 Task: Open a blank google sheet and write heading  Expense ManagerAdd Datesin a column and its values below  '2023-05-01, 2023-05-03, 2023-05-05, 2023-05-10, 2023-05-15, 2023-05-20, 2023-05-25 & 2023-05-31'Add Categories in next column and its values below  Food, Transportation, Utilities, Food, Housing, Entertainment, Utilities & FoodAdd Descriptionsin next column and its values below  Grocery Store, Bus Fare, Internet Bill, Restaurant, Rent, Movie Tickets, Electricity Bill & Grocery StoreAdd Amountin next column and its values below  $50, $5, $60, $30, $800, $20, $70 & $40Save page Attendance Sheet for Weekly Assessment
Action: Mouse moved to (26, 73)
Screenshot: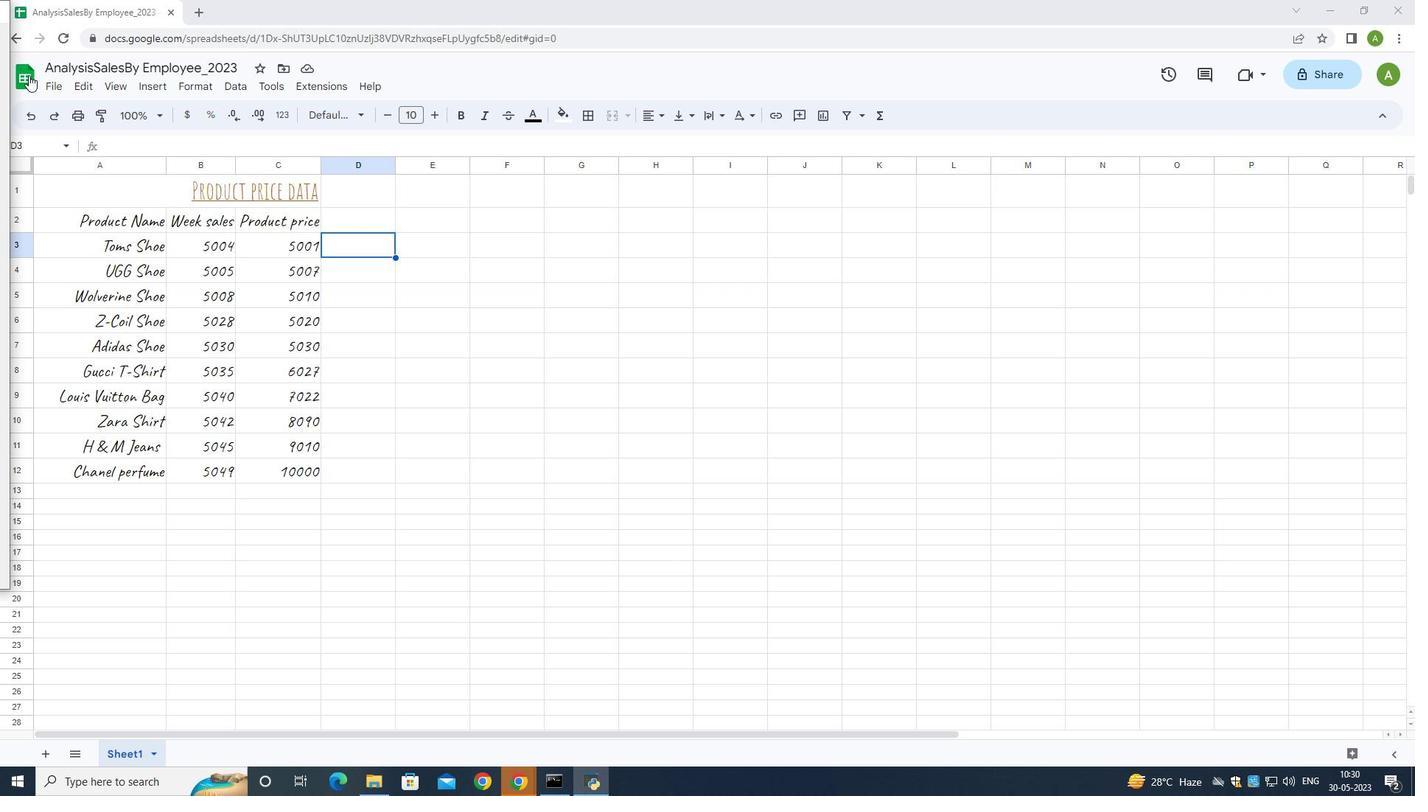
Action: Mouse pressed left at (26, 73)
Screenshot: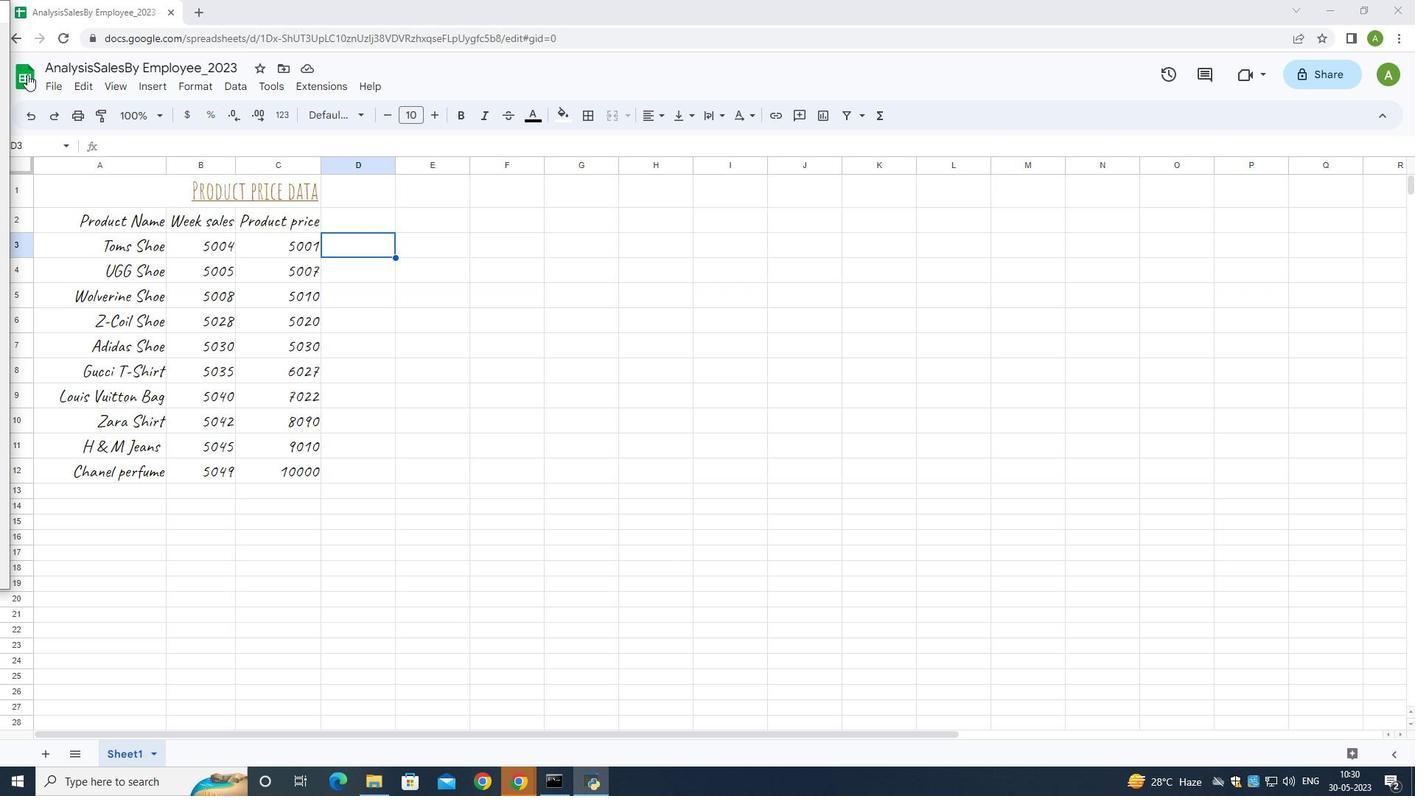 
Action: Mouse moved to (338, 198)
Screenshot: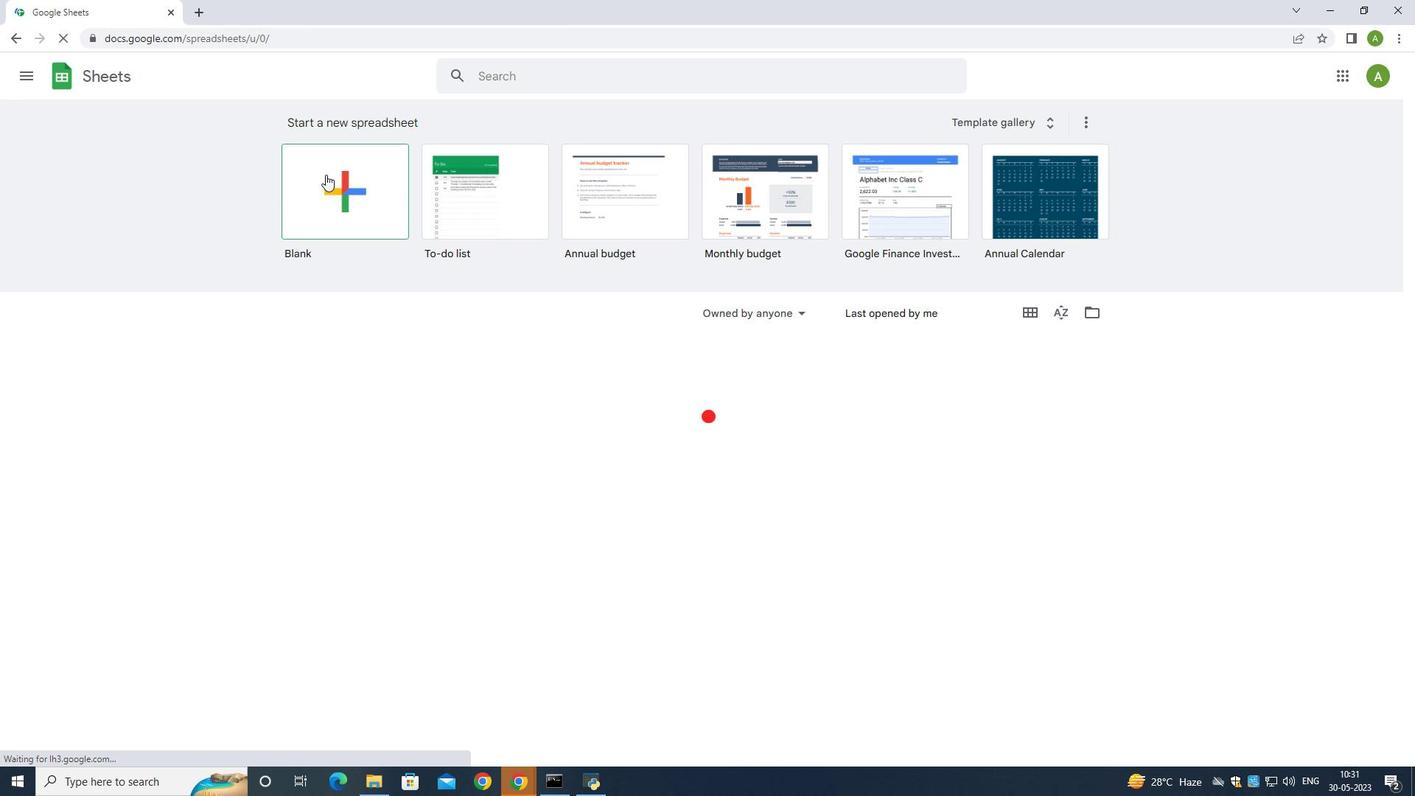 
Action: Mouse pressed left at (338, 198)
Screenshot: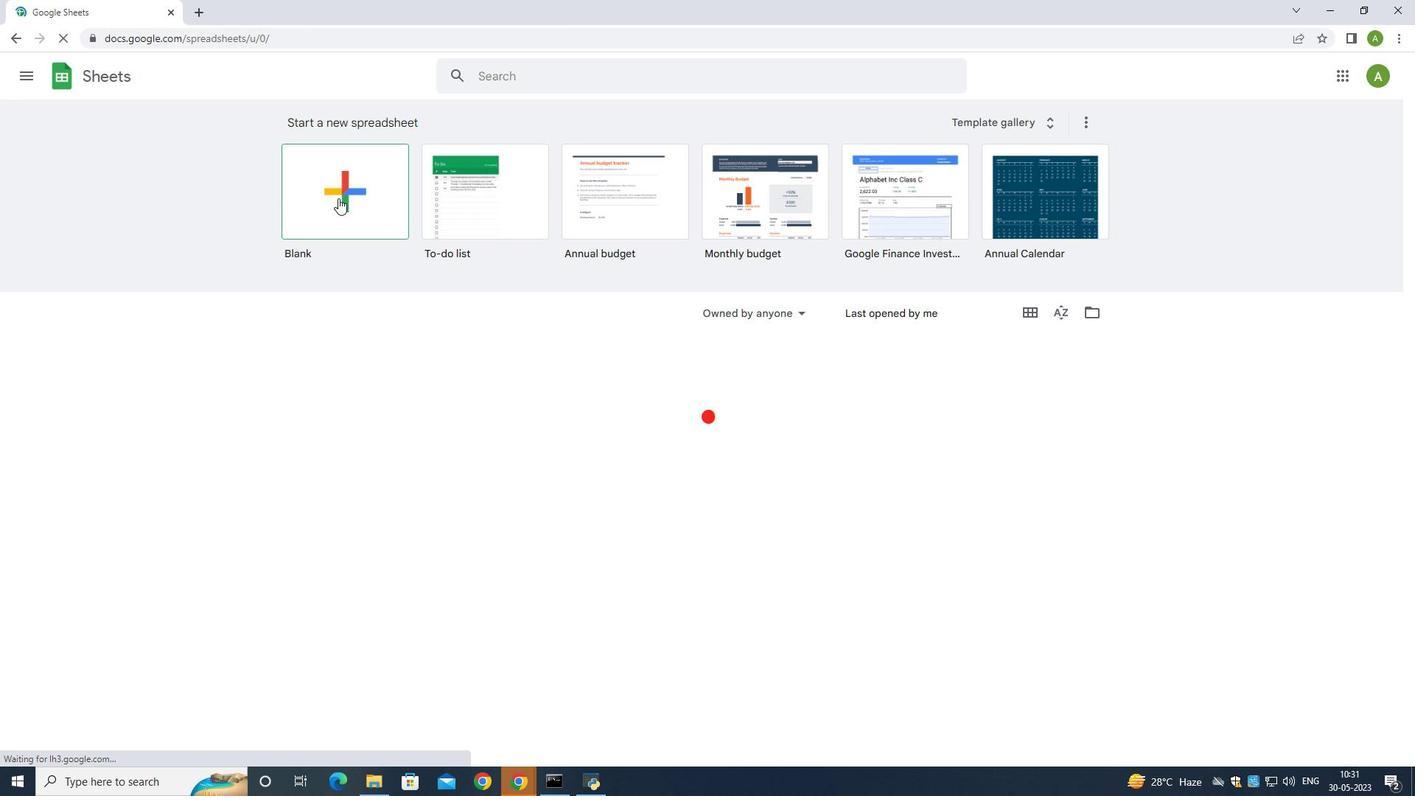 
Action: Mouse moved to (146, 181)
Screenshot: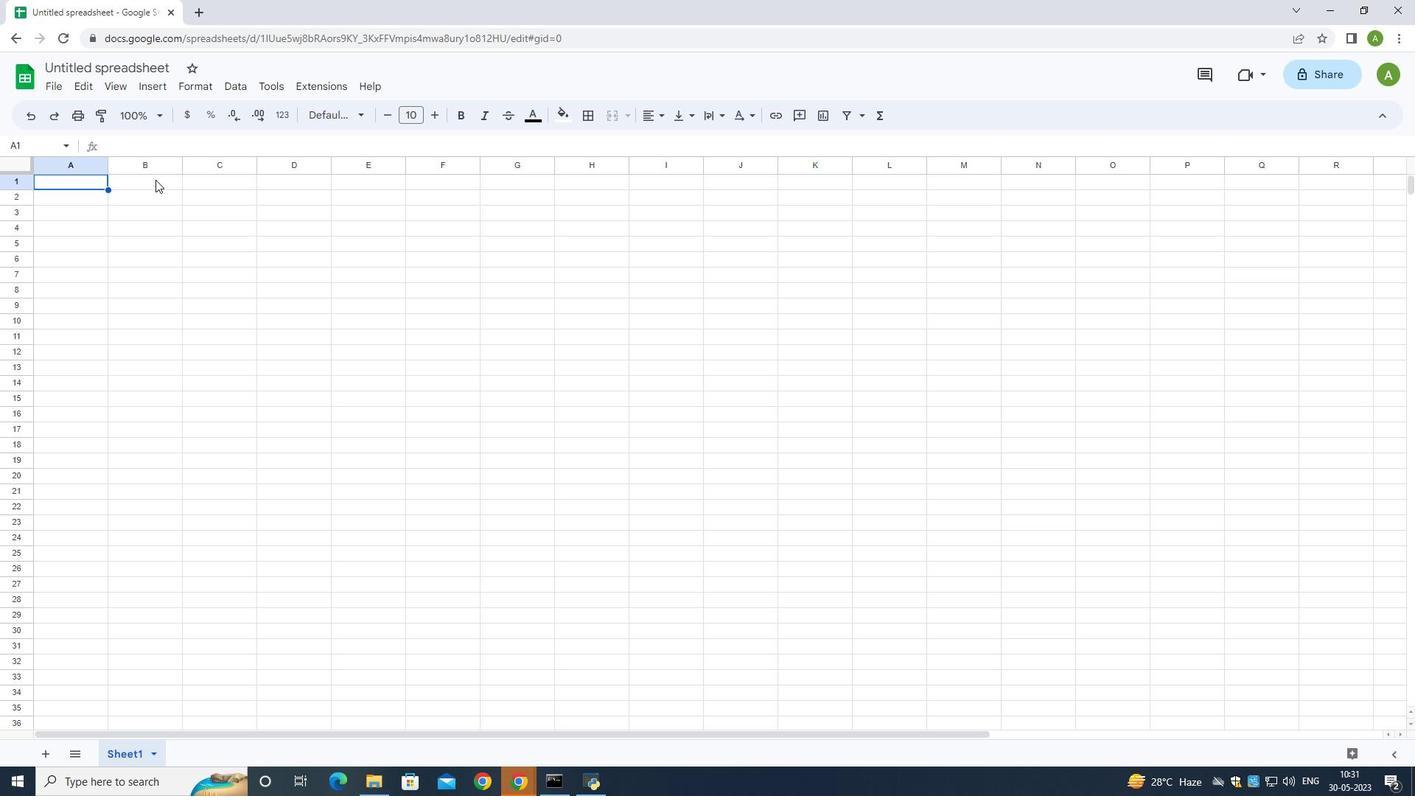 
Action: Mouse pressed left at (146, 181)
Screenshot: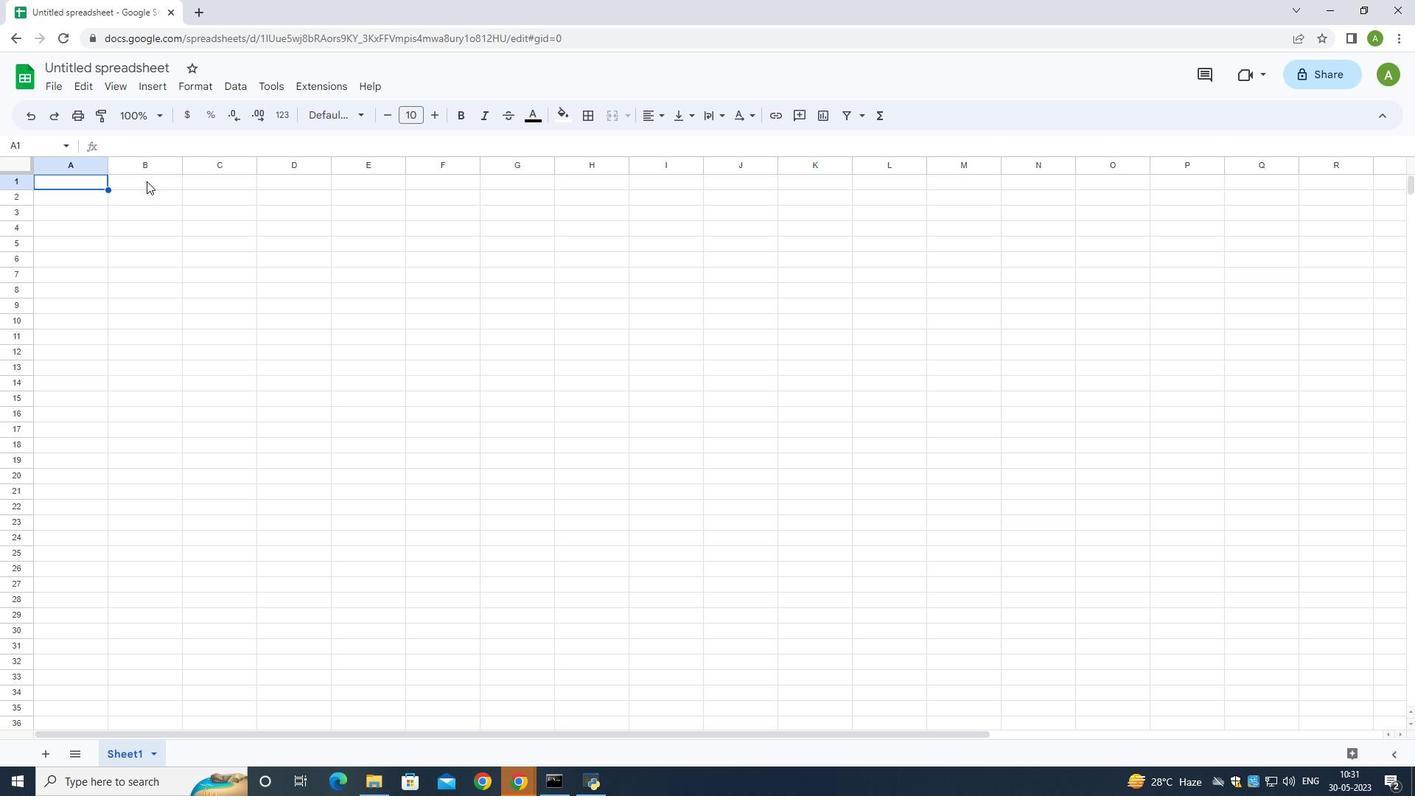 
Action: Key pressed <Key.shift>Expense<Key.space><Key.shift>Manager
Screenshot: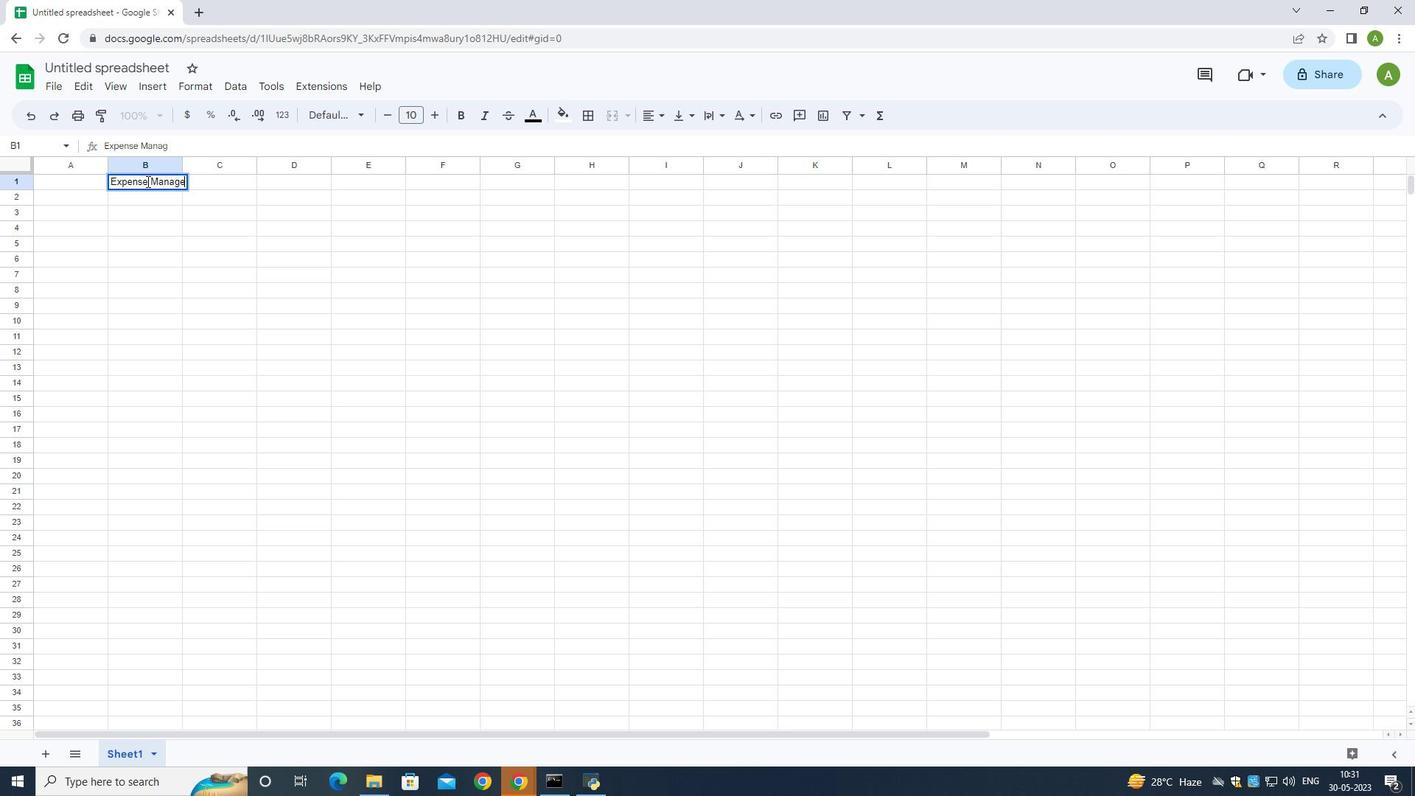 
Action: Mouse moved to (59, 192)
Screenshot: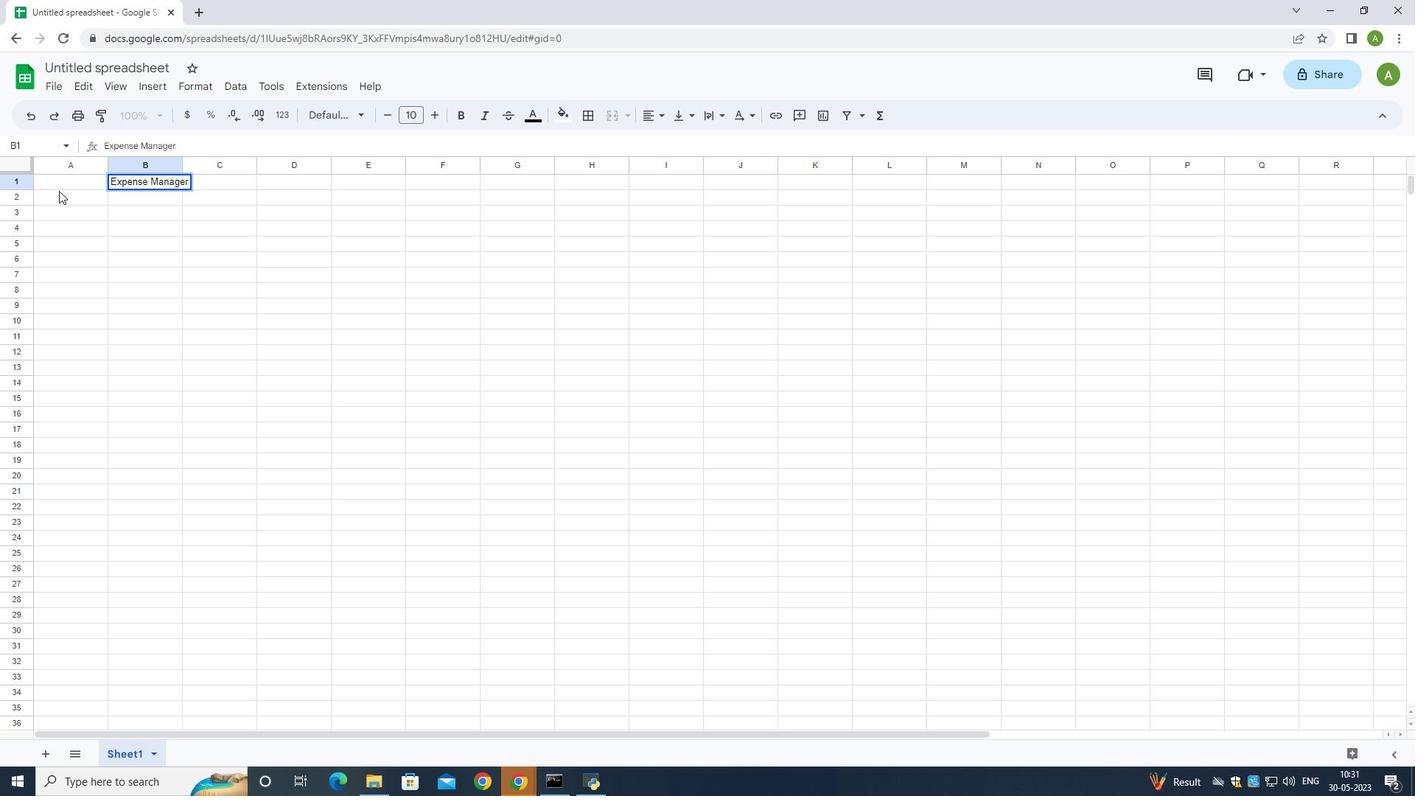 
Action: Mouse pressed left at (59, 192)
Screenshot: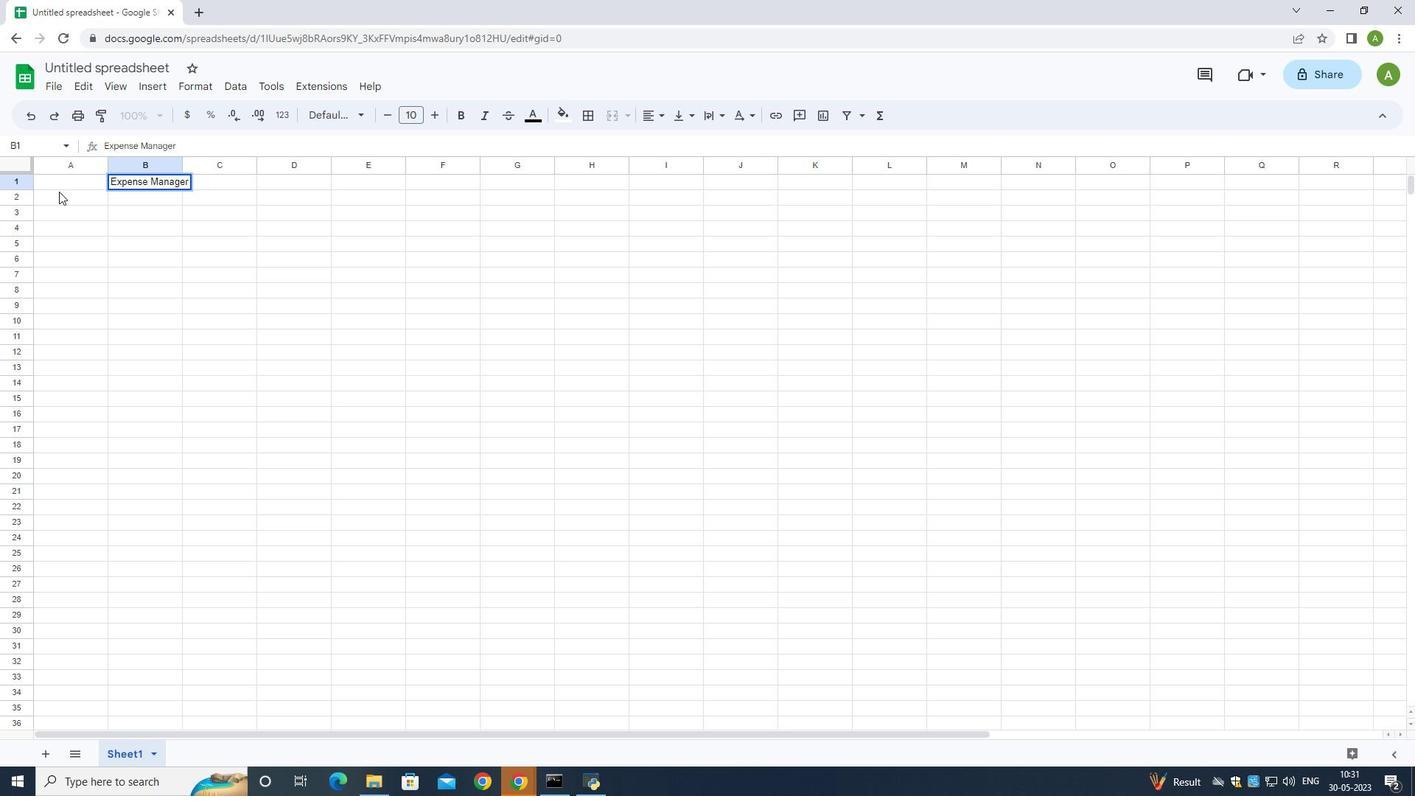 
Action: Mouse moved to (60, 193)
Screenshot: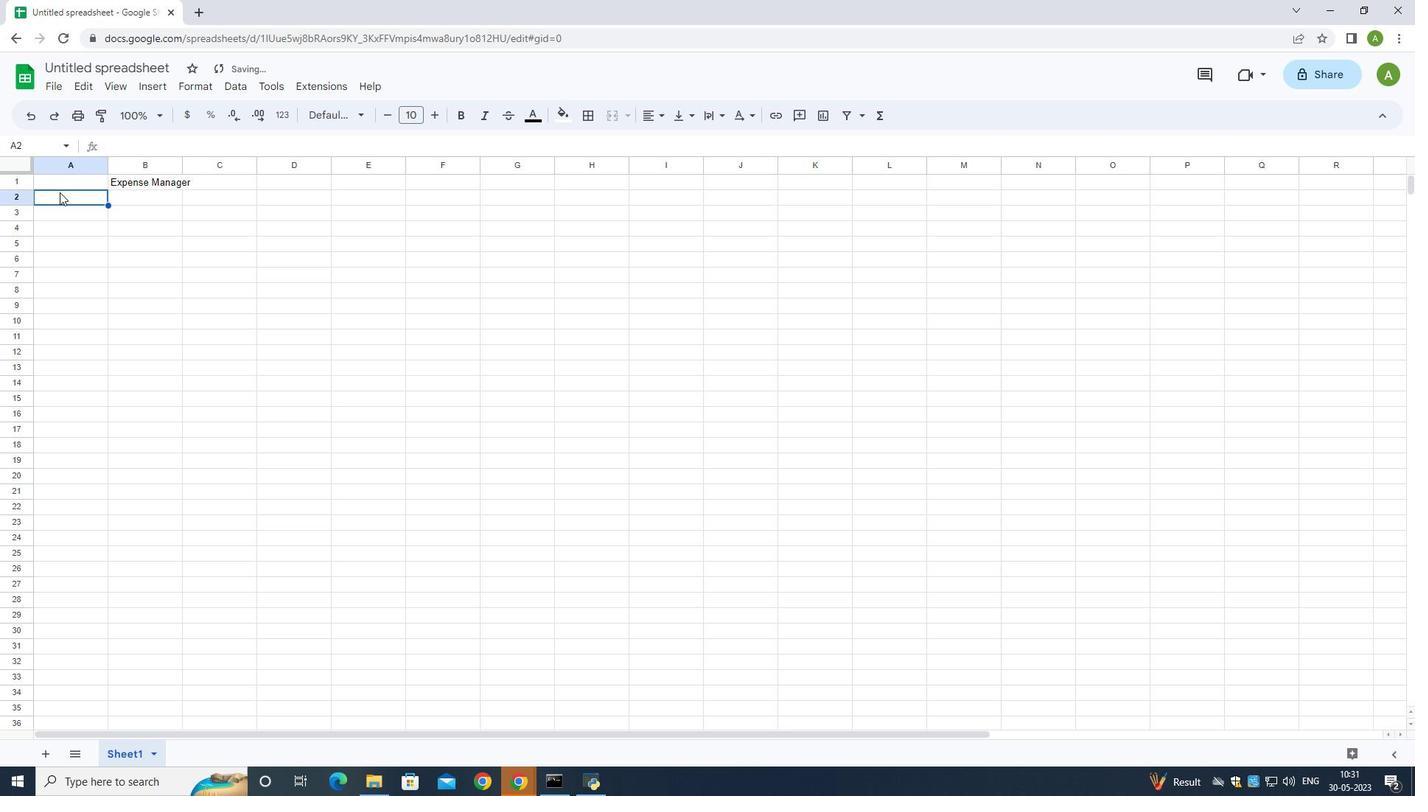 
Action: Key pressed <Key.shift>Datesin
Screenshot: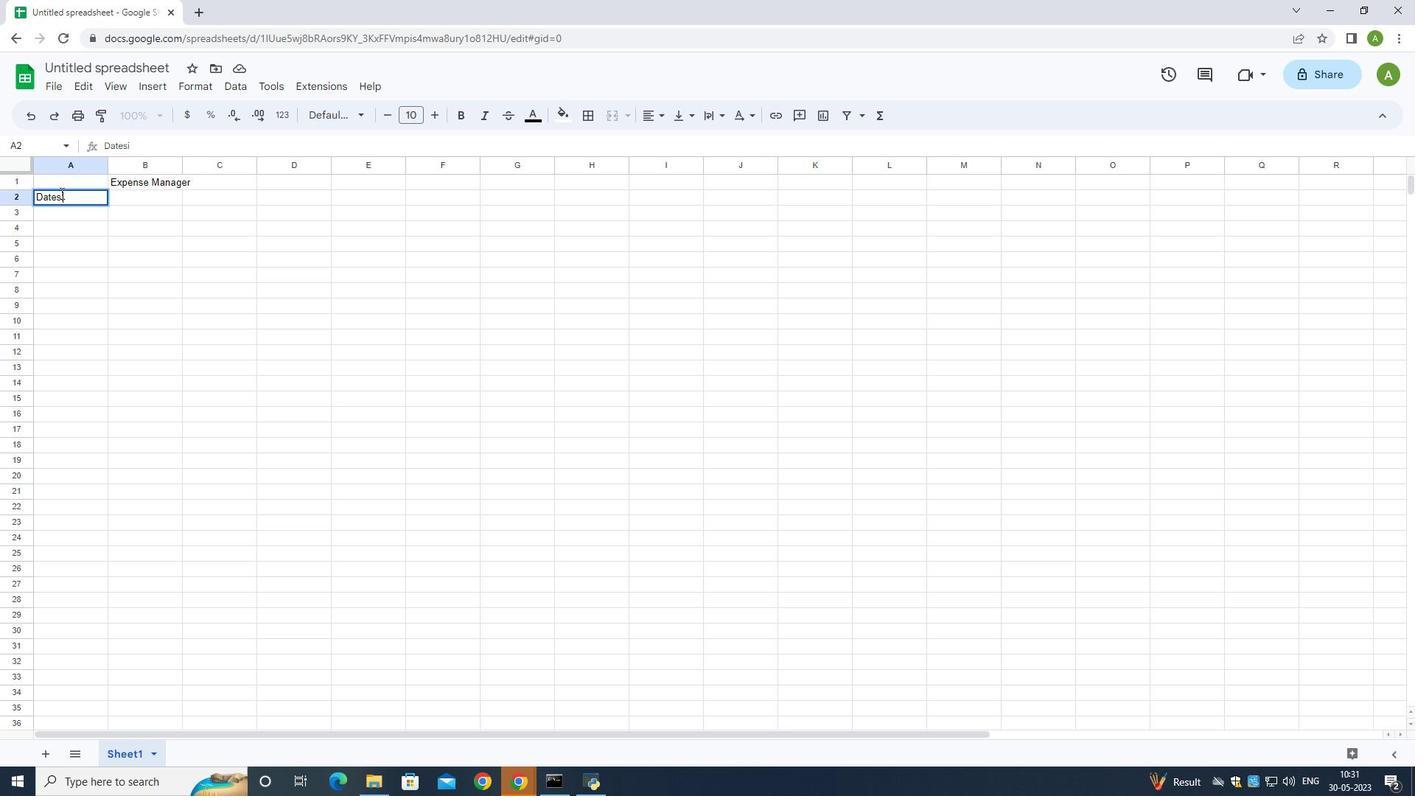 
Action: Mouse moved to (81, 212)
Screenshot: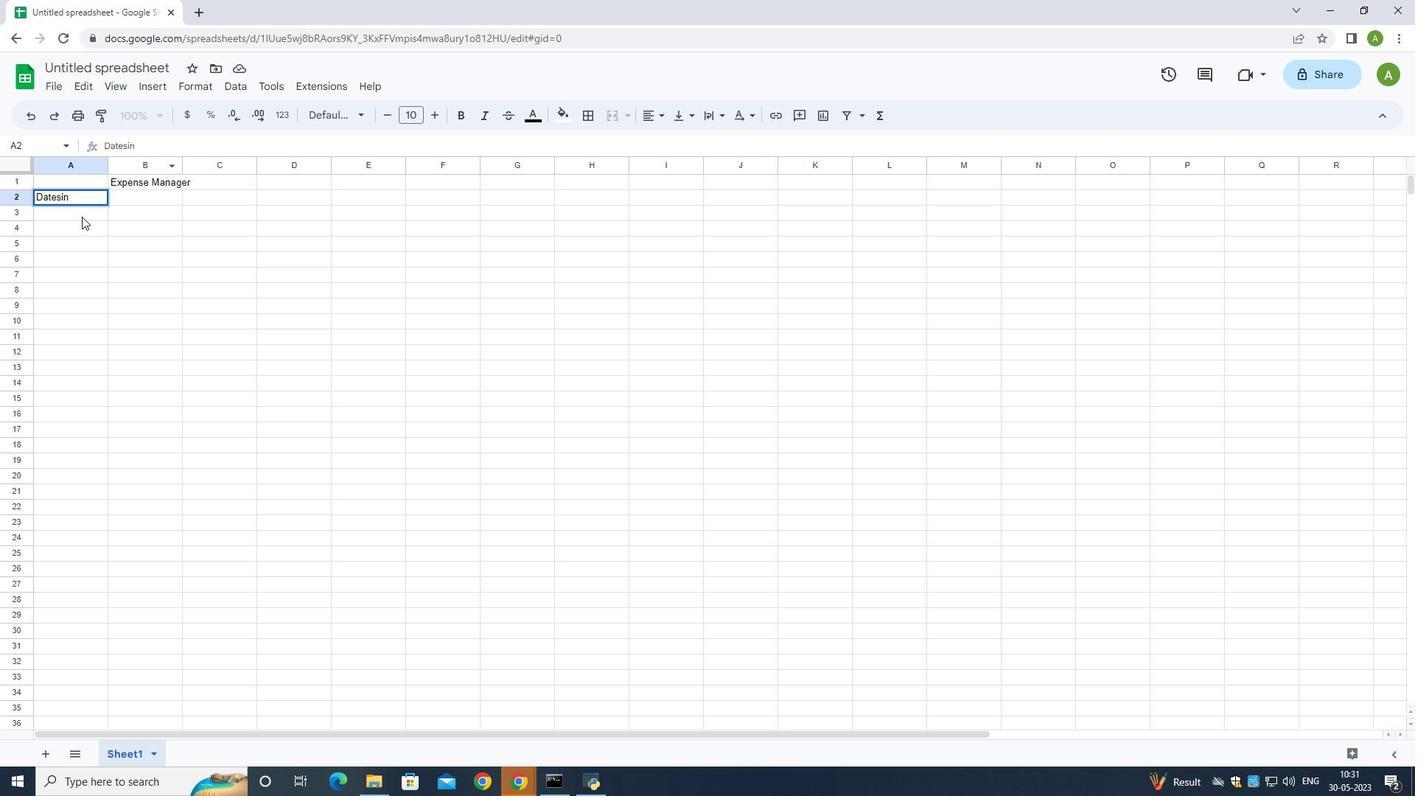 
Action: Mouse pressed left at (81, 212)
Screenshot: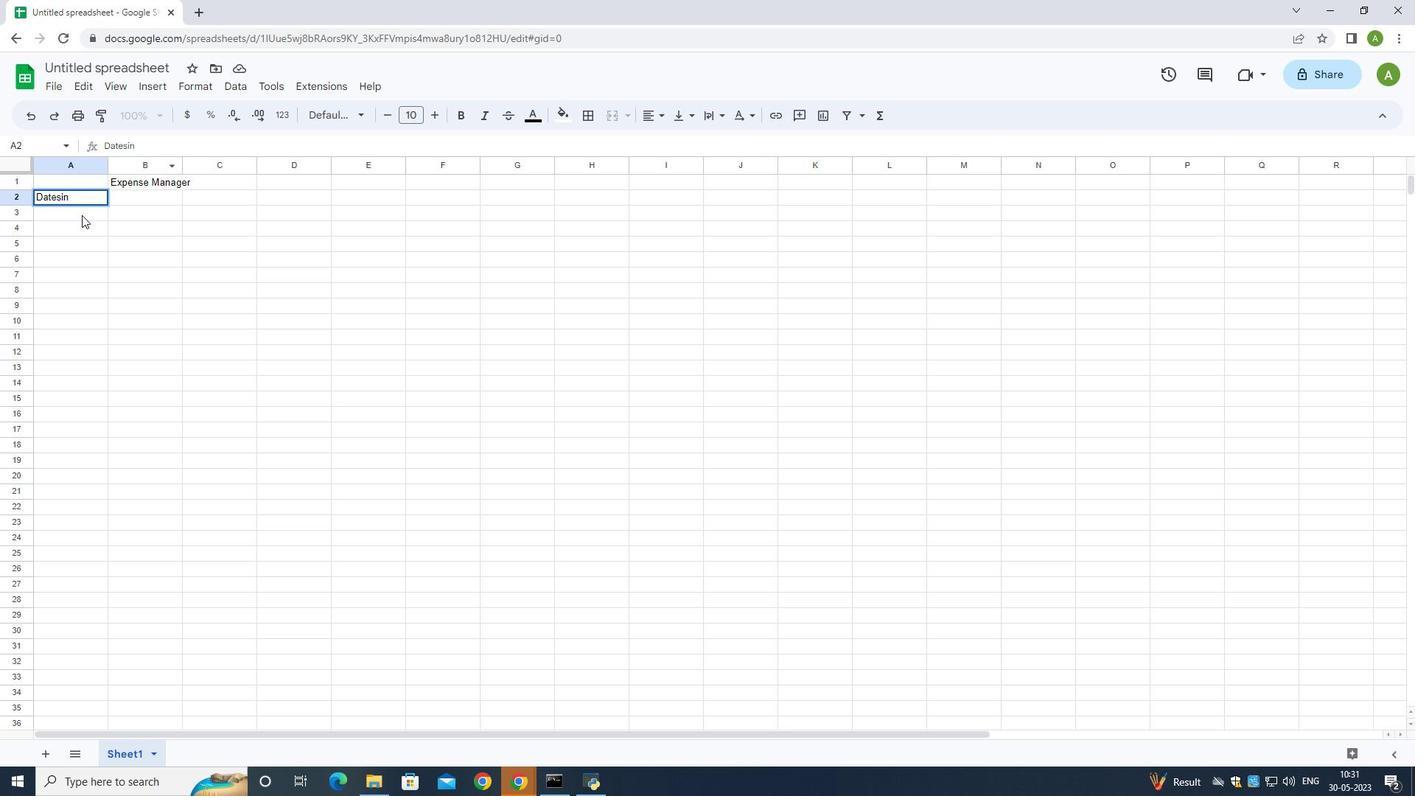 
Action: Key pressed 2023-<Key.backspace><Key.space>-<Key.space>05<Key.space>-<Key.space>01
Screenshot: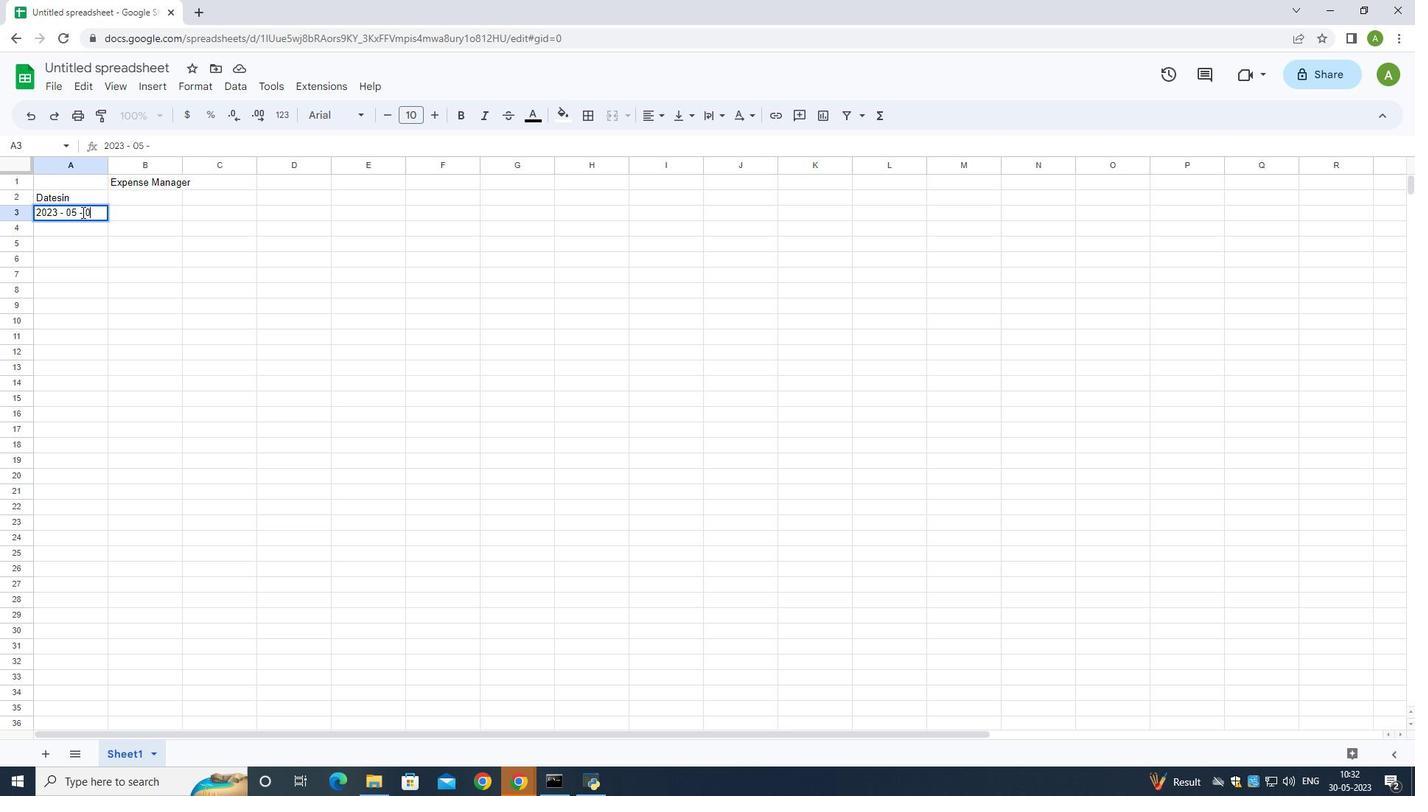 
Action: Mouse moved to (78, 228)
Screenshot: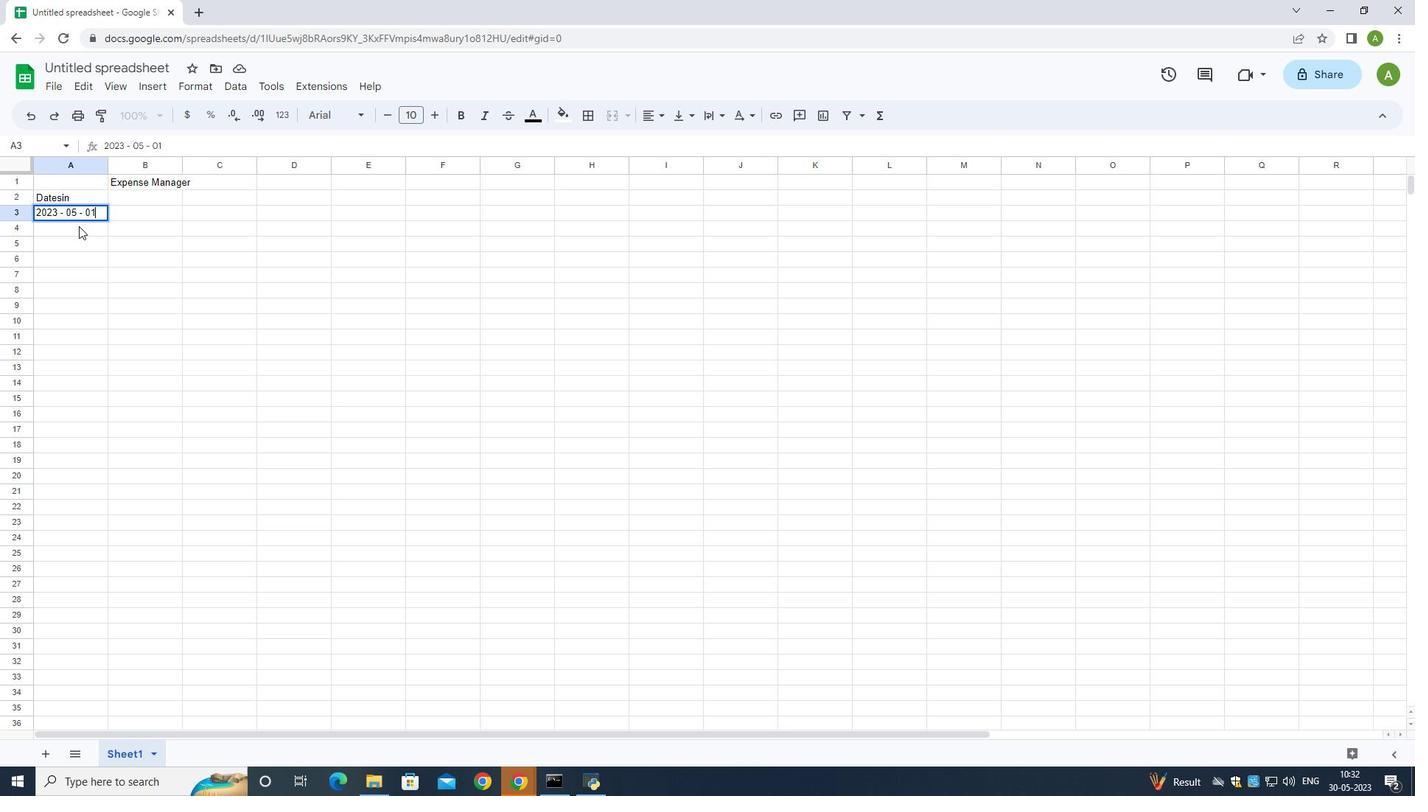 
Action: Mouse pressed left at (78, 228)
Screenshot: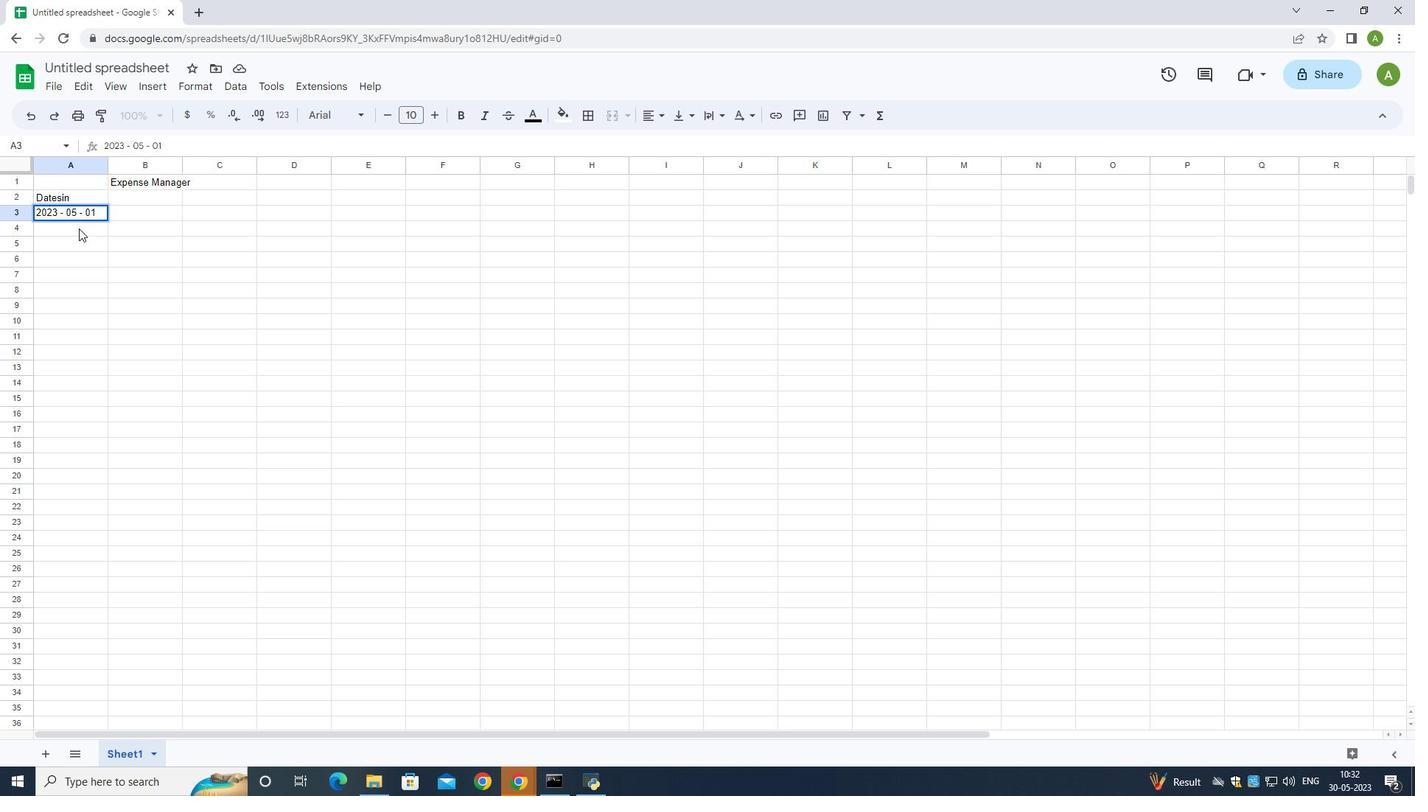 
Action: Key pressed 2023<Key.space><Key.backspace><Key.space>05-<Key.space>03<Key.down>2023<Key.space>-<Key.space>05-<Key.space>05<Key.down>2023<Key.space>-<Key.space>05-<Key.space>10<Key.down>2023-<Key.backspace><Key.space>-<Key.space>05-<Key.space>15<Key.down>2023<Key.space>-<Key.space>05-<Key.space>20<Key.down>2023-<Key.backspace><Key.space>-<Key.space>05-<Key.space>25<Key.down>2023<Key.space>-<Key.space>05<Key.space>-<Key.space>31<Key.down>
Screenshot: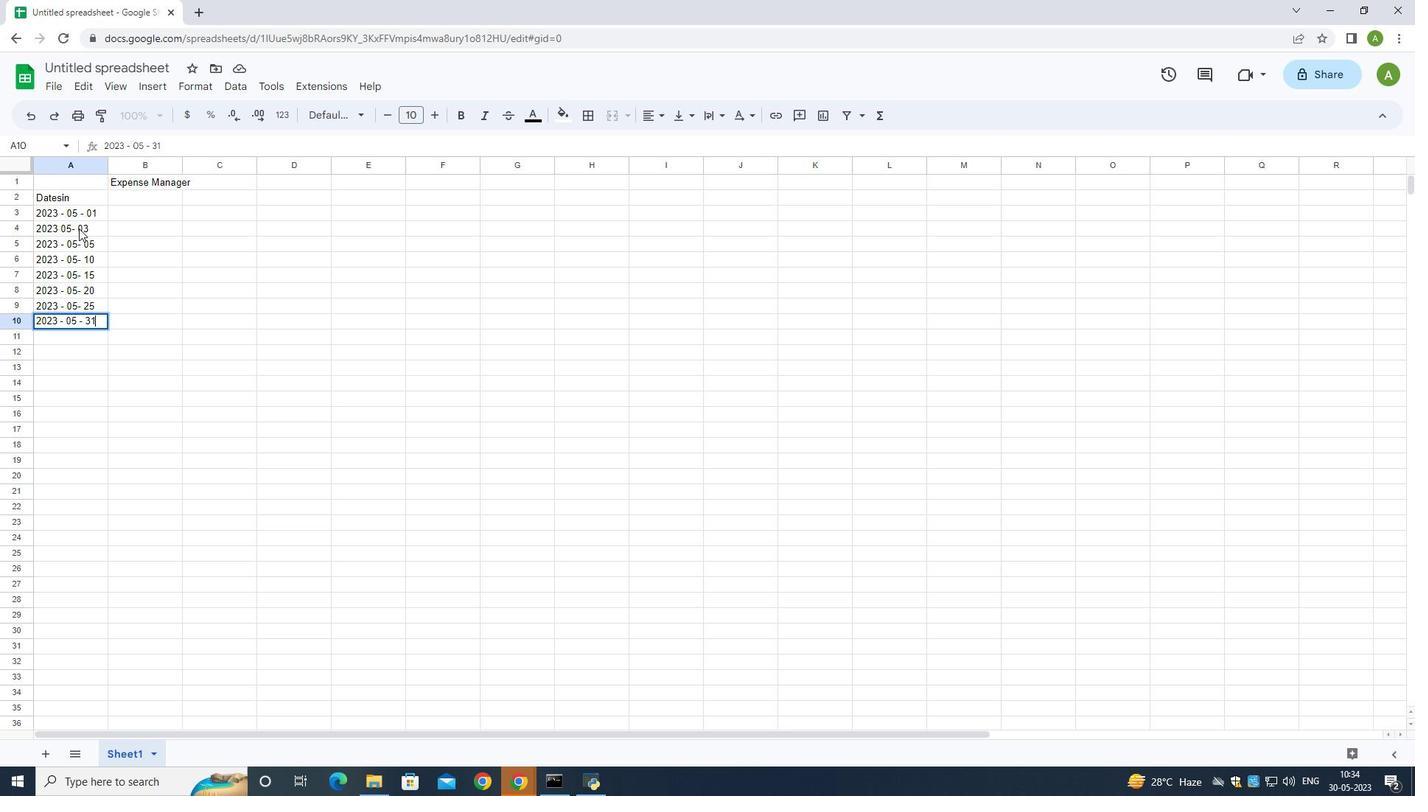 
Action: Mouse moved to (142, 195)
Screenshot: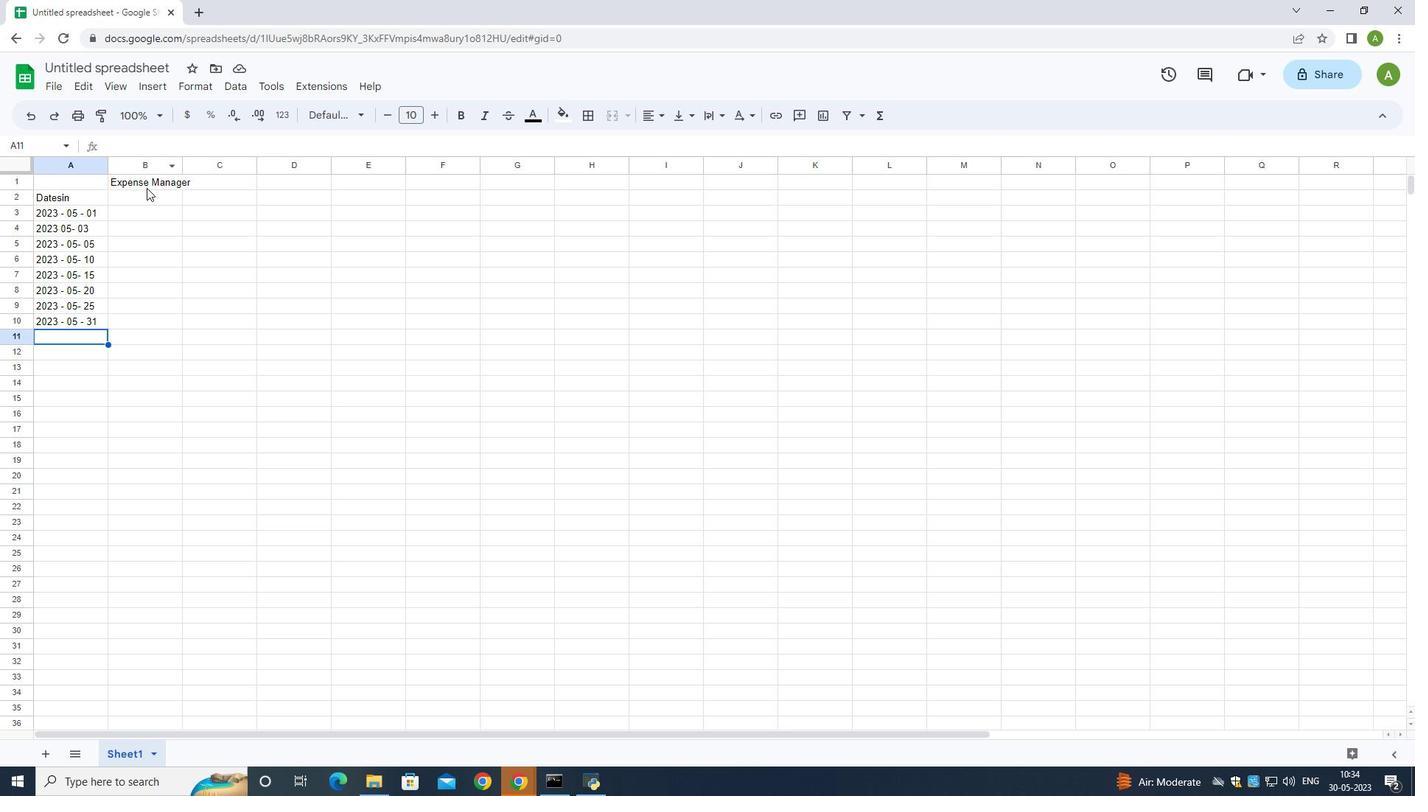 
Action: Mouse pressed left at (142, 195)
Screenshot: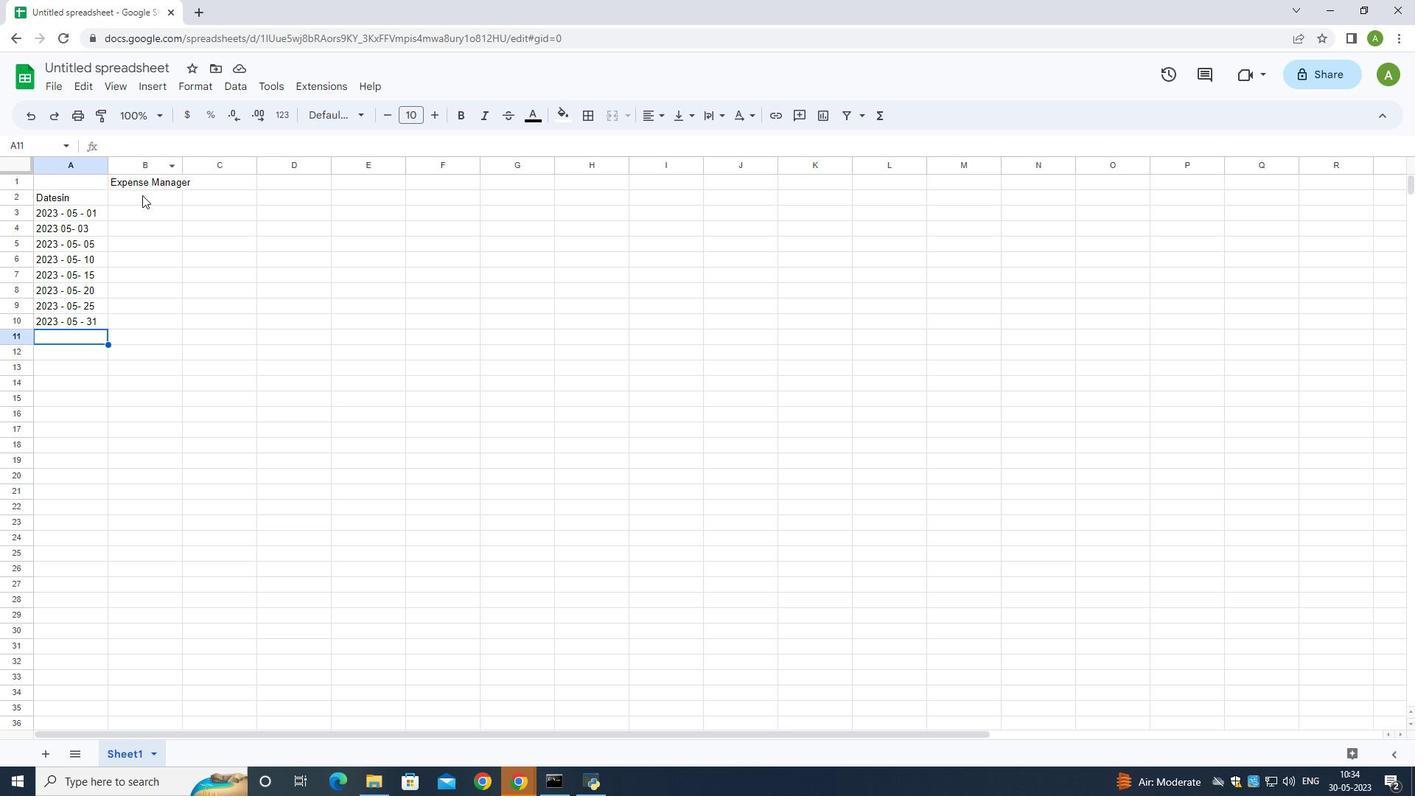 
Action: Key pressed <Key.shift>Categories<Key.down>
Screenshot: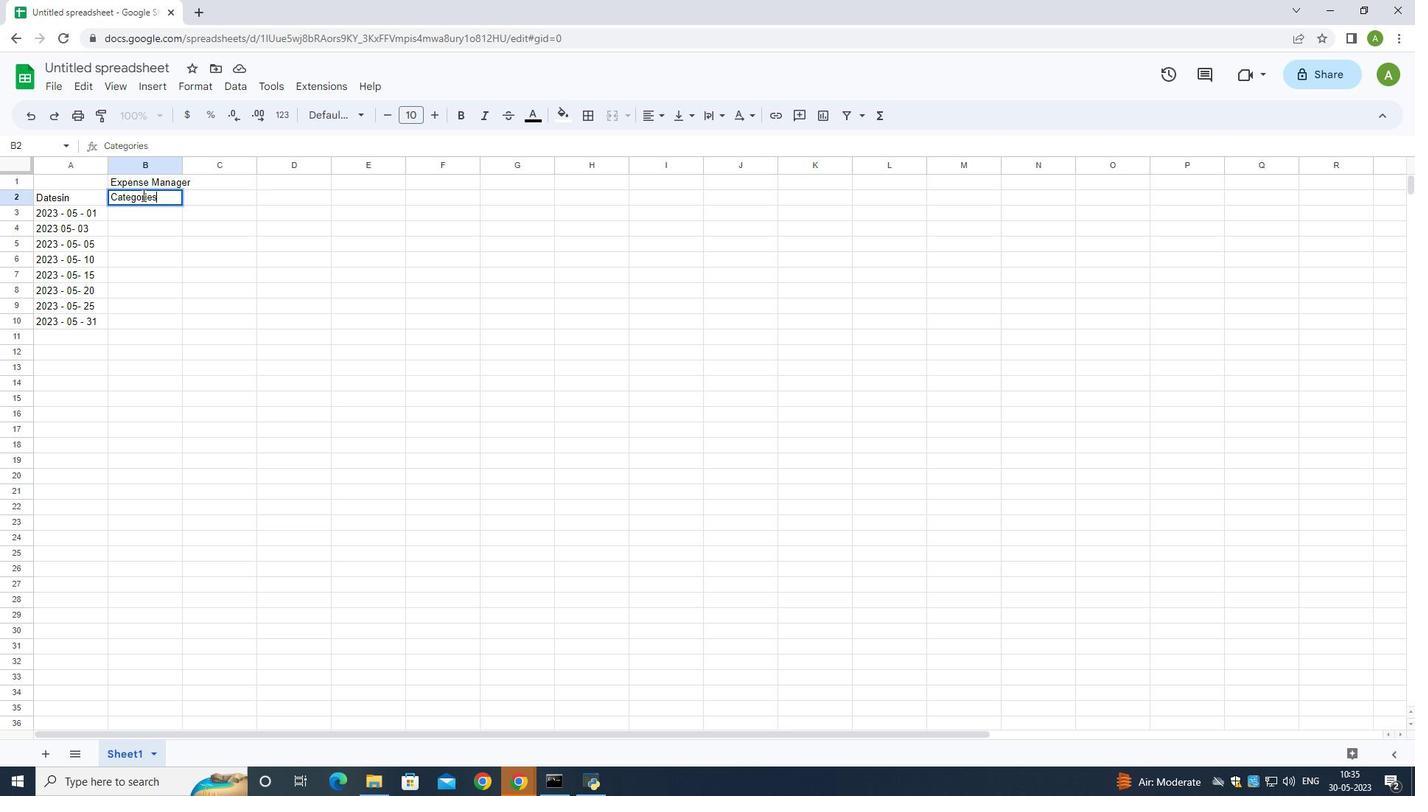 
Action: Mouse moved to (153, 208)
Screenshot: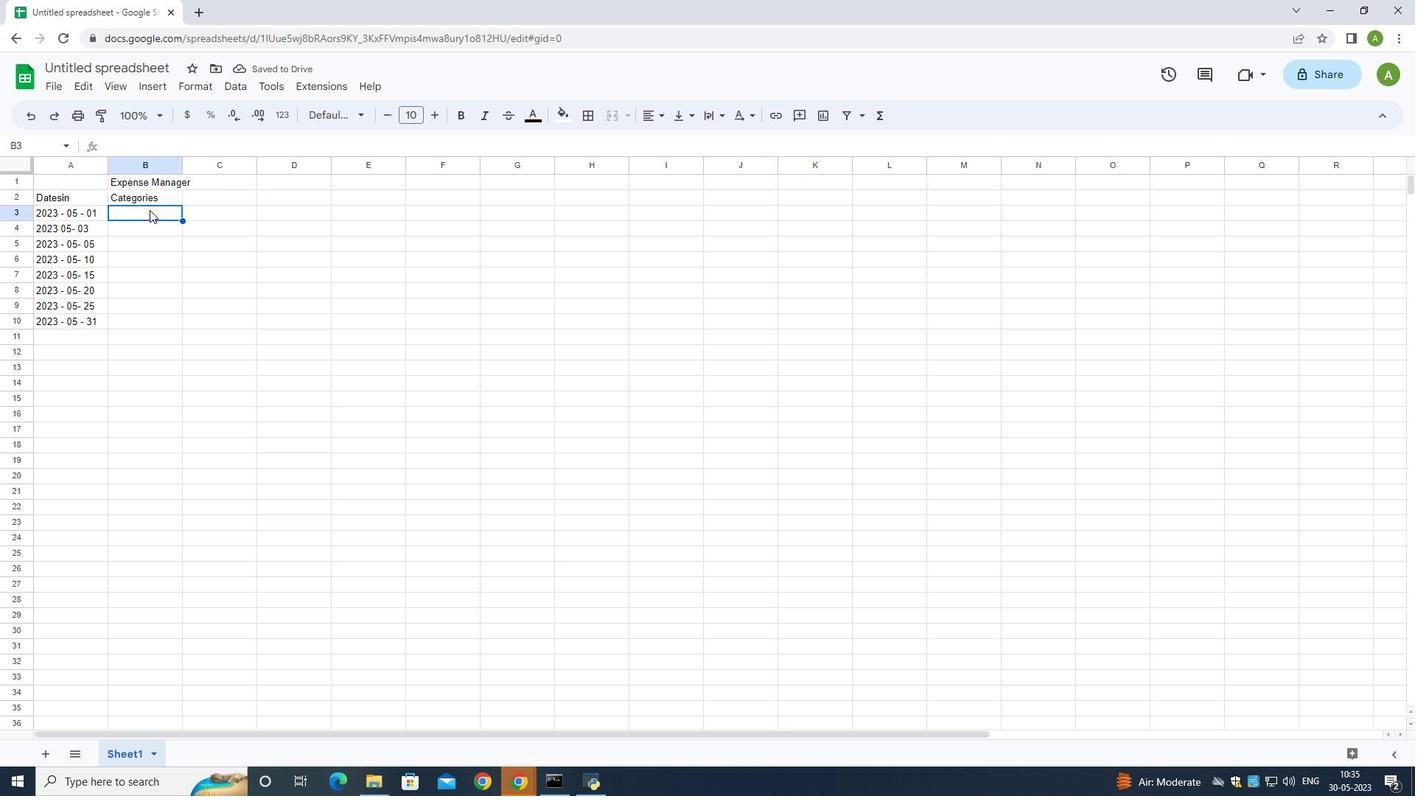 
Action: Mouse pressed left at (153, 208)
Screenshot: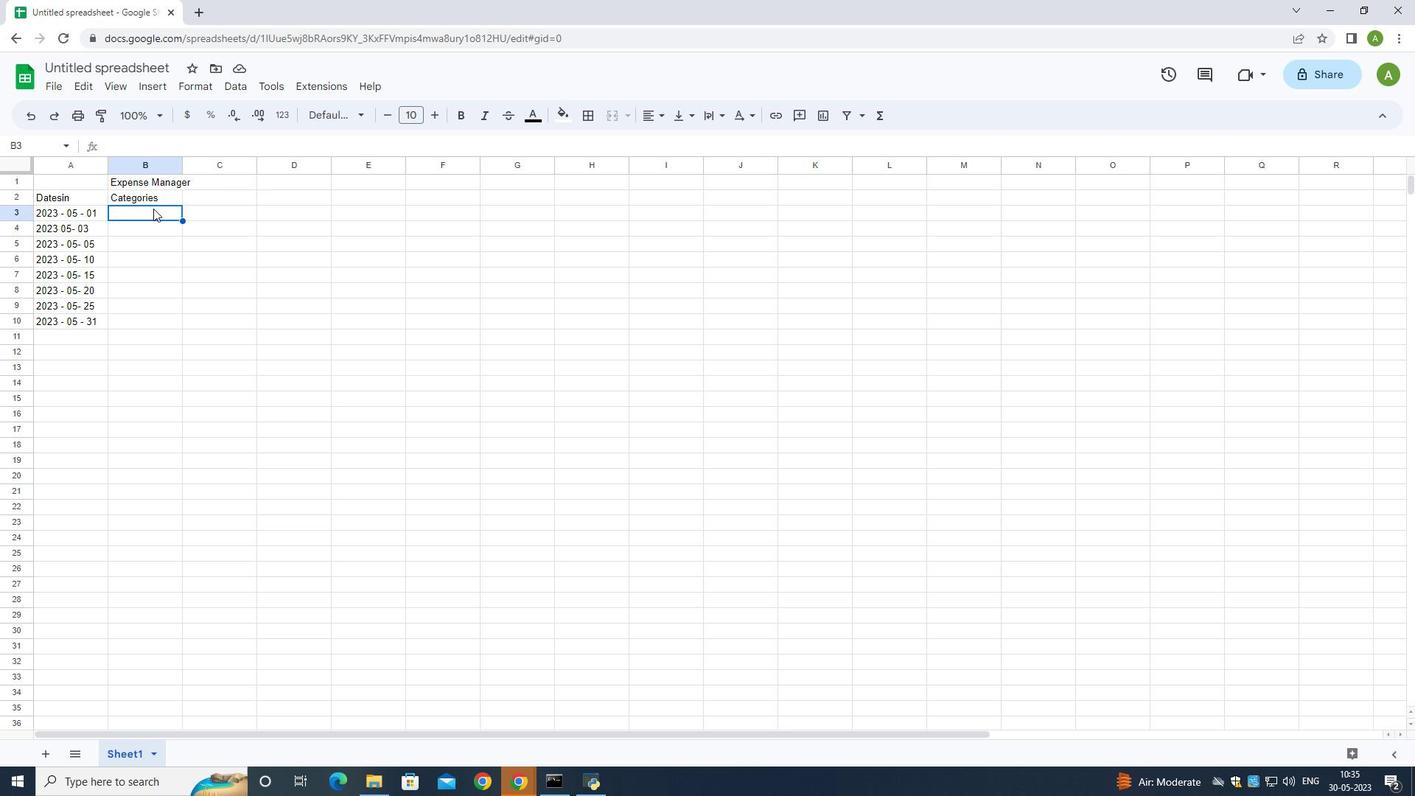 
Action: Key pressed <Key.shift><Key.shift><Key.shift>Food<Key.down><Key.shift>Transportation<Key.down><Key.shift>Utilities<Key.down><Key.shift>Food<Key.down><Key.shift><Key.shift><Key.shift><Key.shift><Key.shift><Key.shift><Key.shift><Key.shift><Key.shift><Key.shift><Key.shift><Key.shift><Key.shift><Key.shift><Key.shift><Key.shift><Key.shift><Key.shift><Key.shift><Key.shift>Housing<Key.down><Key.shift>Entertainment<Key.down><Key.shift_r>Utilities<Key.space><Key.shift>&<Key.space><Key.shift>Food
Screenshot: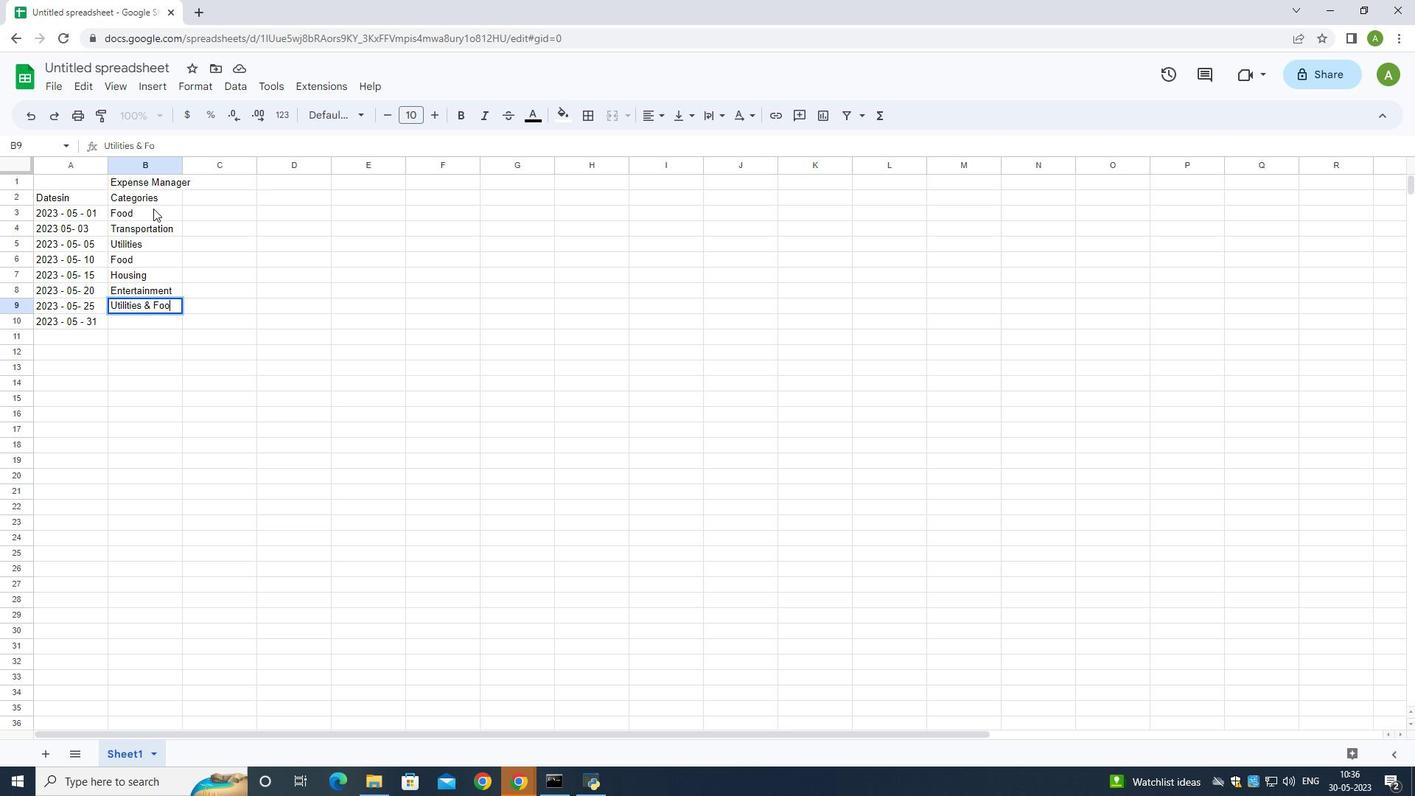 
Action: Mouse moved to (218, 191)
Screenshot: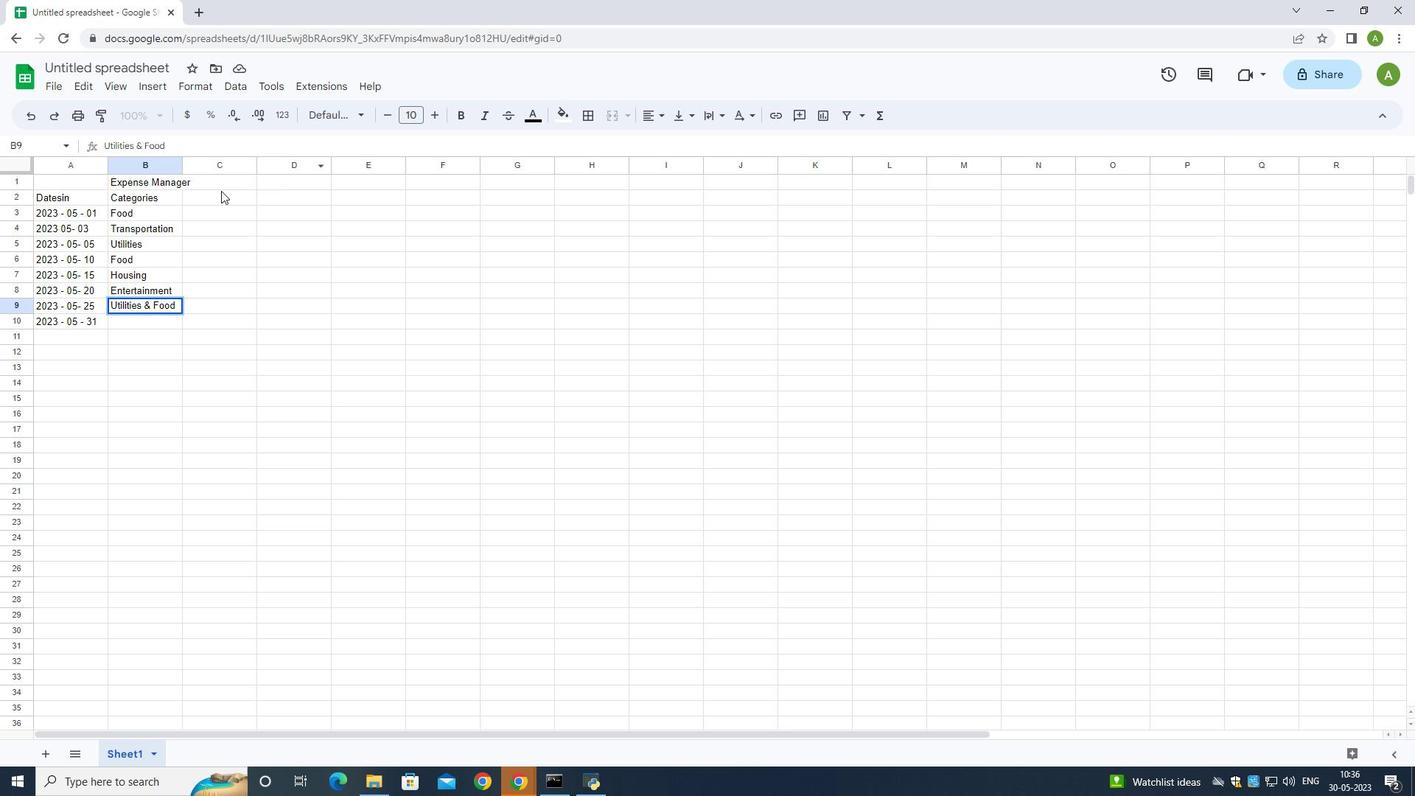 
Action: Mouse pressed left at (218, 191)
Screenshot: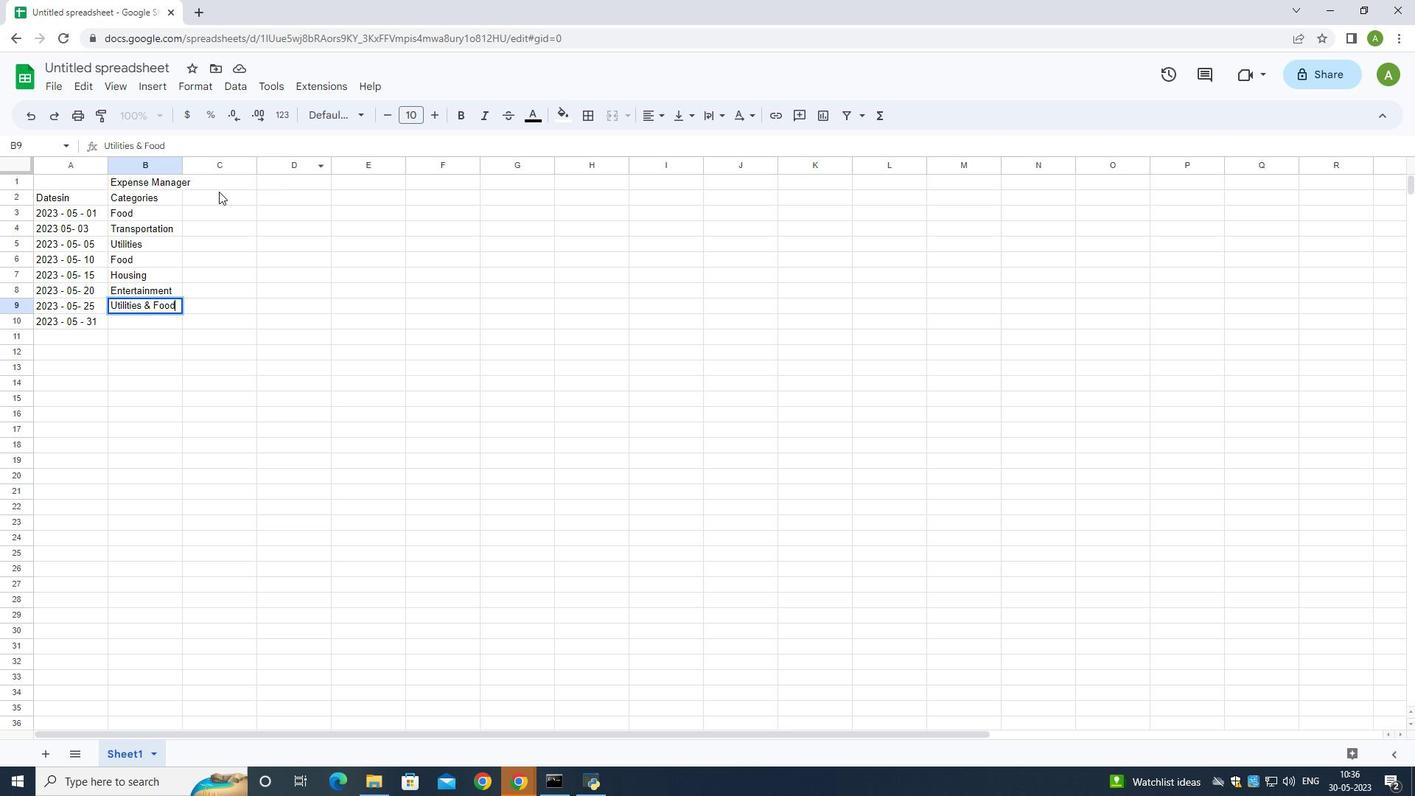 
Action: Mouse moved to (215, 193)
Screenshot: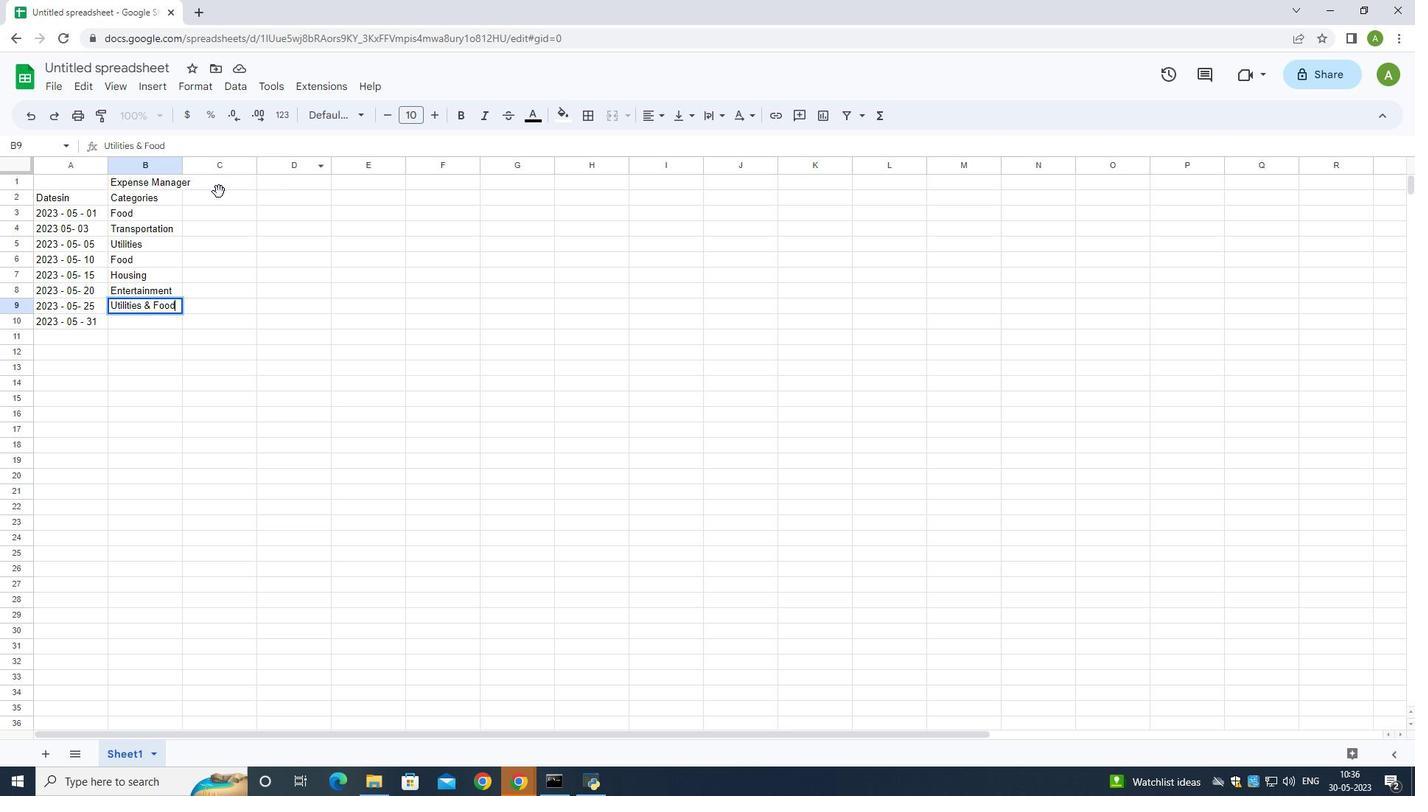 
Action: Key pressed <Key.shift>Descriptionsin<Key.down><Key.shift><Key.shift><Key.shift><Key.shift><Key.shift>Grocery<Key.space><Key.shift><Key.shift>Store<Key.down><Key.shift><Key.shift><Key.shift><Key.shift><Key.shift><Key.shift>Bus<Key.space><Key.shift>Fare<Key.down><Key.shift_r>Internet<Key.space><Key.shift_r><Key.shift_r><Key.shift_r><Key.shift_r><Key.shift_r><Key.shift_r><Key.shift_r><Key.shift_r>Bill<Key.down><Key.shift><Key.shift><Key.shift><Key.shift><Key.shift><Key.shift>Restaurant<Key.down><Key.shift>Rent<Key.down><Key.shift_r><Key.shift_r><Key.shift_r><Key.shift_r><Key.shift_r><Key.shift_r><Key.shift_r>Movie<Key.space><Key.shift><Key.shift><Key.shift>Tickets<Key.down><Key.shift>Electricity<Key.space><Key.shift><Key.shift><Key.shift>Bill<Key.space><Key.shift><Key.shift><Key.shift><Key.shift><Key.shift><Key.shift><Key.shift><Key.shift><Key.shift><Key.shift><Key.shift><Key.shift><Key.shift><Key.shift><Key.shift><Key.shift><Key.shift><Key.shift><Key.shift><Key.shift><Key.shift><Key.shift><Key.shift><Key.shift><Key.shift><Key.shift><Key.shift><Key.shift><Key.shift><Key.shift><Key.shift><Key.shift><Key.shift><Key.shift><Key.shift><Key.shift><Key.shift><Key.shift><Key.shift><Key.shift><Key.shift><Key.shift><Key.shift><Key.shift><Key.shift><Key.shift><Key.shift><Key.shift><Key.shift><Key.shift><Key.shift><Key.shift><Key.shift><Key.shift><Key.shift><Key.shift><Key.shift><Key.shift><Key.shift><Key.shift><Key.shift><Key.shift><Key.shift><Key.shift><Key.shift>&<Key.space><Key.shift><Key.shift><Key.shift><Key.shift><Key.shift><Key.shift><Key.shift>Grocery<Key.space><Key.shift>Store<Key.down>
Screenshot: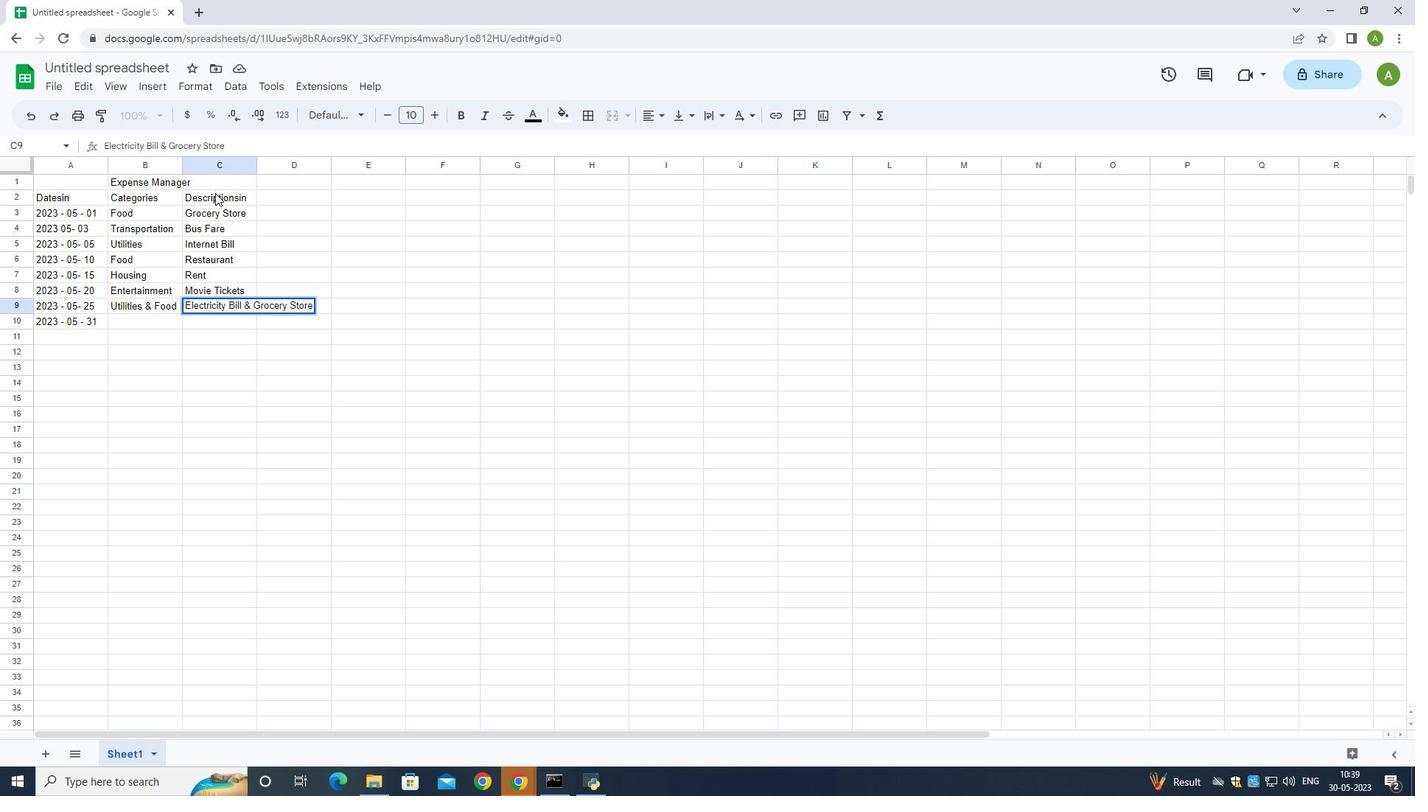 
Action: Mouse moved to (168, 309)
Screenshot: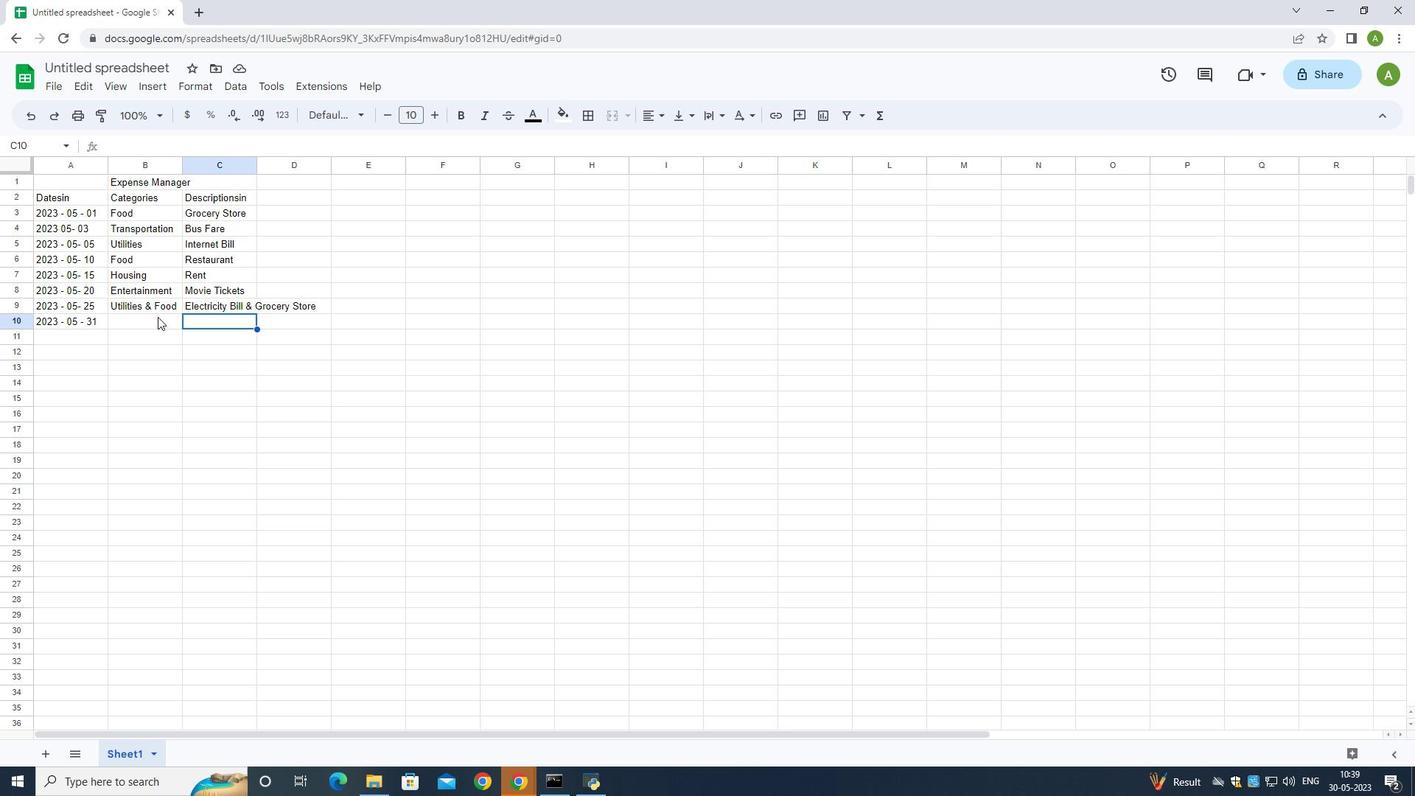 
Action: Mouse pressed left at (168, 309)
Screenshot: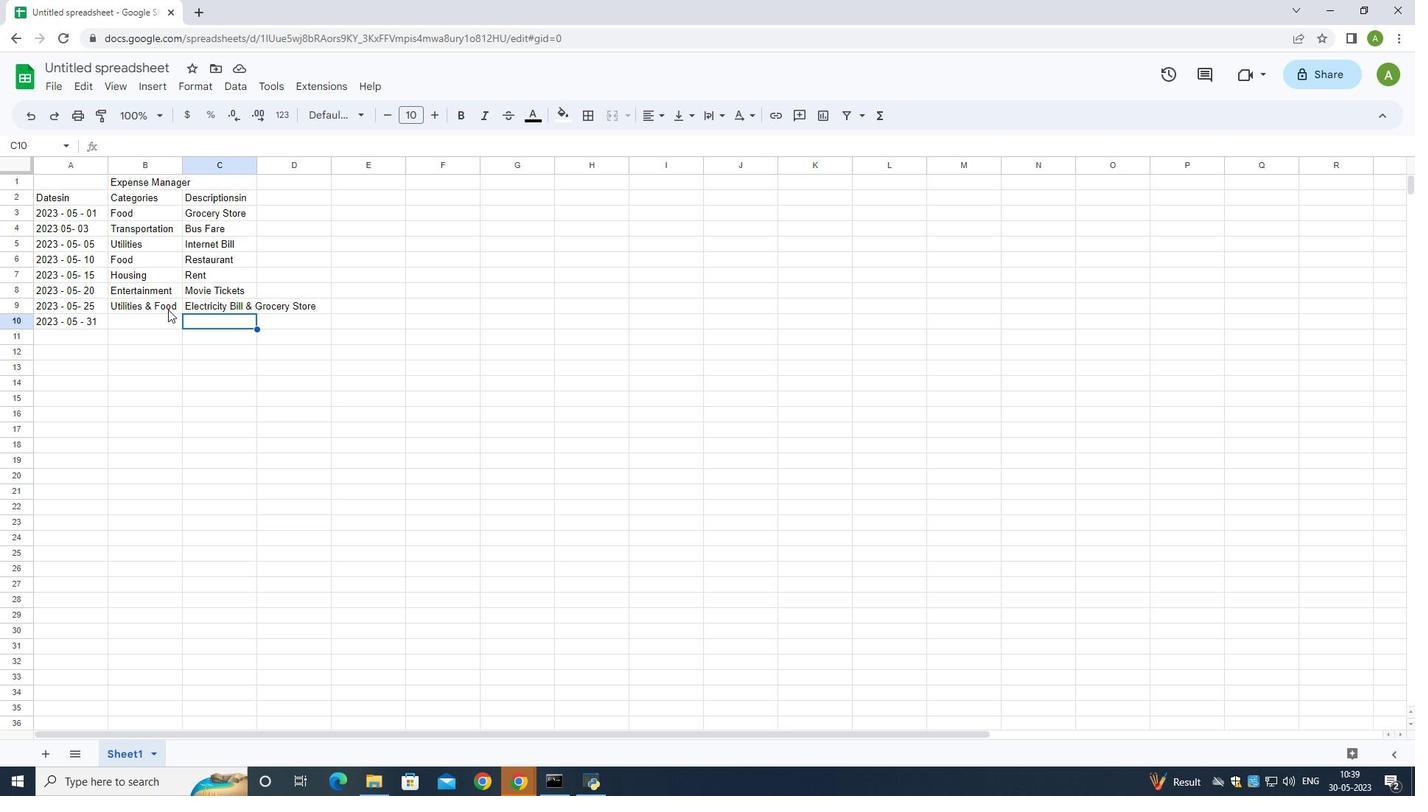 
Action: Mouse moved to (150, 322)
Screenshot: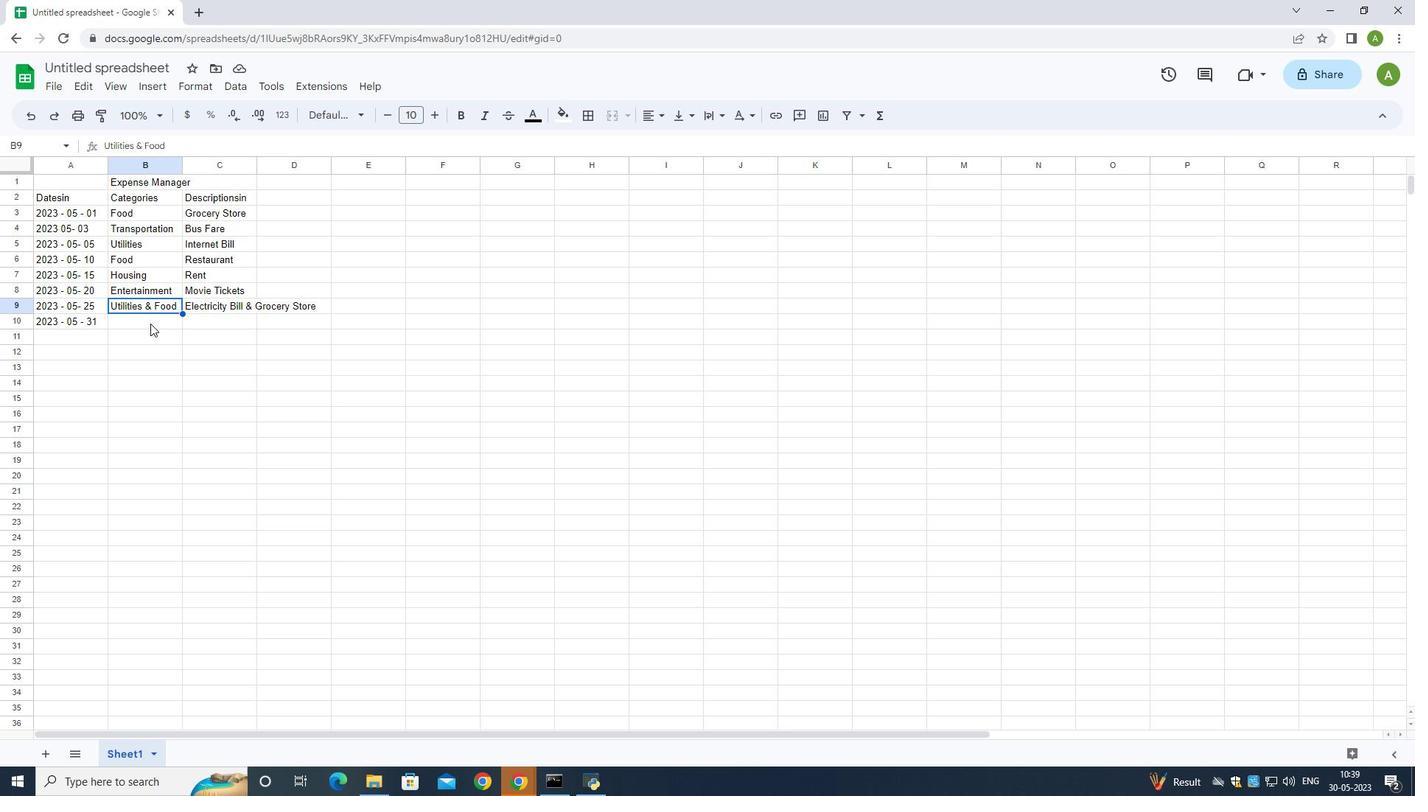 
Action: Mouse pressed left at (150, 322)
Screenshot: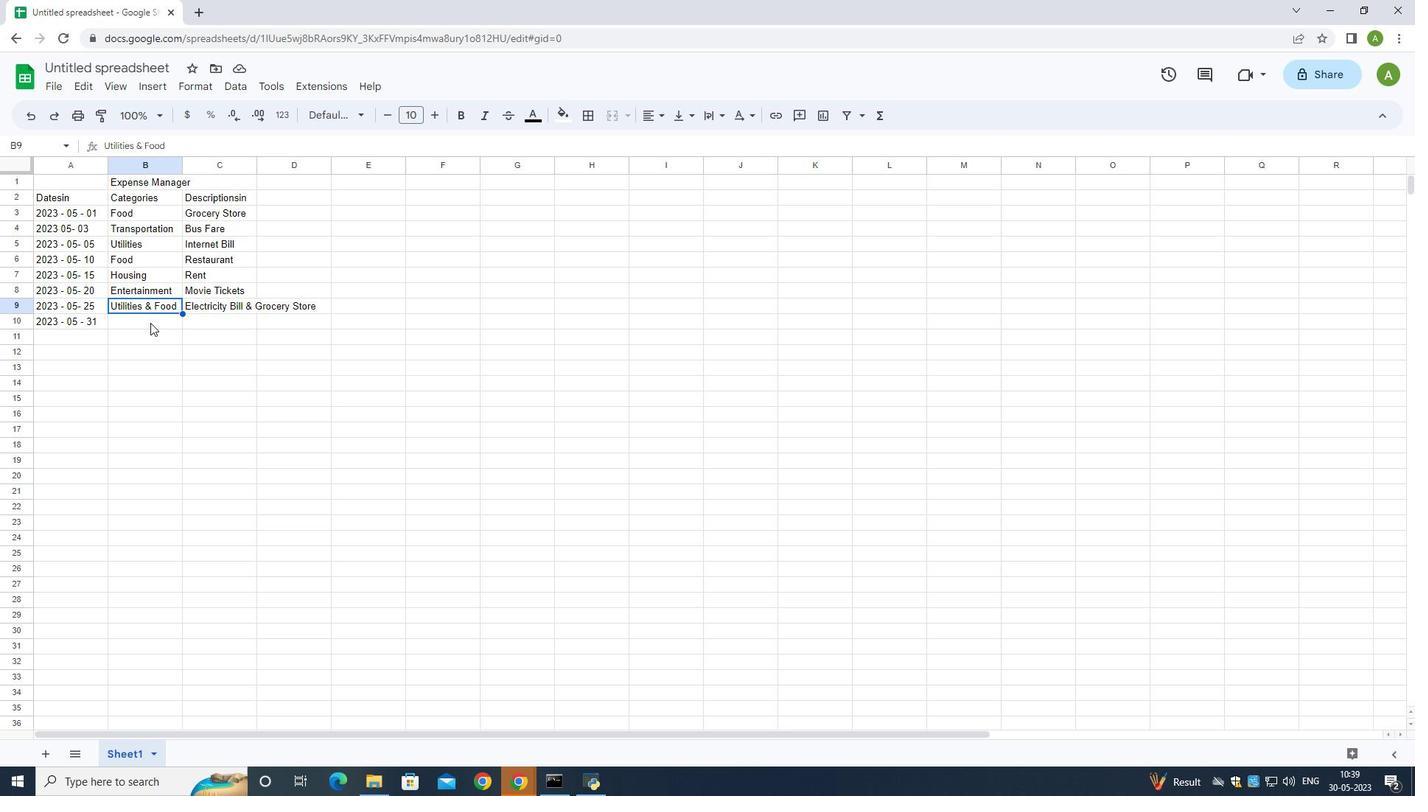 
Action: Mouse moved to (147, 322)
Screenshot: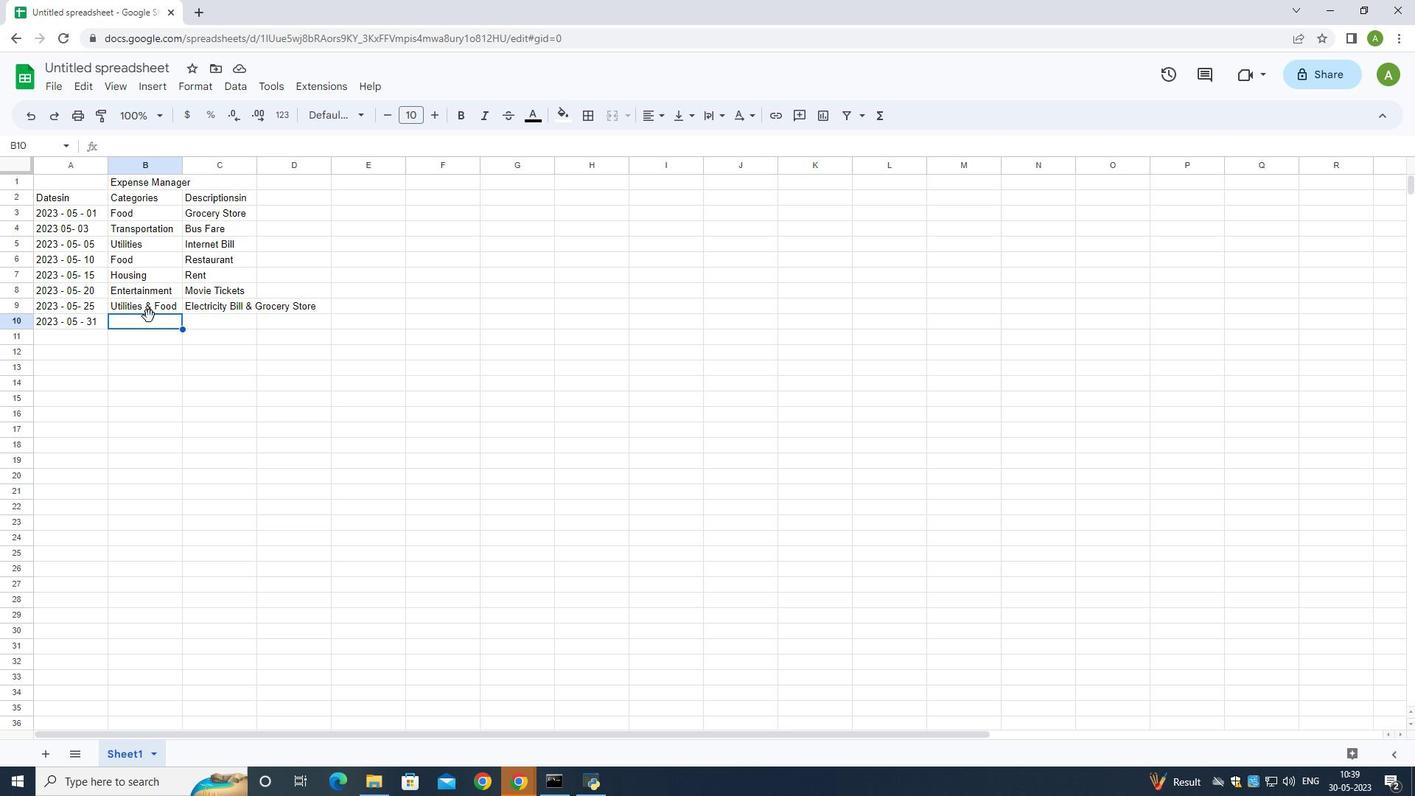 
Action: Mouse pressed left at (147, 322)
Screenshot: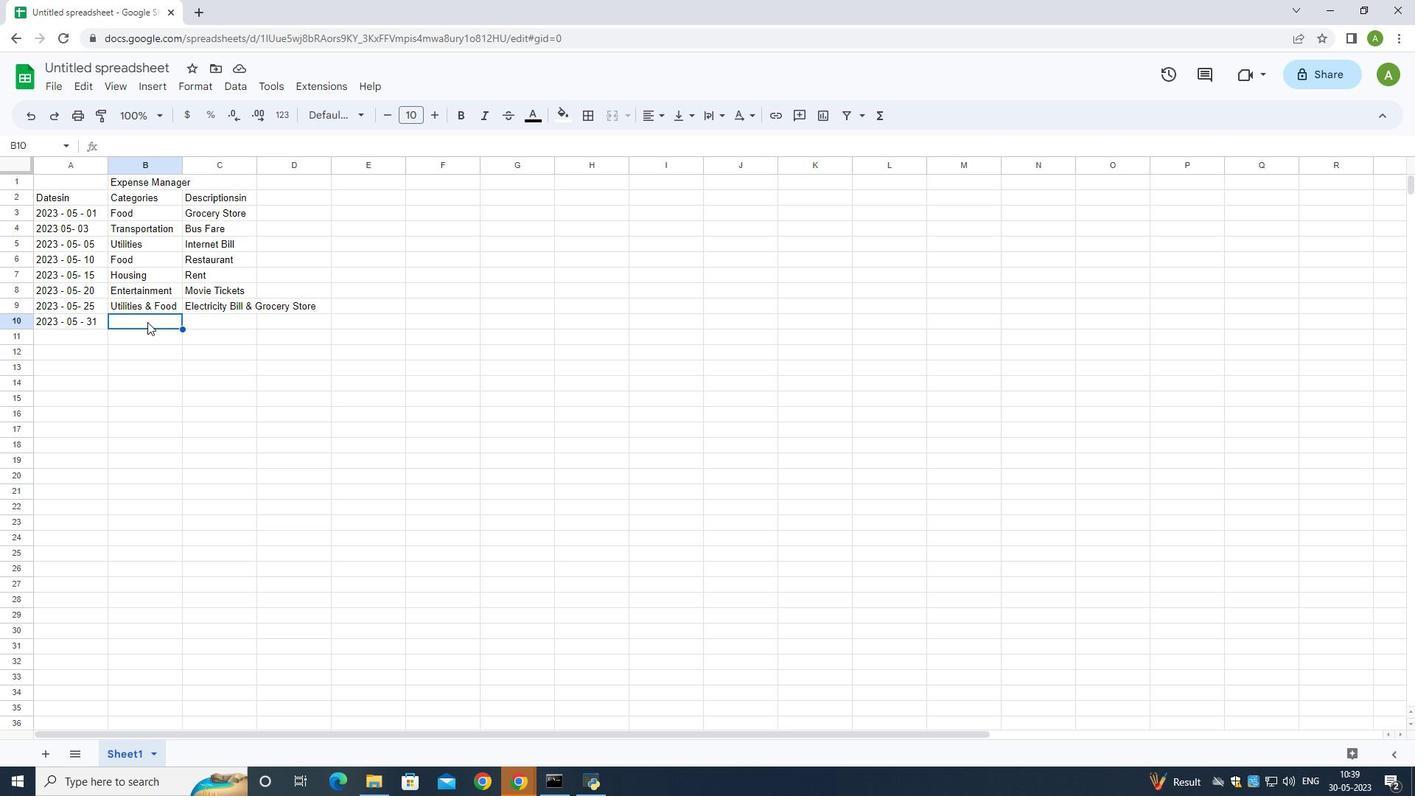 
Action: Key pressed <Key.shift><Key.shift><Key.shift><Key.shift><Key.shift>F
Screenshot: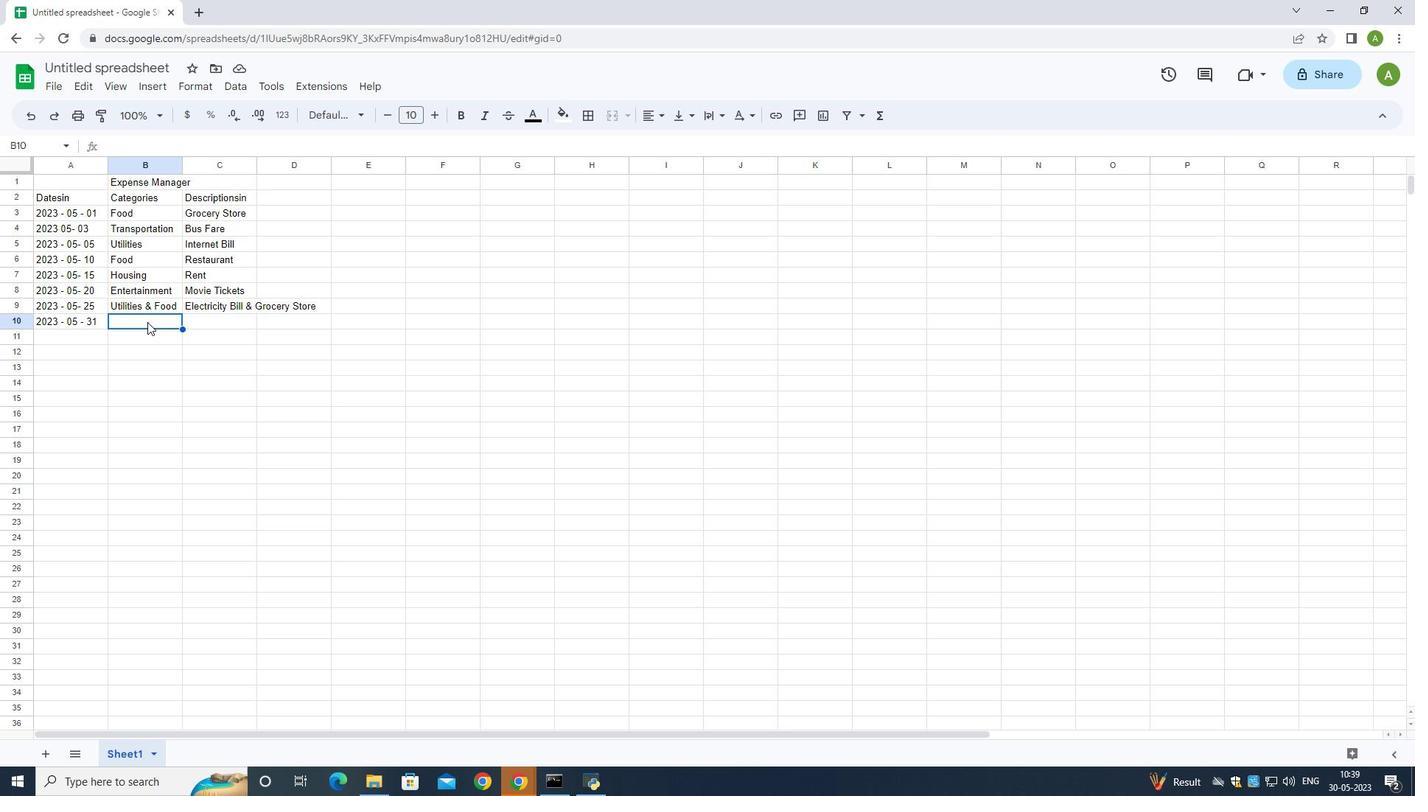 
Action: Mouse moved to (145, 307)
Screenshot: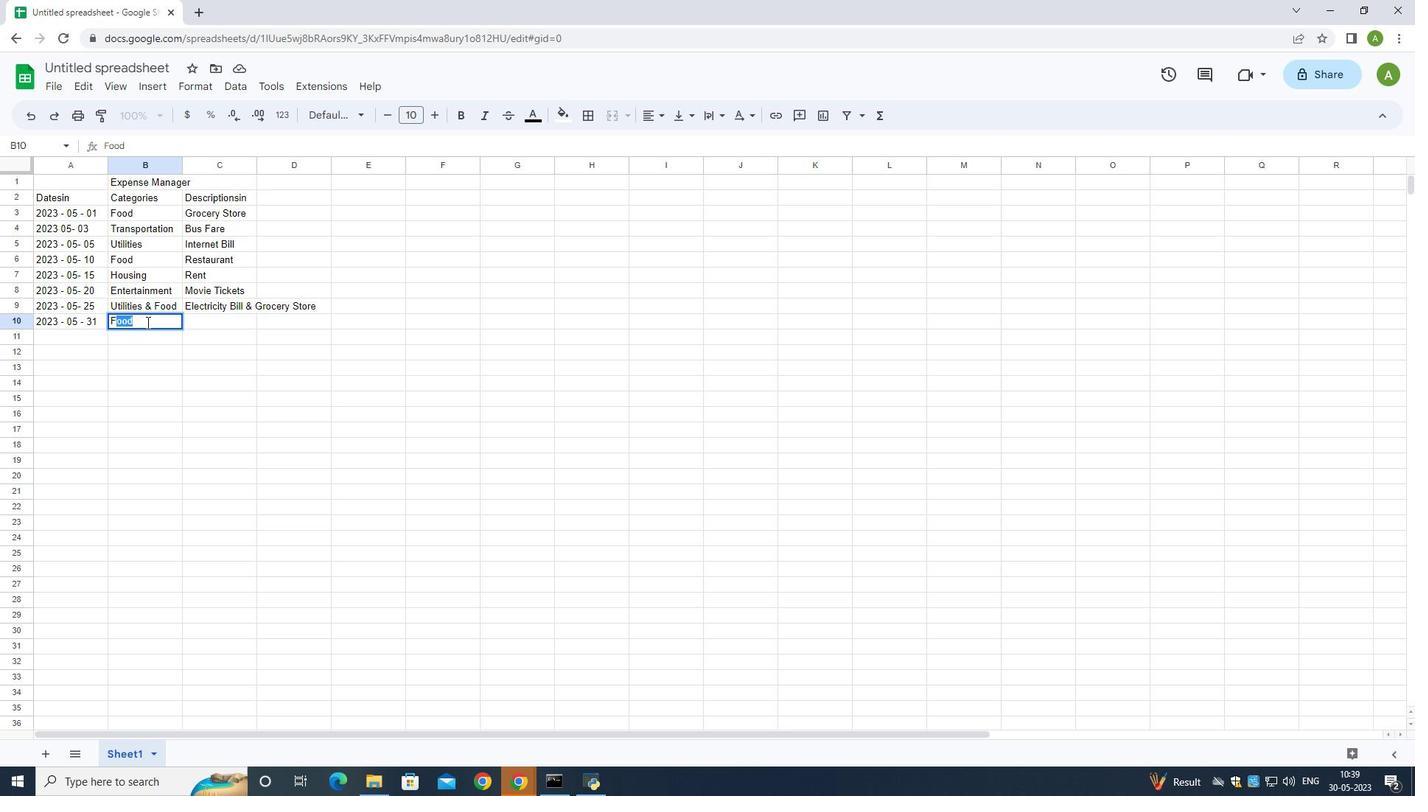 
Action: Mouse pressed left at (145, 307)
Screenshot: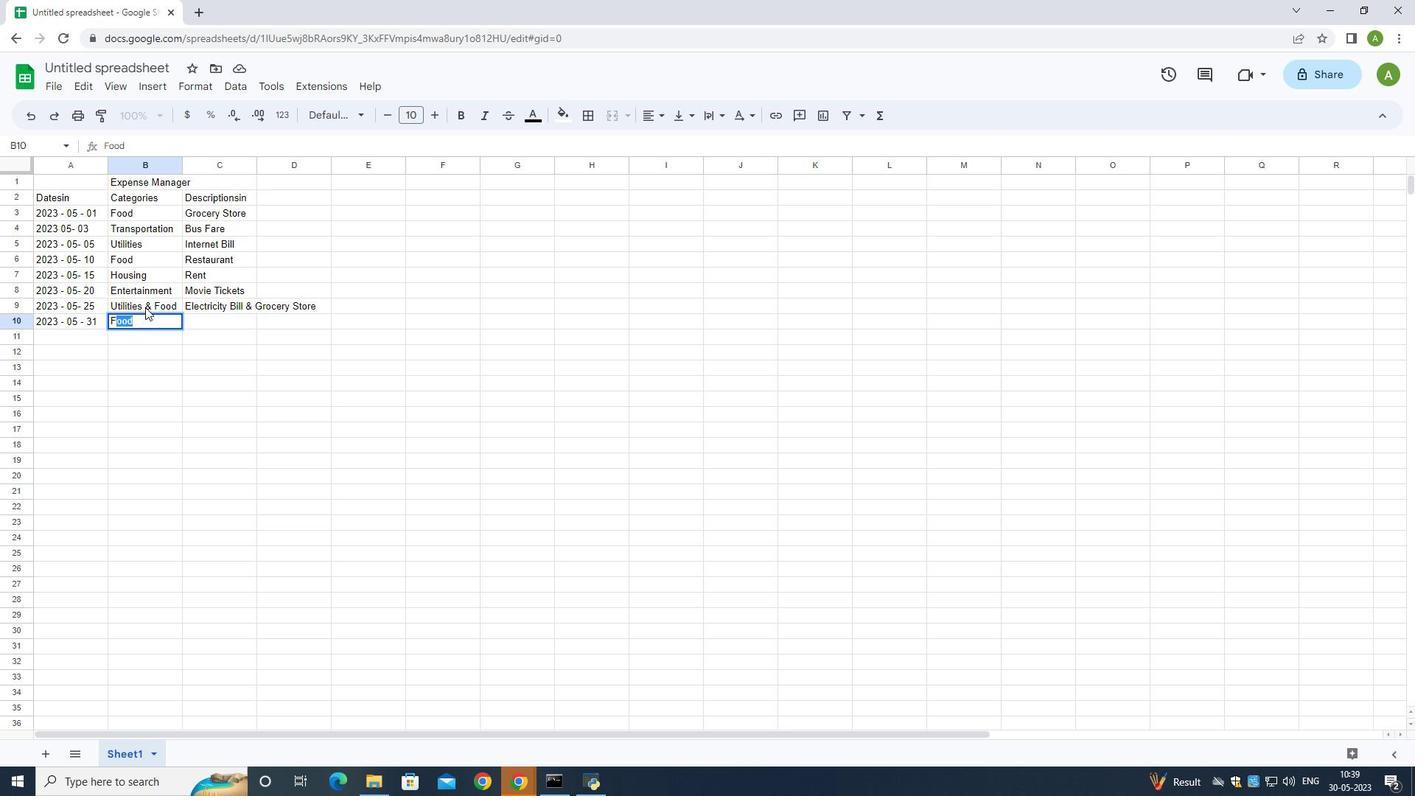 
Action: Mouse moved to (160, 302)
Screenshot: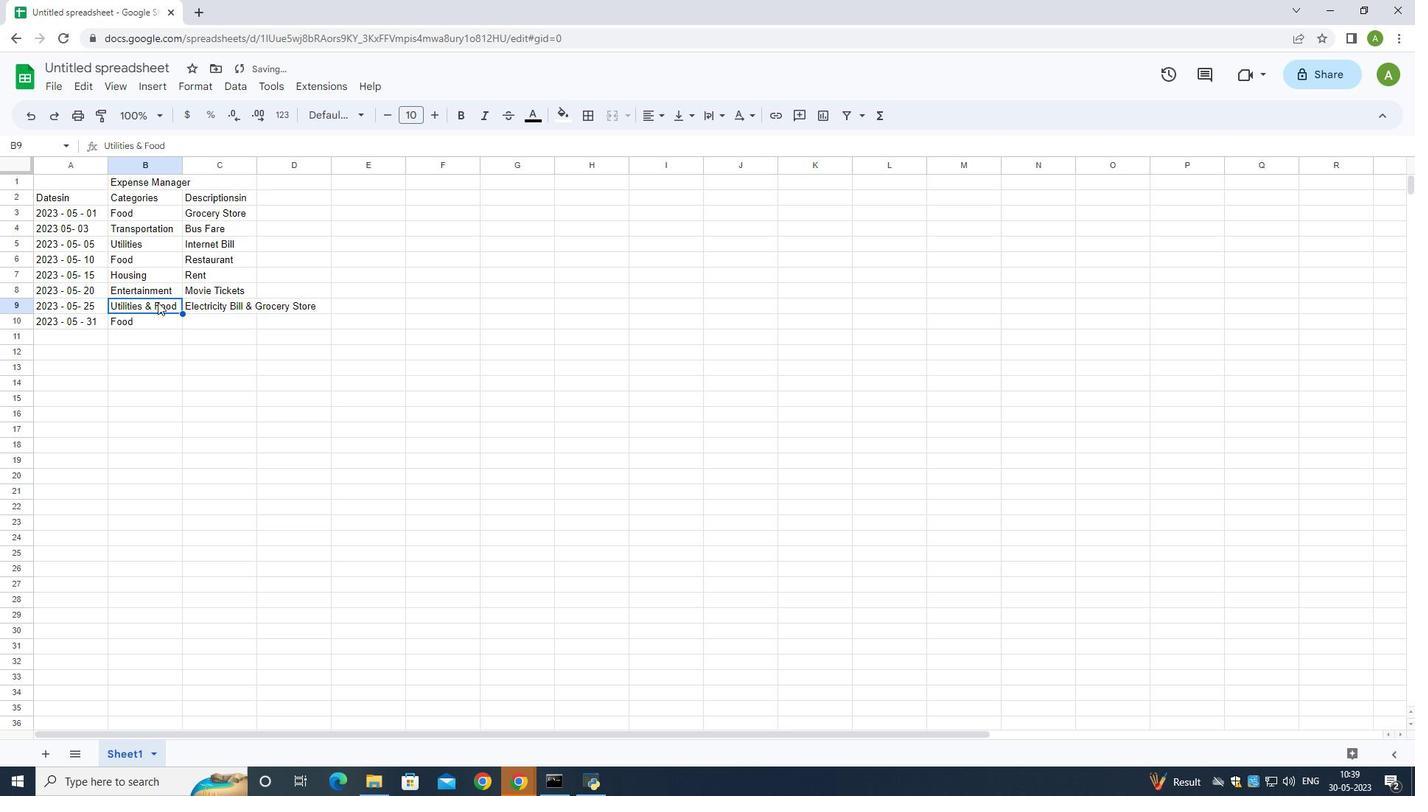 
Action: Mouse pressed left at (160, 302)
Screenshot: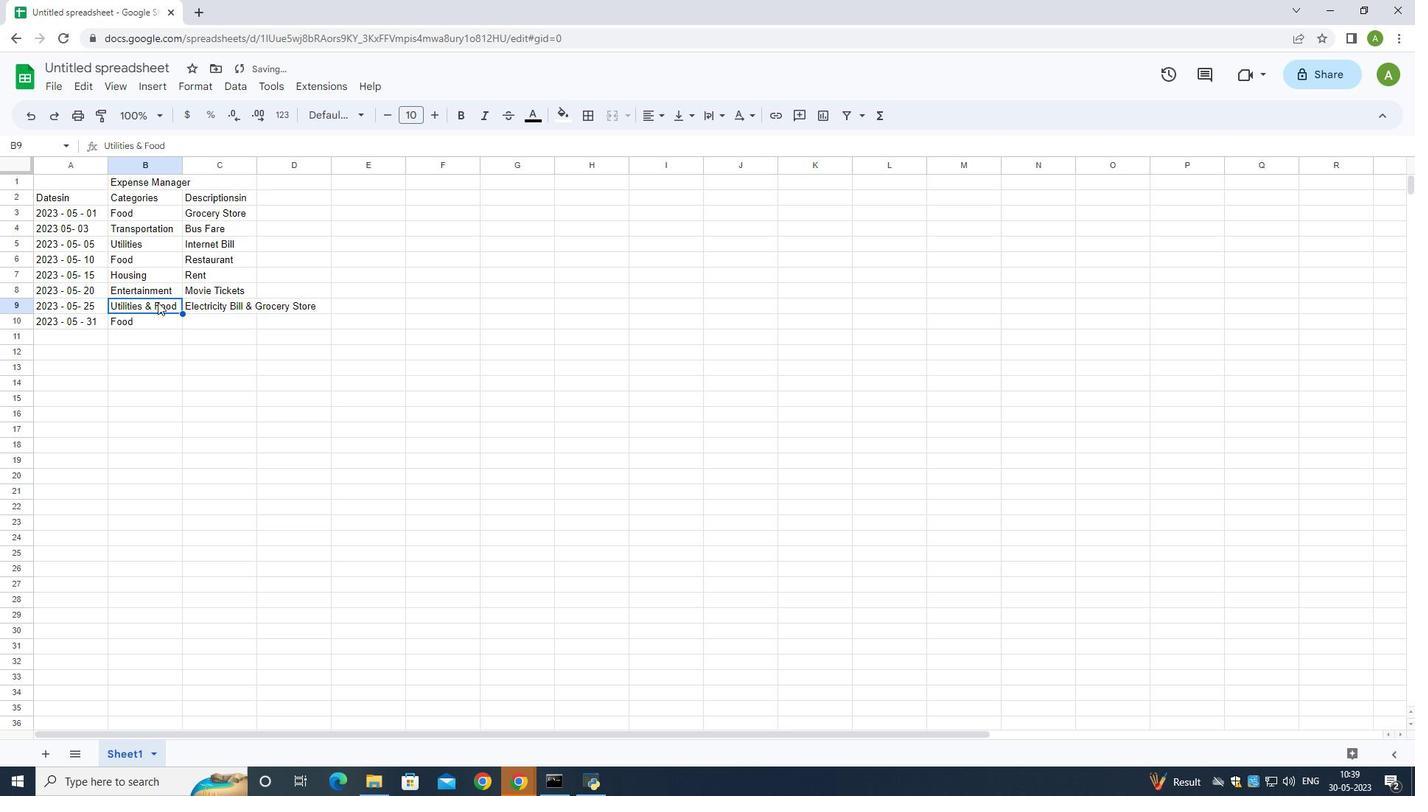 
Action: Mouse pressed left at (160, 302)
Screenshot: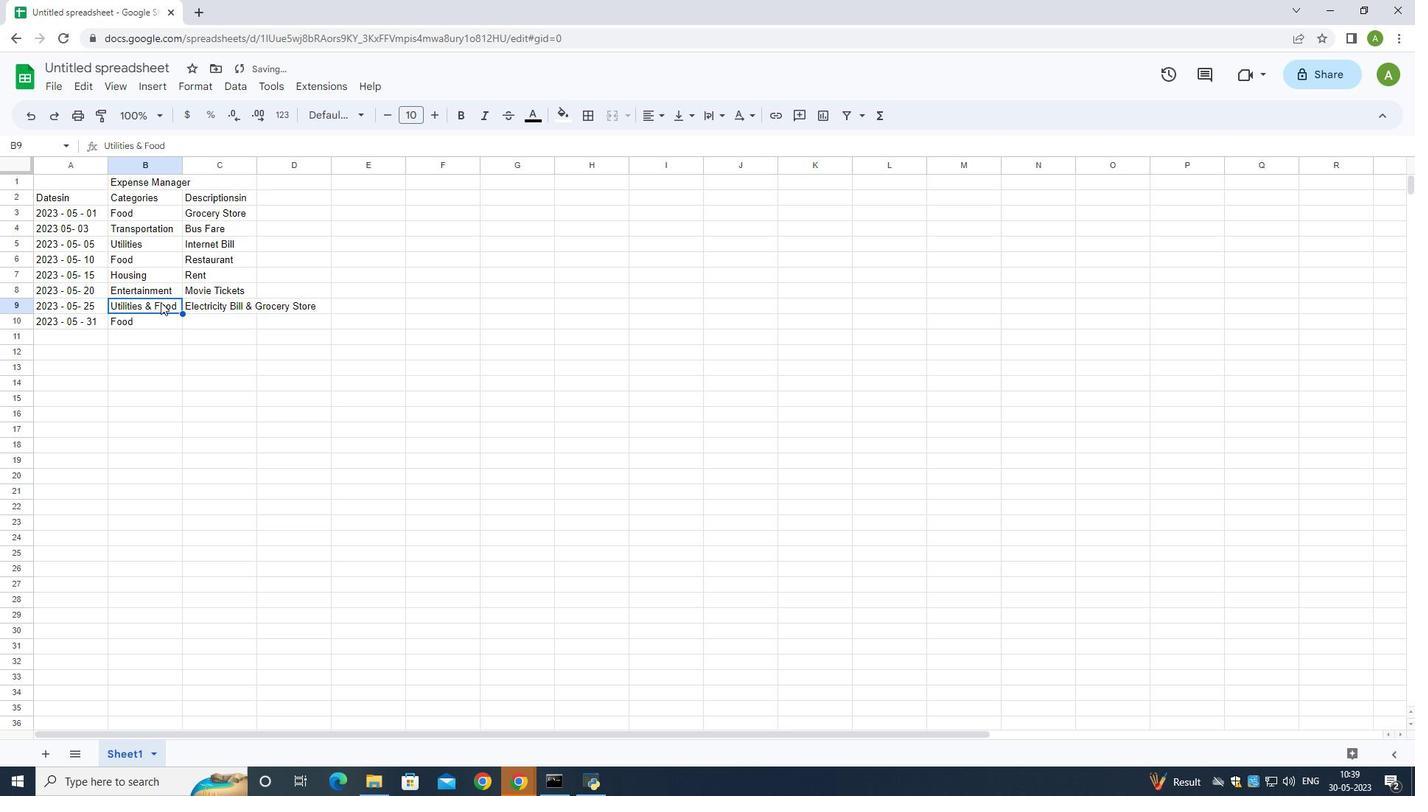 
Action: Mouse moved to (145, 307)
Screenshot: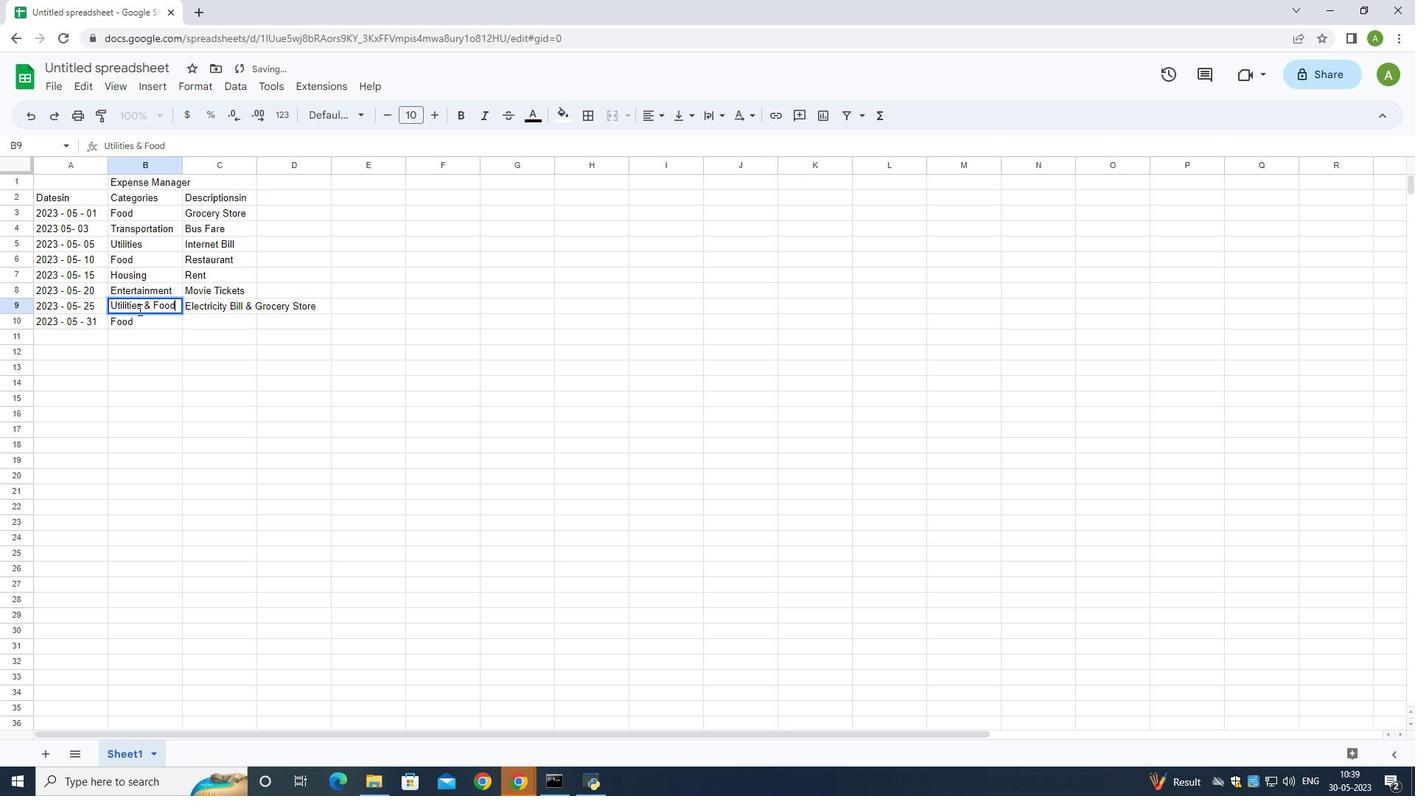 
Action: Mouse pressed left at (145, 307)
Screenshot: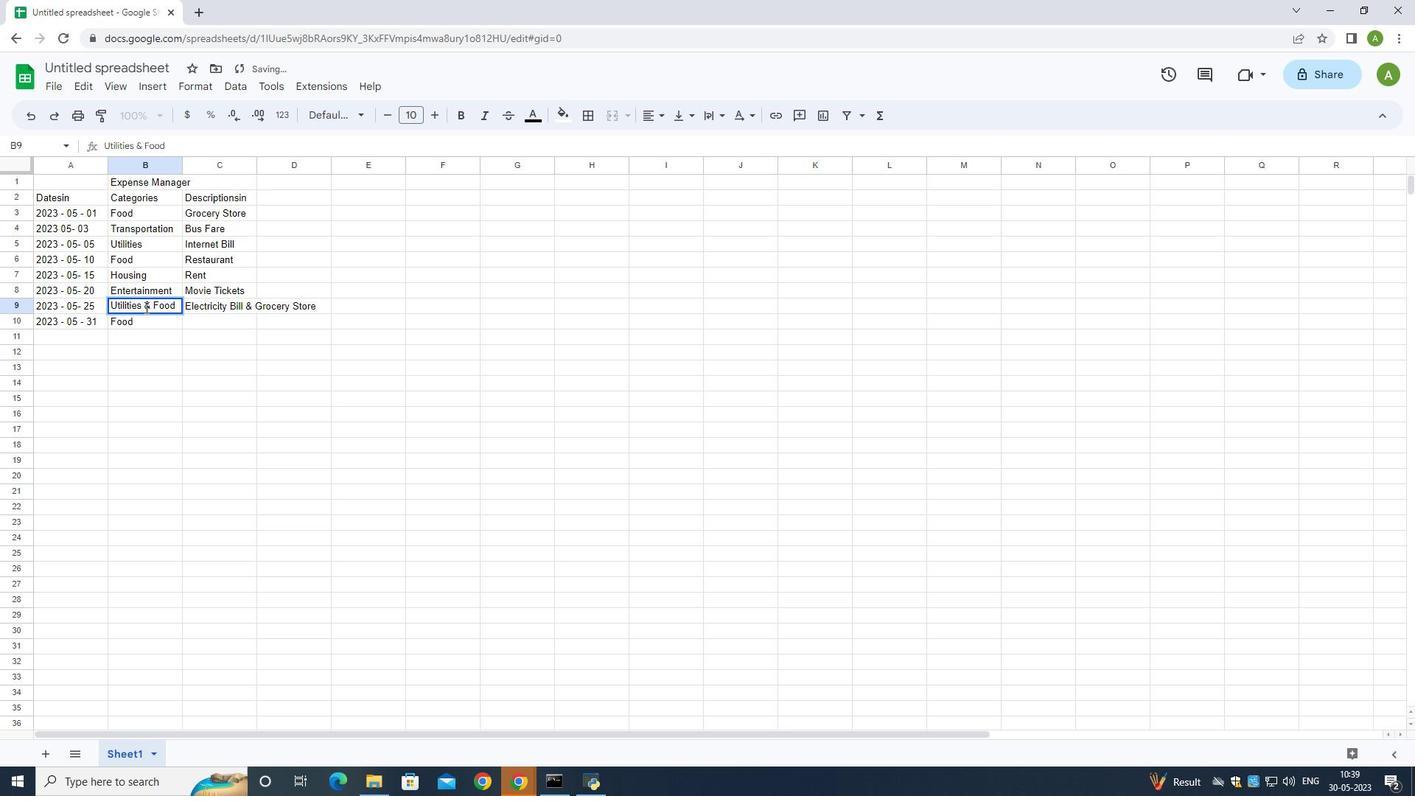 
Action: Mouse moved to (168, 305)
Screenshot: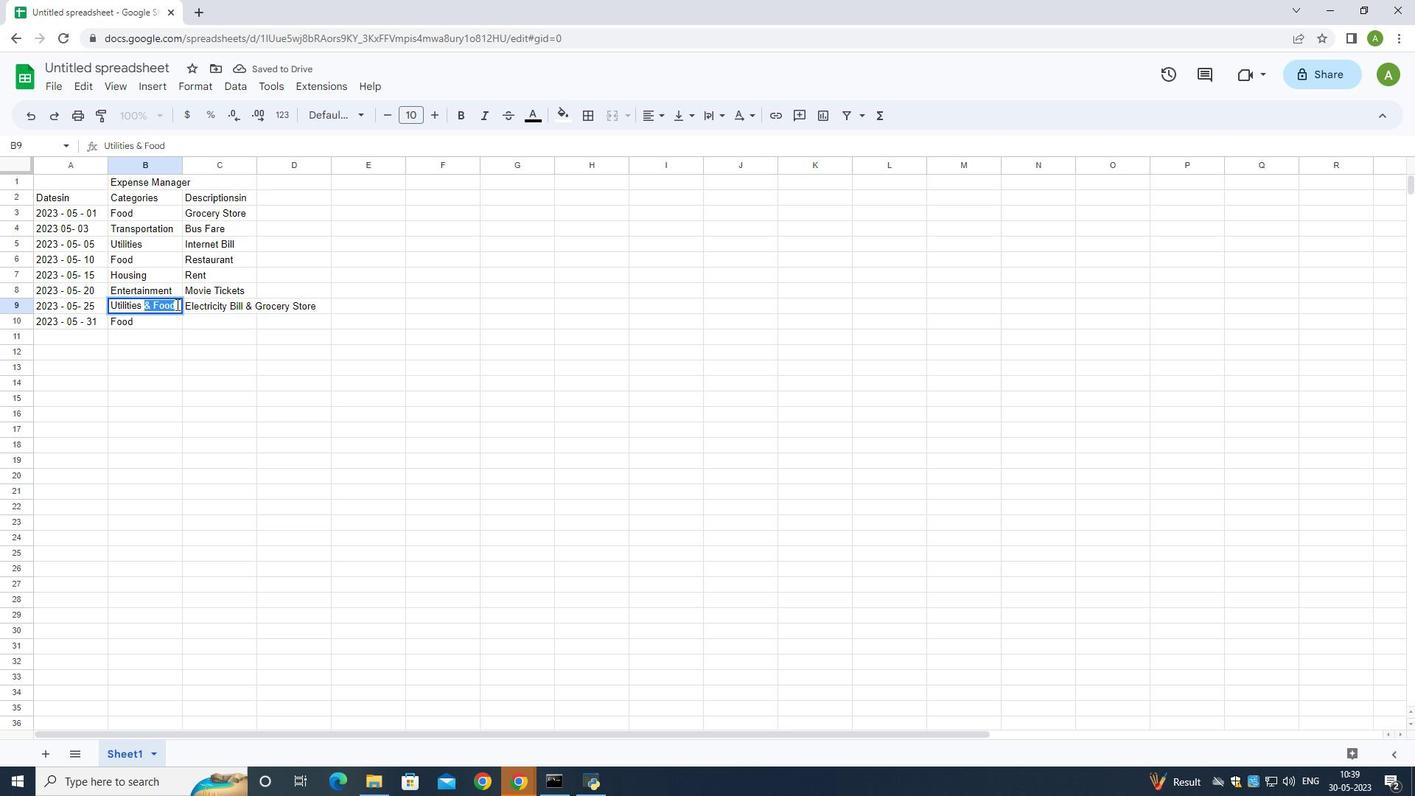 
Action: Mouse pressed left at (168, 305)
Screenshot: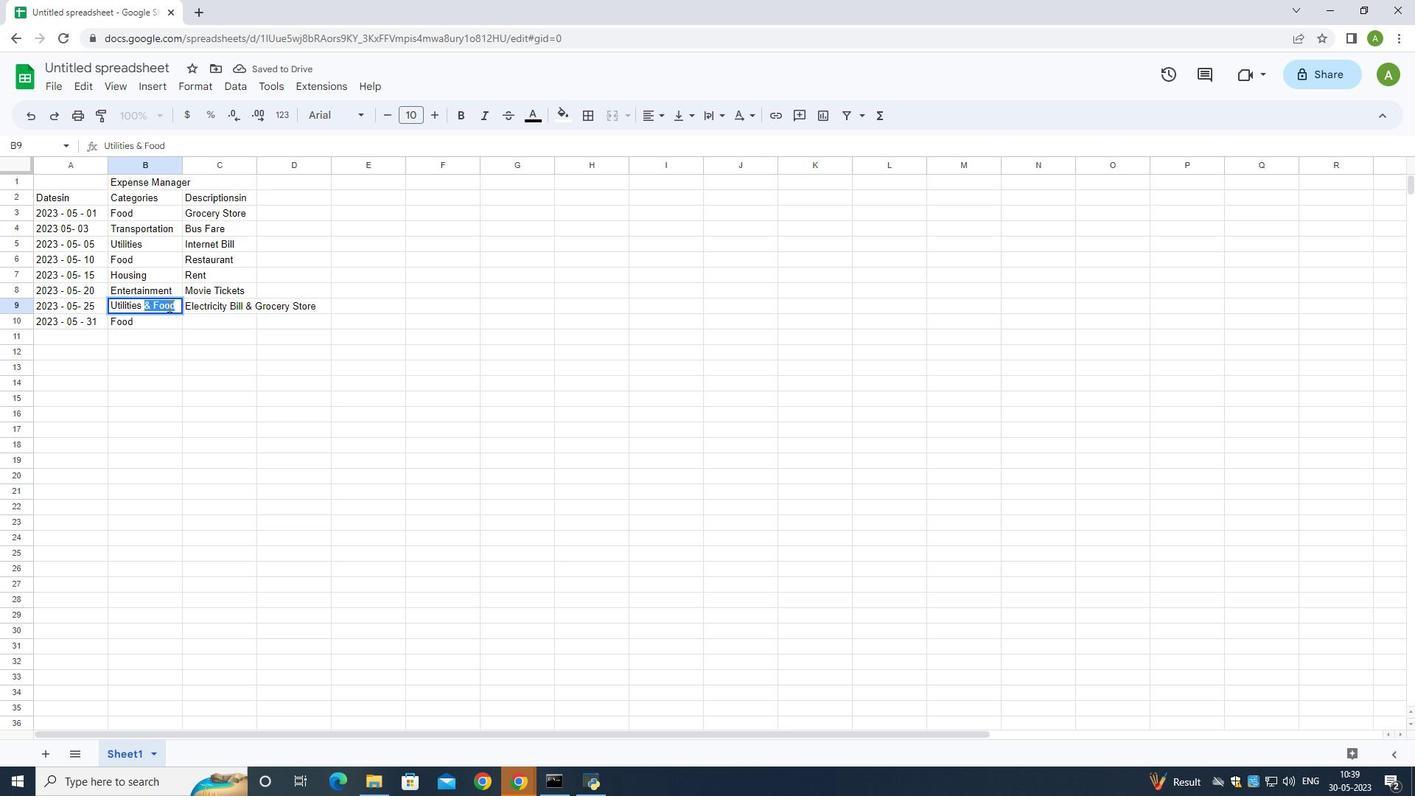 
Action: Mouse moved to (152, 308)
Screenshot: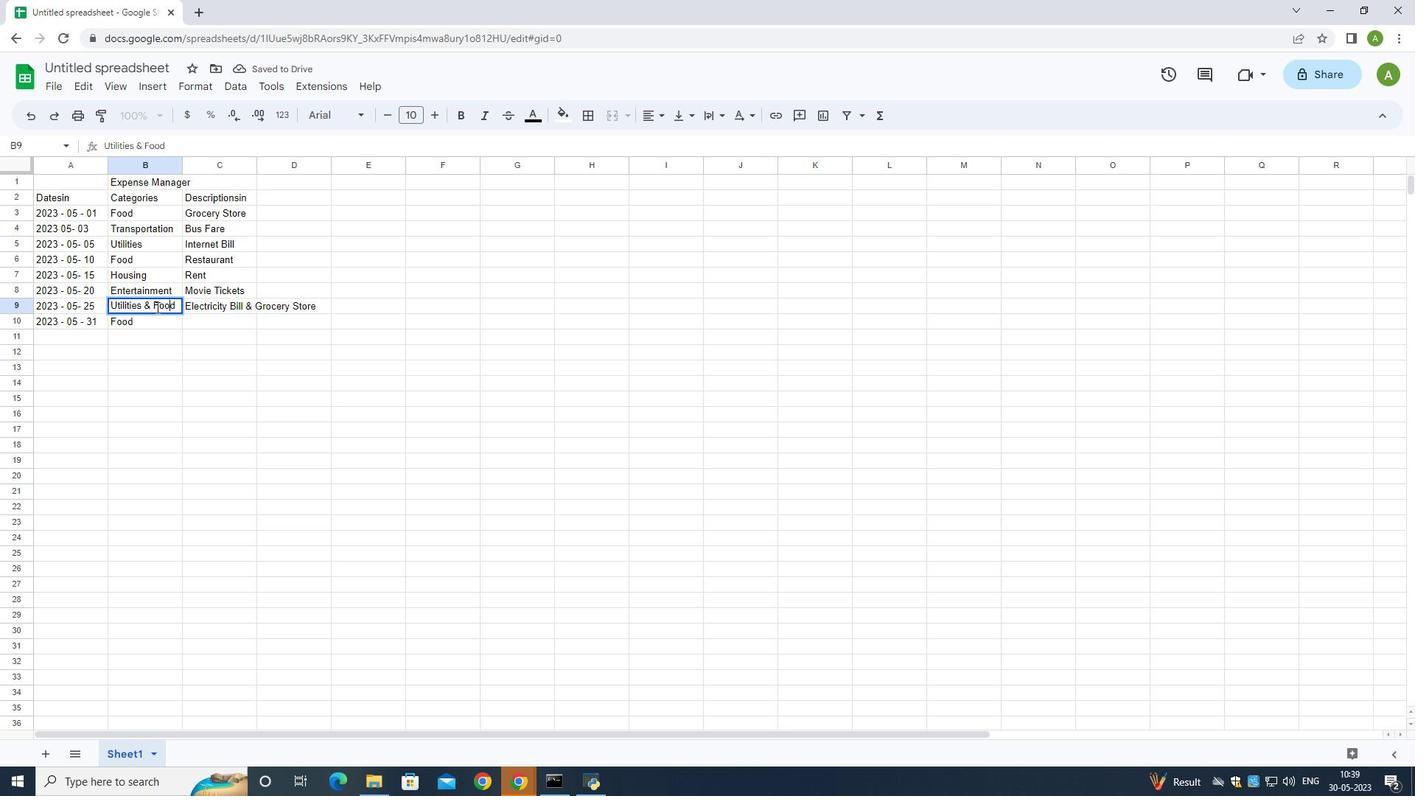 
Action: Mouse pressed left at (152, 308)
Screenshot: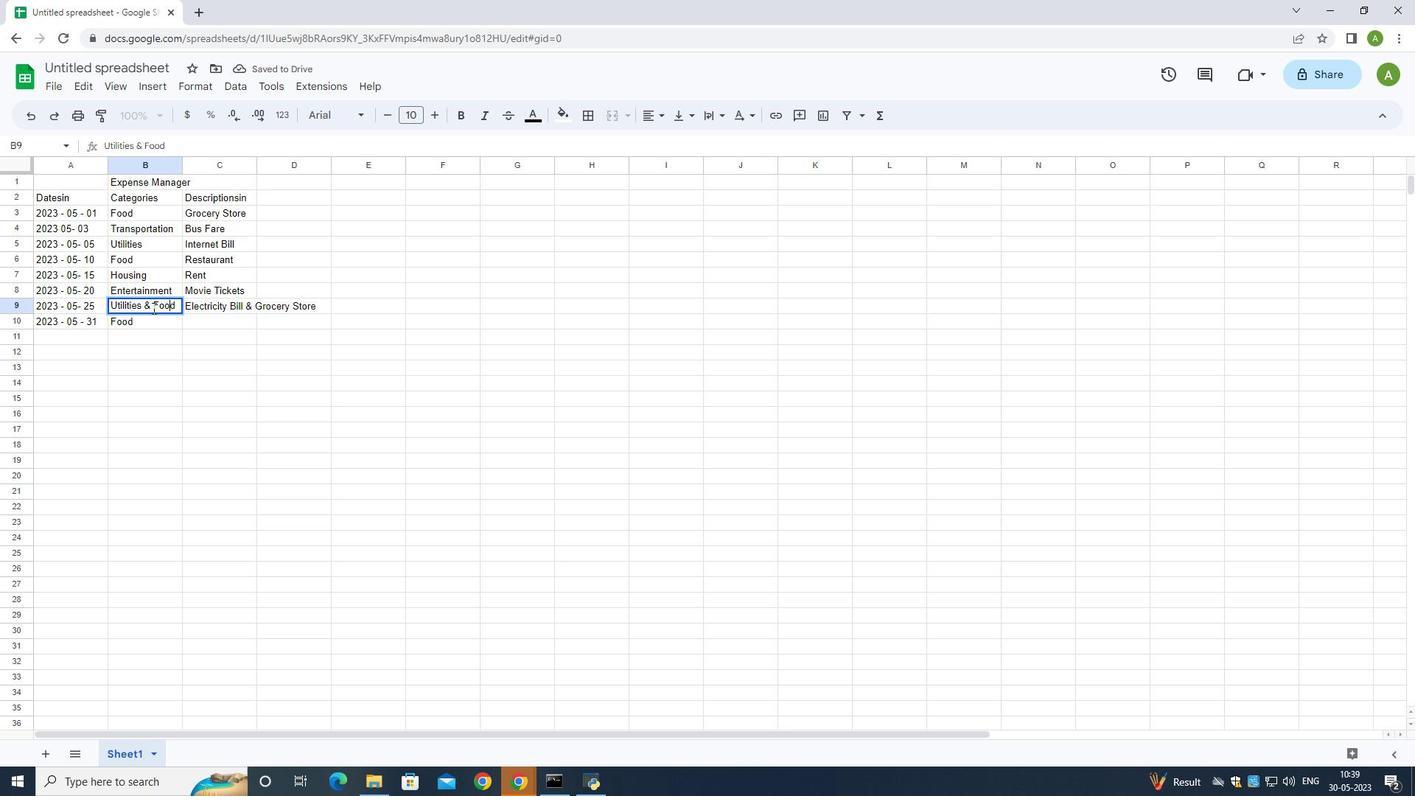 
Action: Mouse moved to (161, 304)
Screenshot: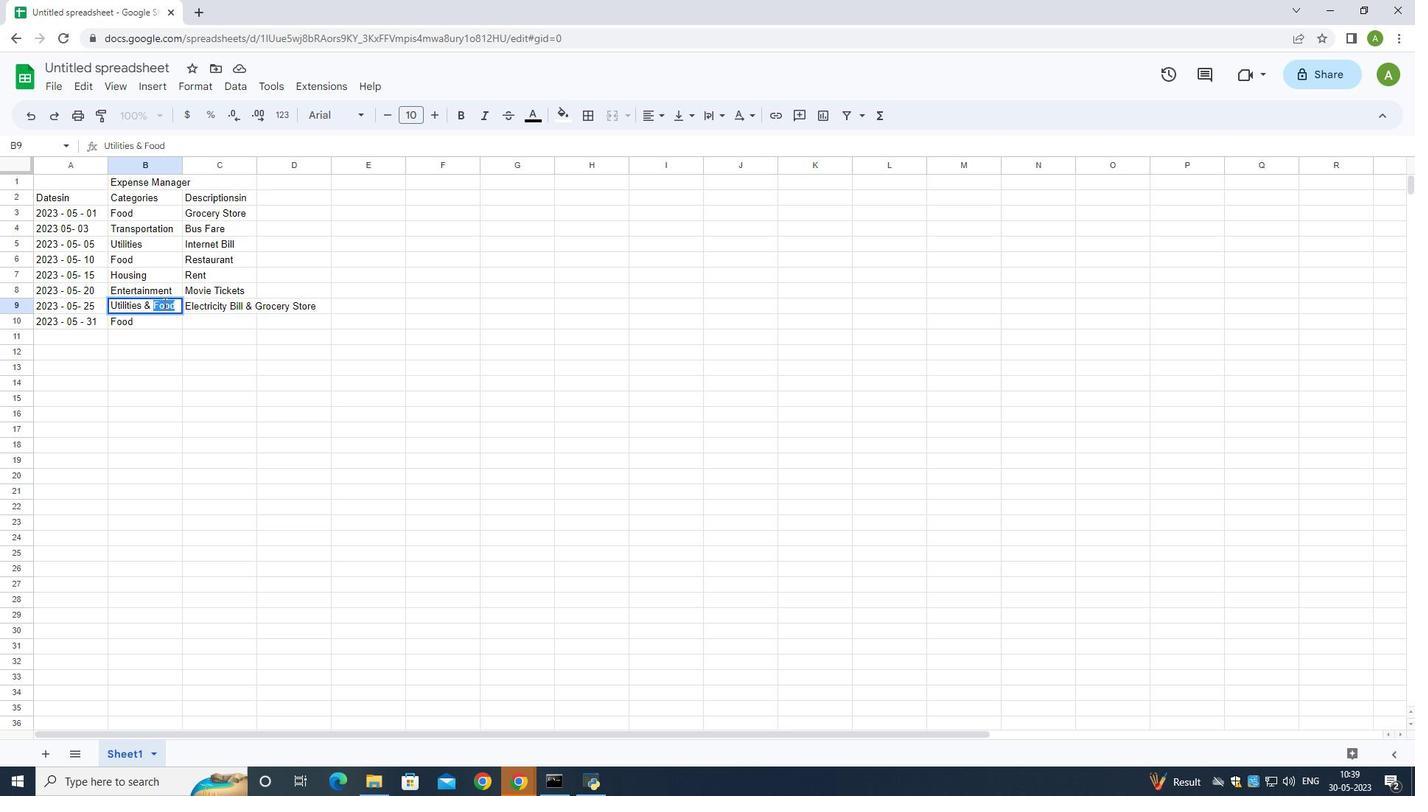 
Action: Key pressed <Key.backspace>
Screenshot: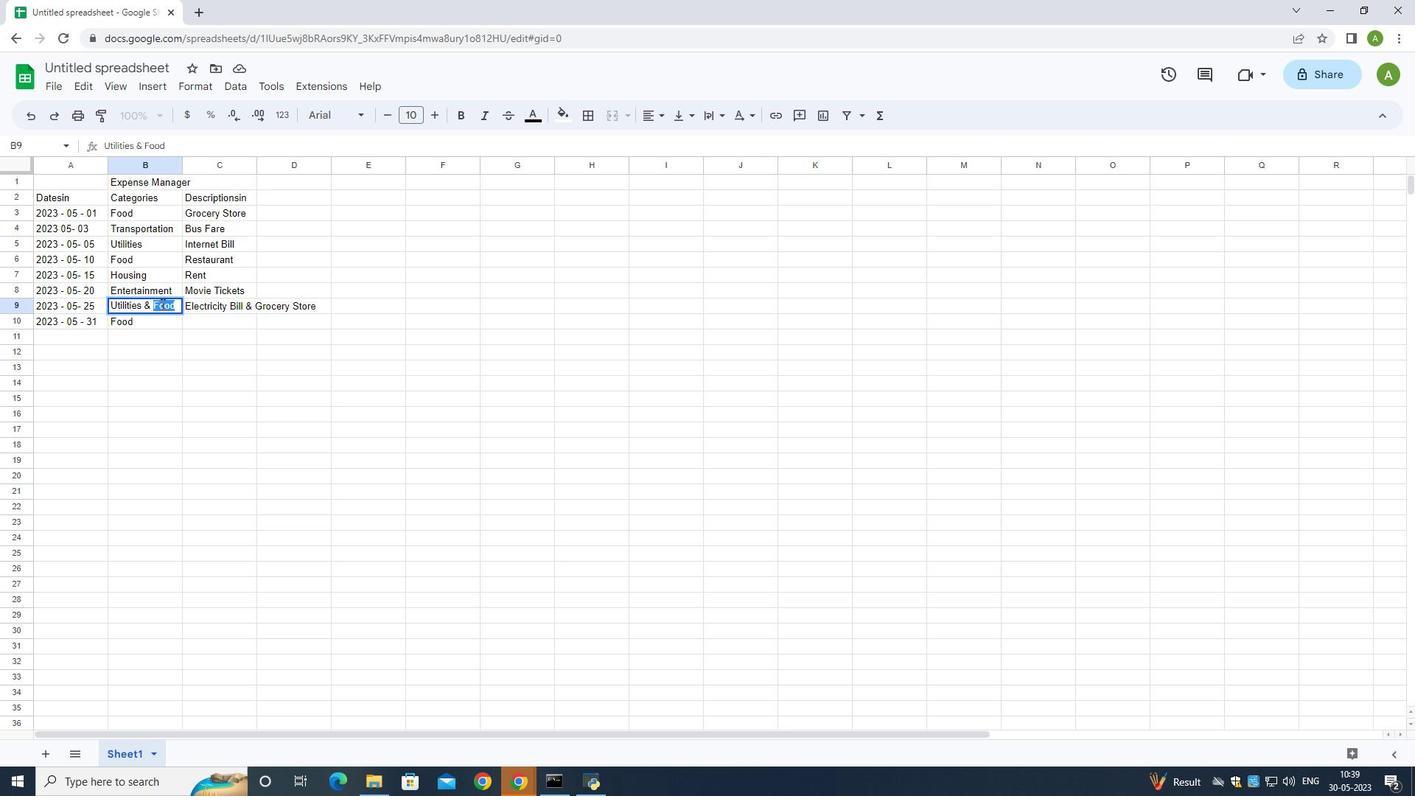 
Action: Mouse moved to (260, 302)
Screenshot: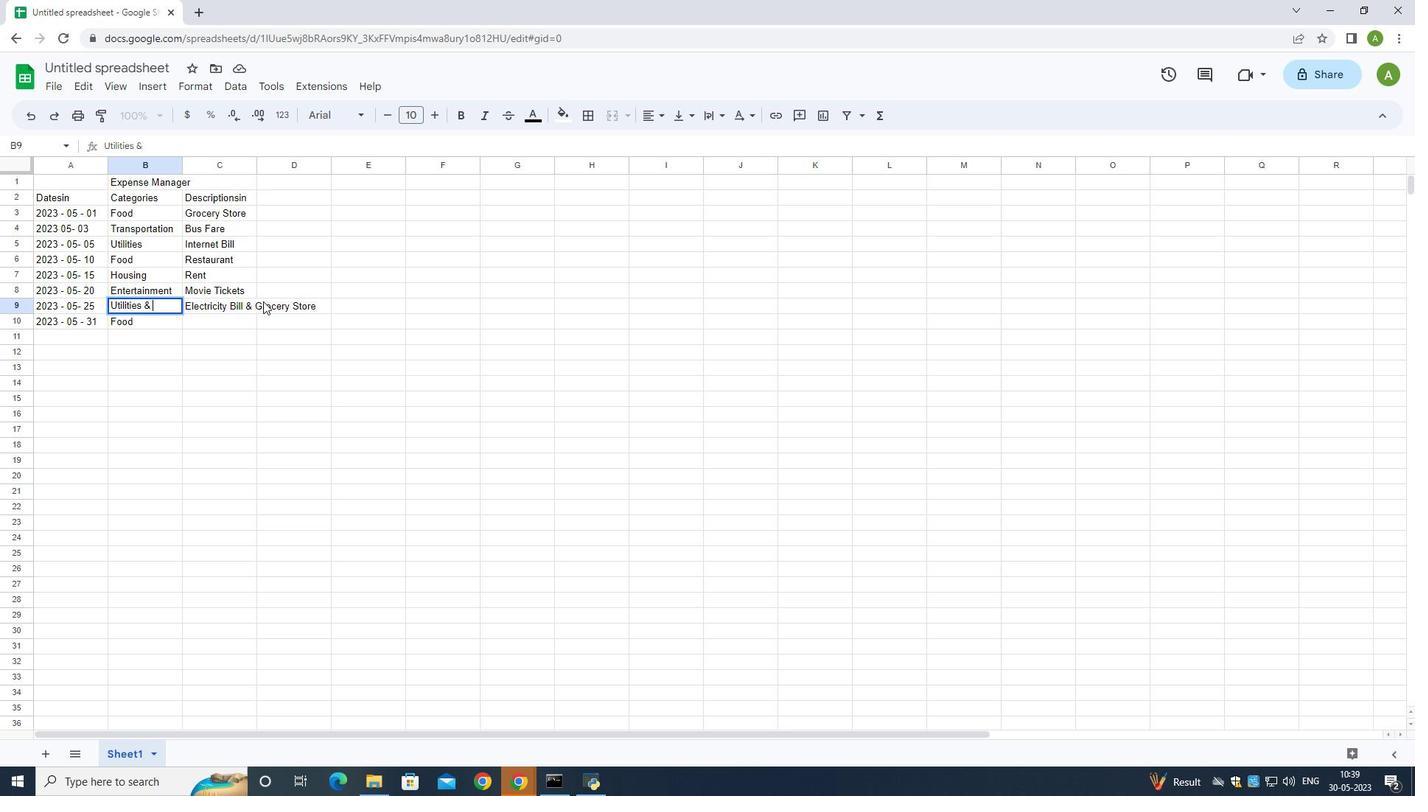 
Action: Mouse pressed left at (260, 302)
Screenshot: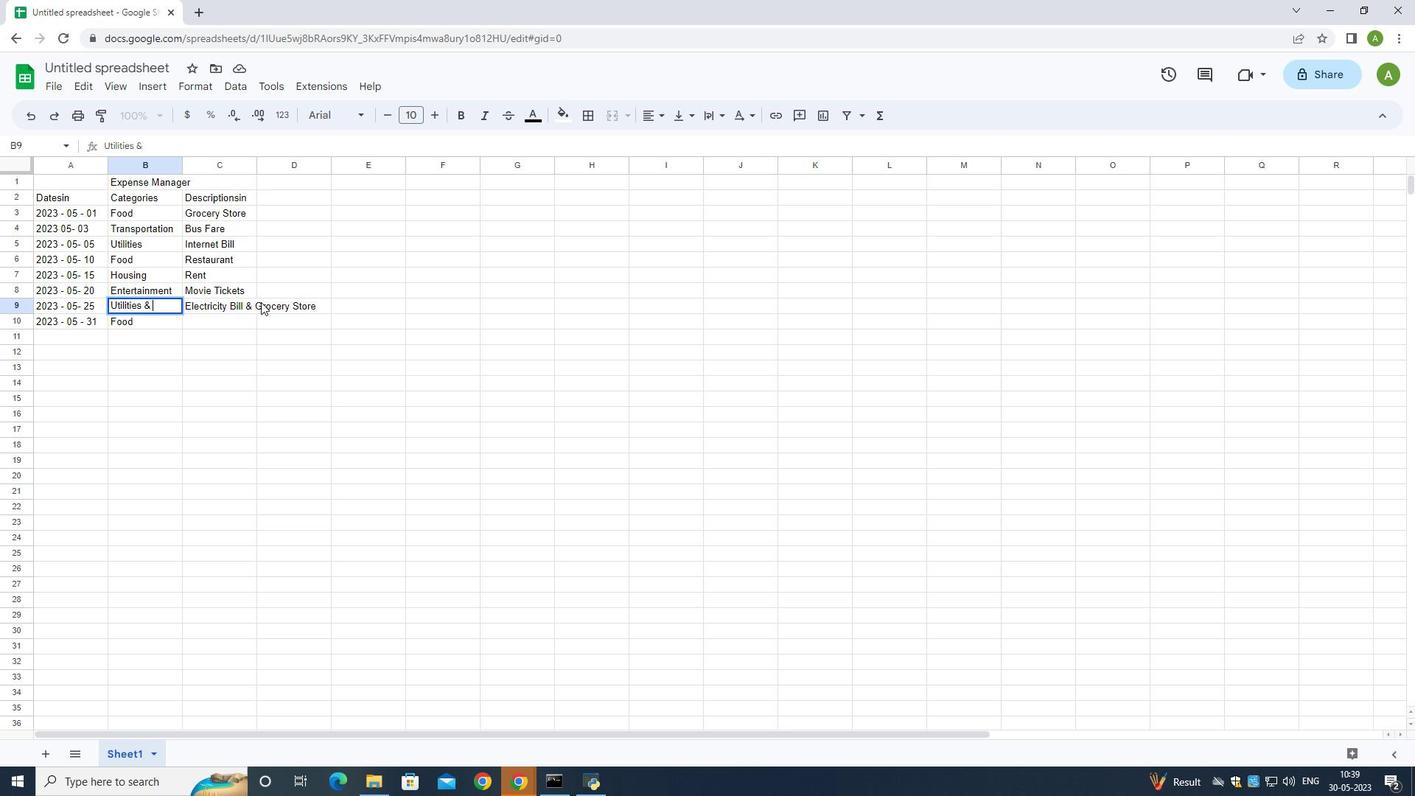 
Action: Mouse moved to (258, 303)
Screenshot: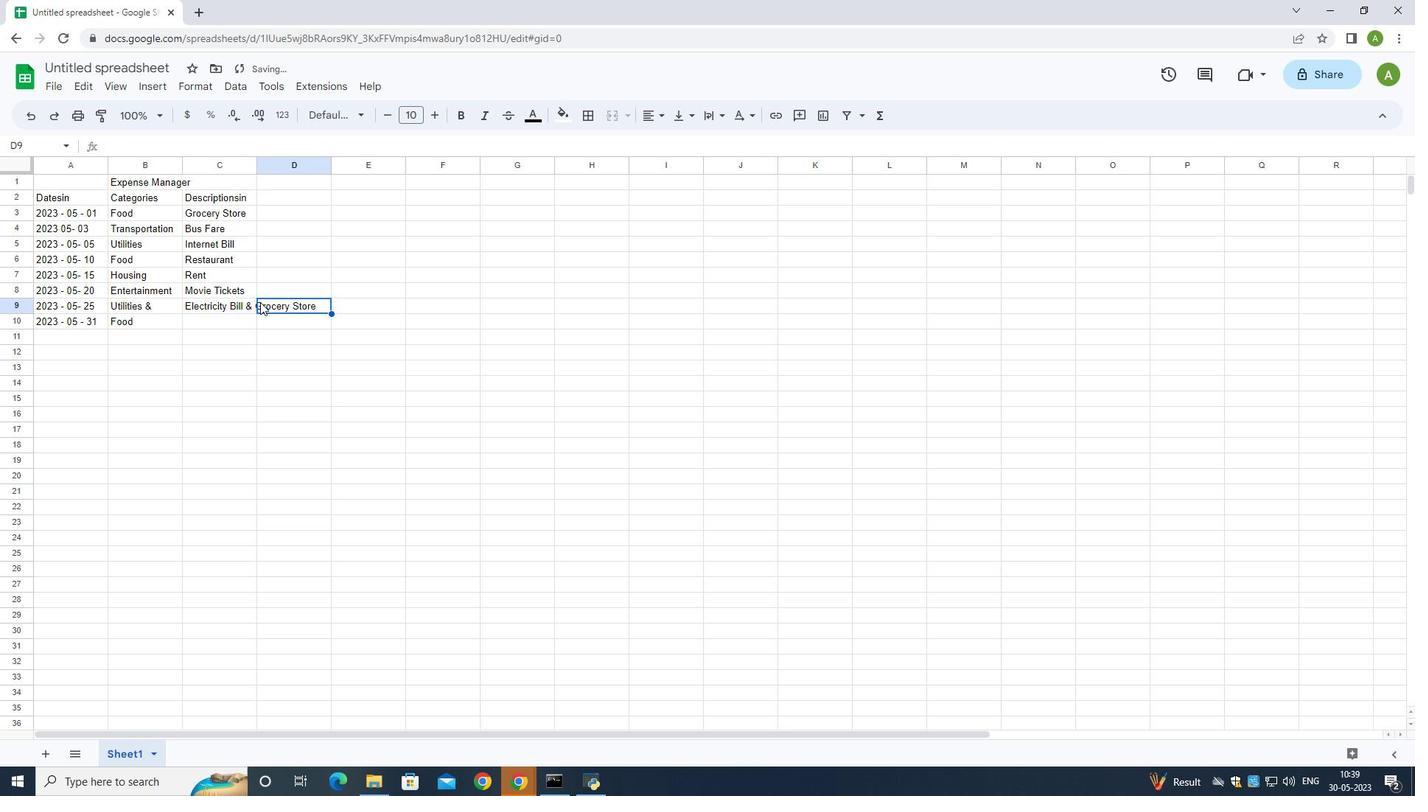 
Action: Mouse pressed left at (258, 303)
Screenshot: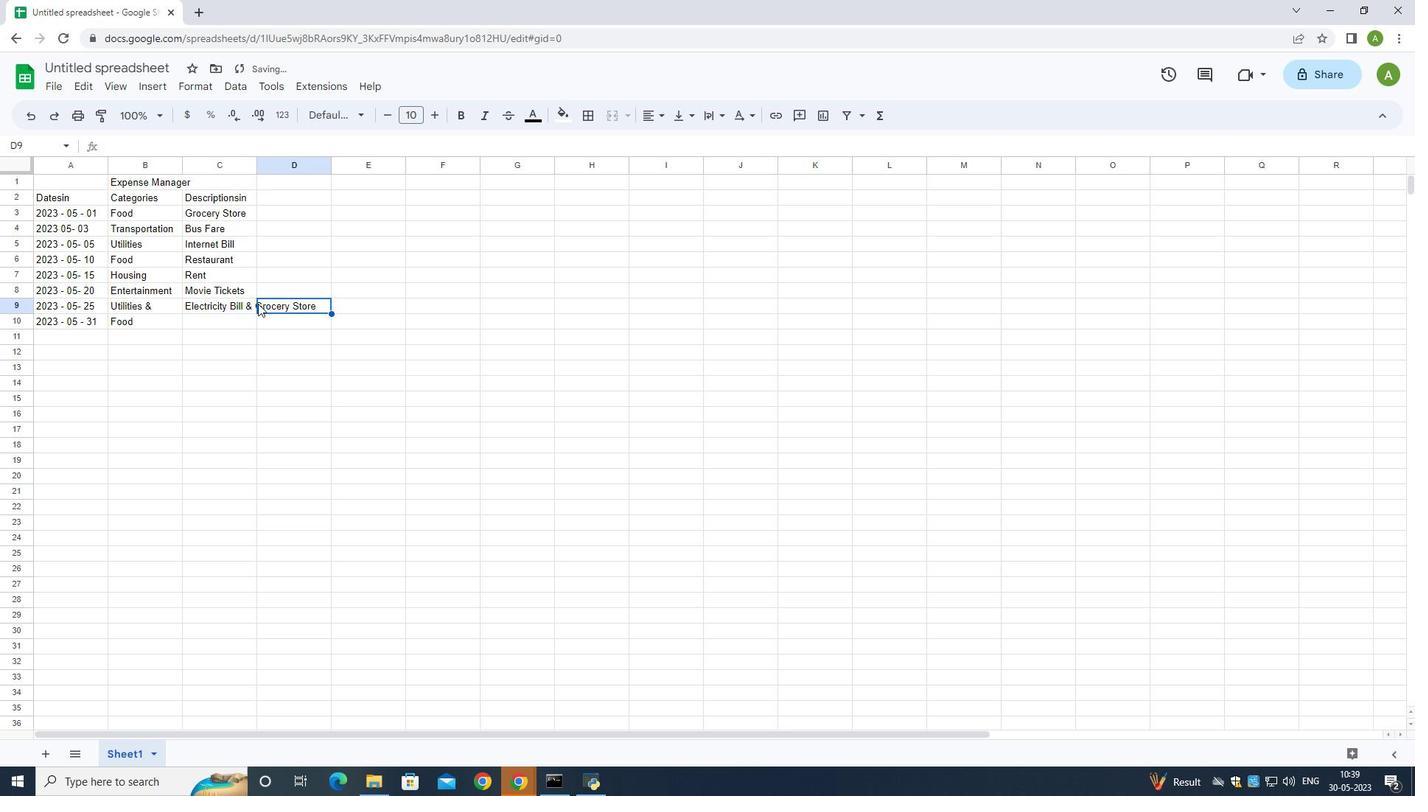 
Action: Mouse moved to (232, 304)
Screenshot: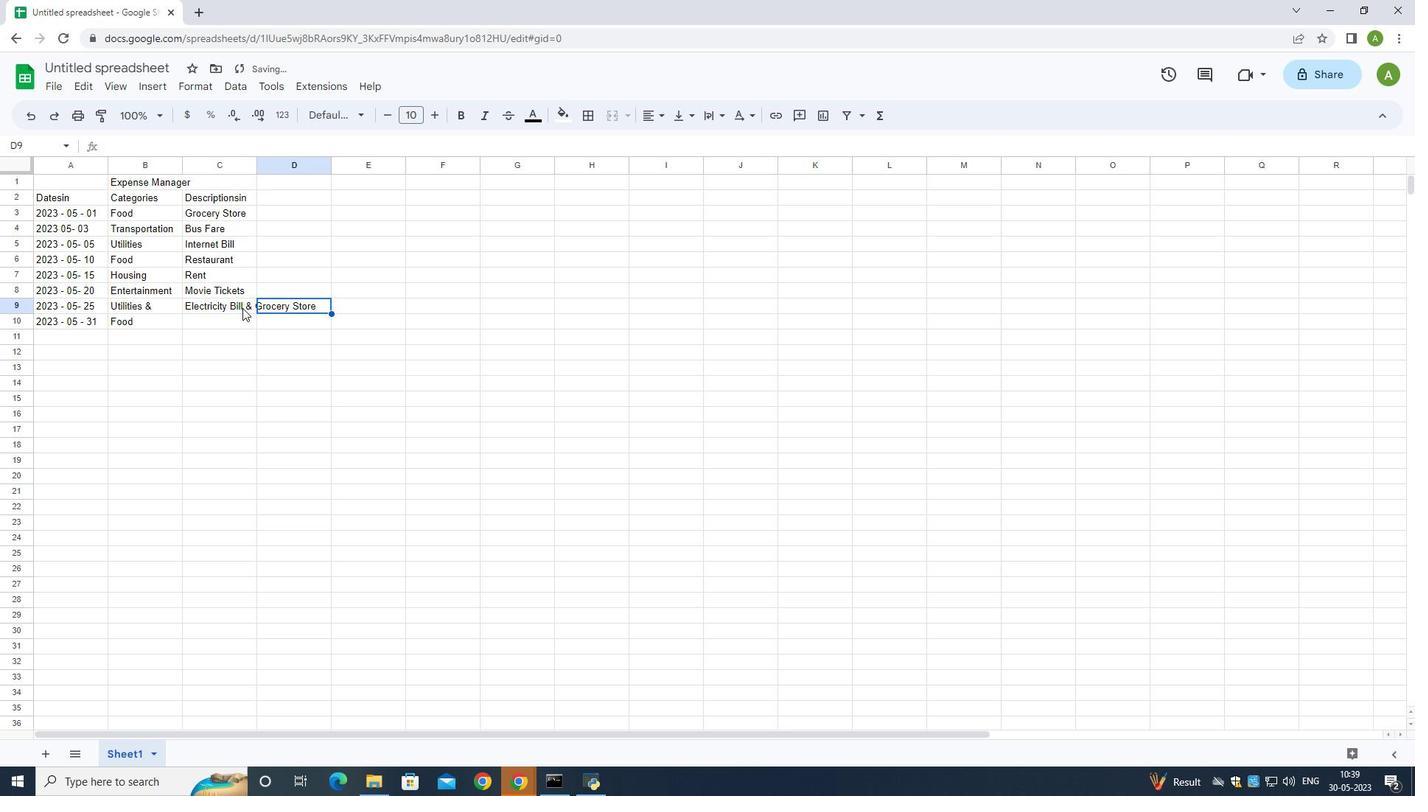 
Action: Mouse pressed left at (232, 304)
Screenshot: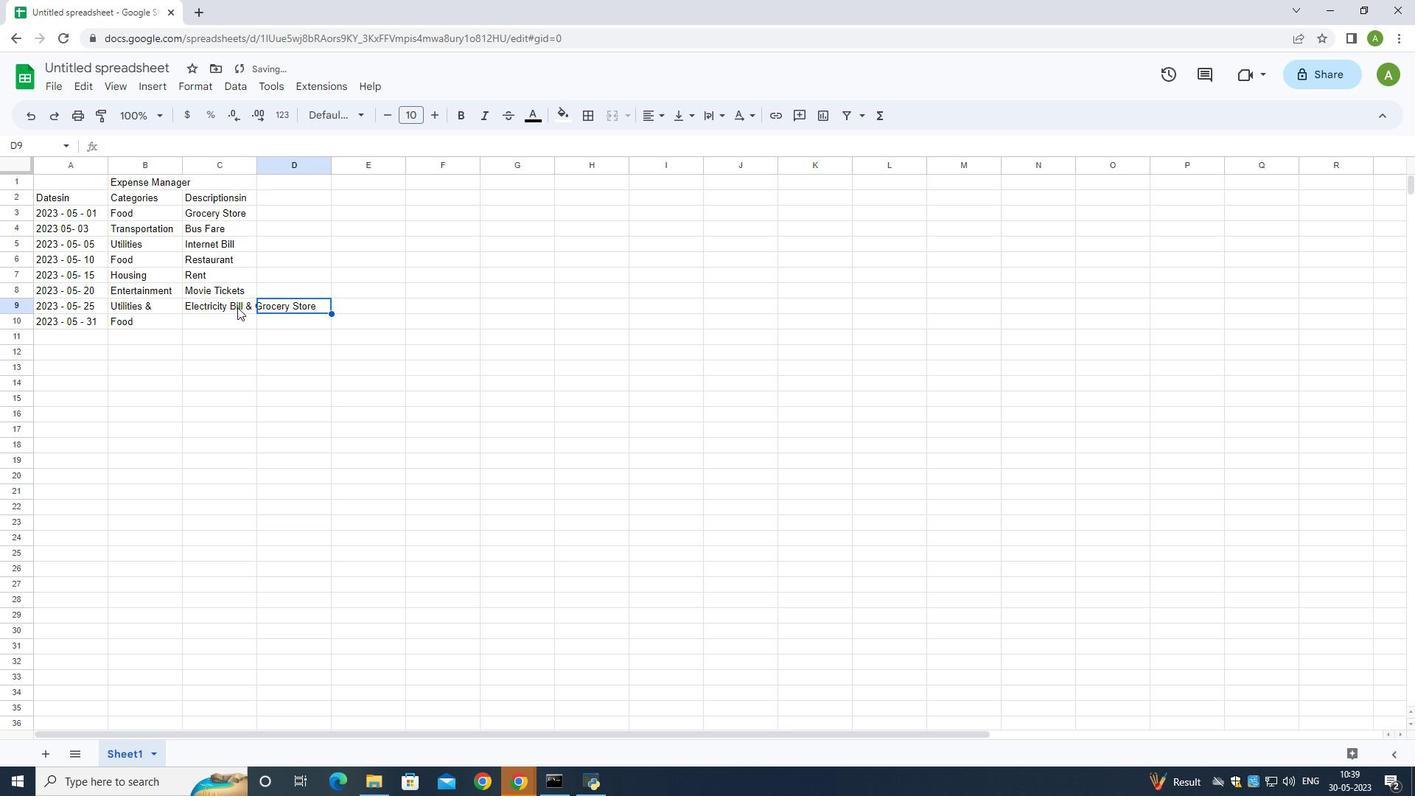 
Action: Mouse moved to (280, 301)
Screenshot: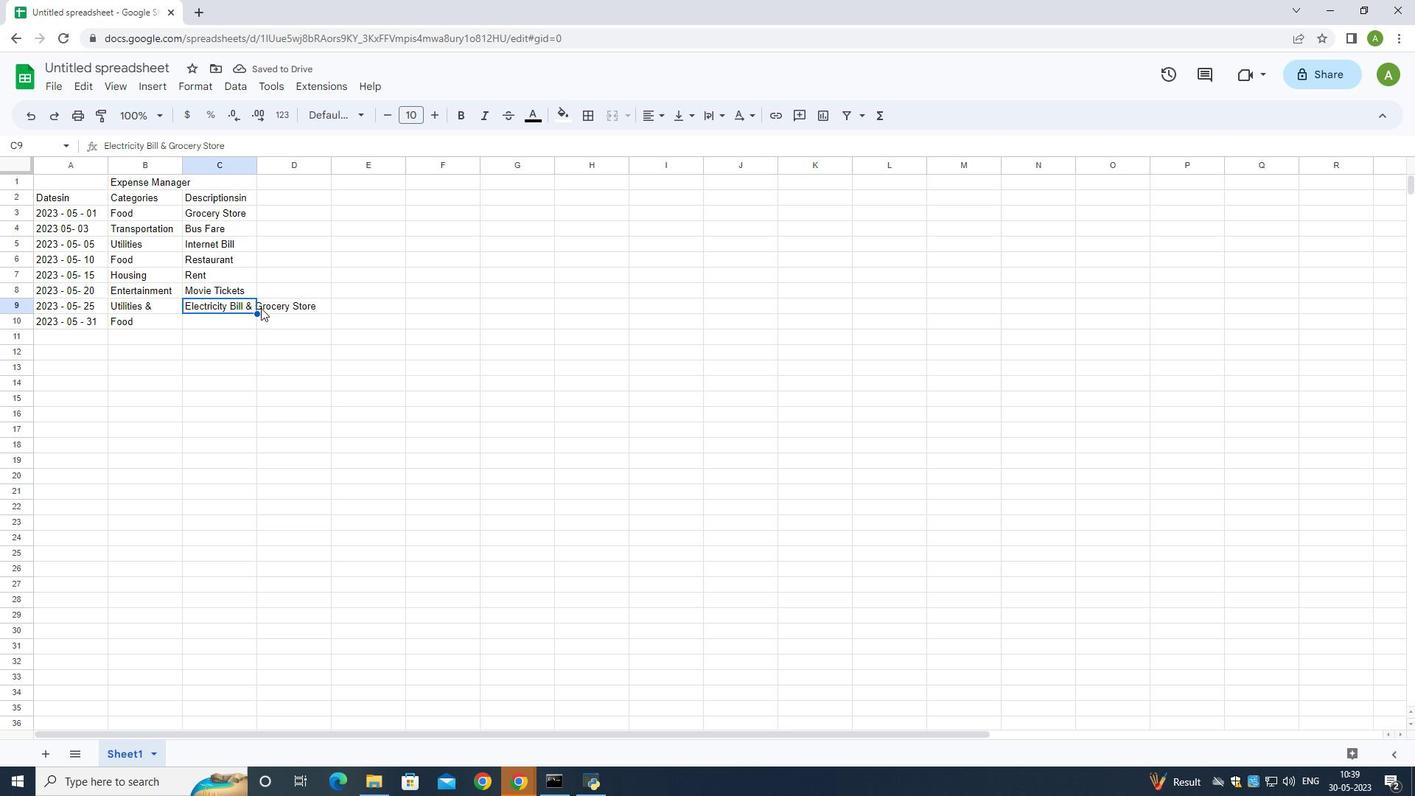 
Action: Mouse pressed left at (280, 301)
Screenshot: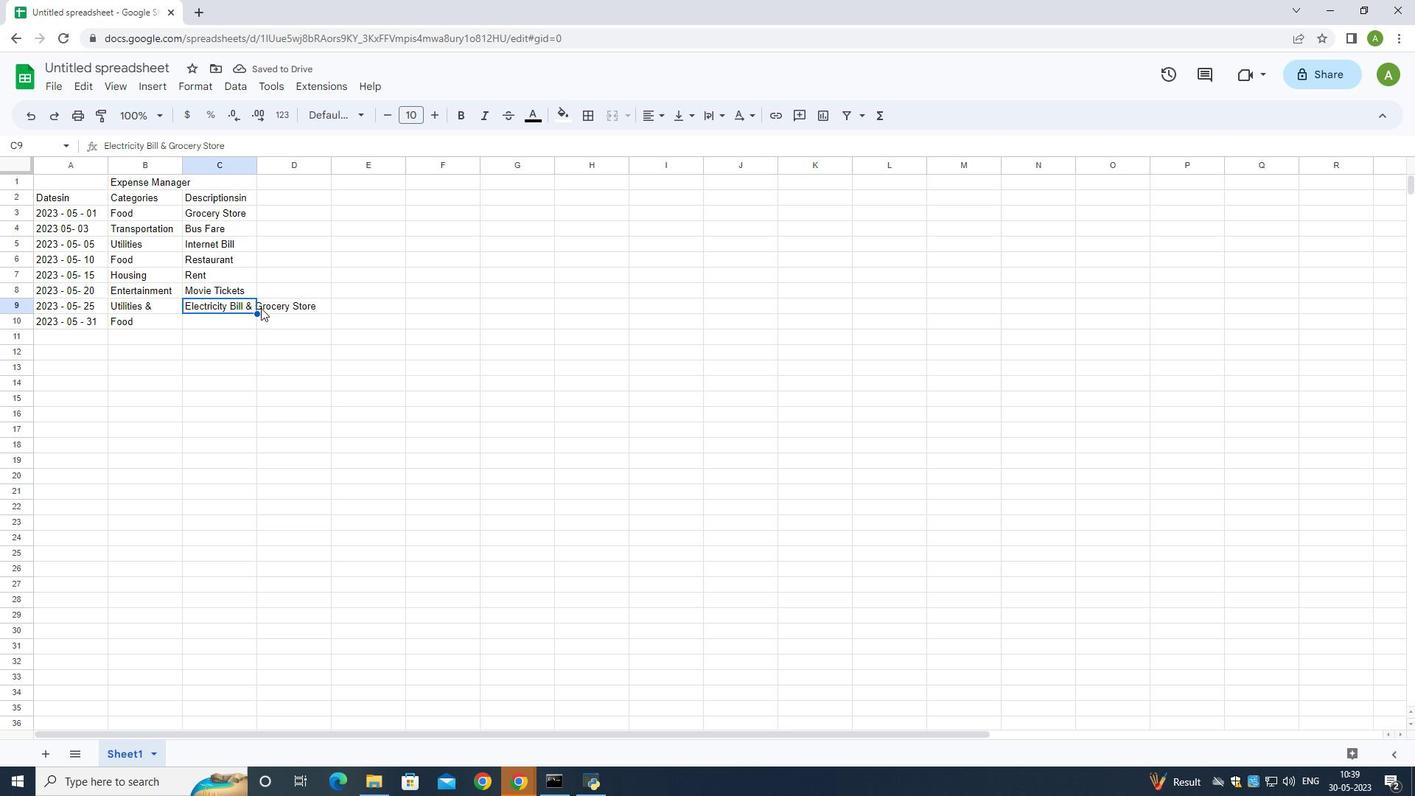 
Action: Mouse moved to (235, 307)
Screenshot: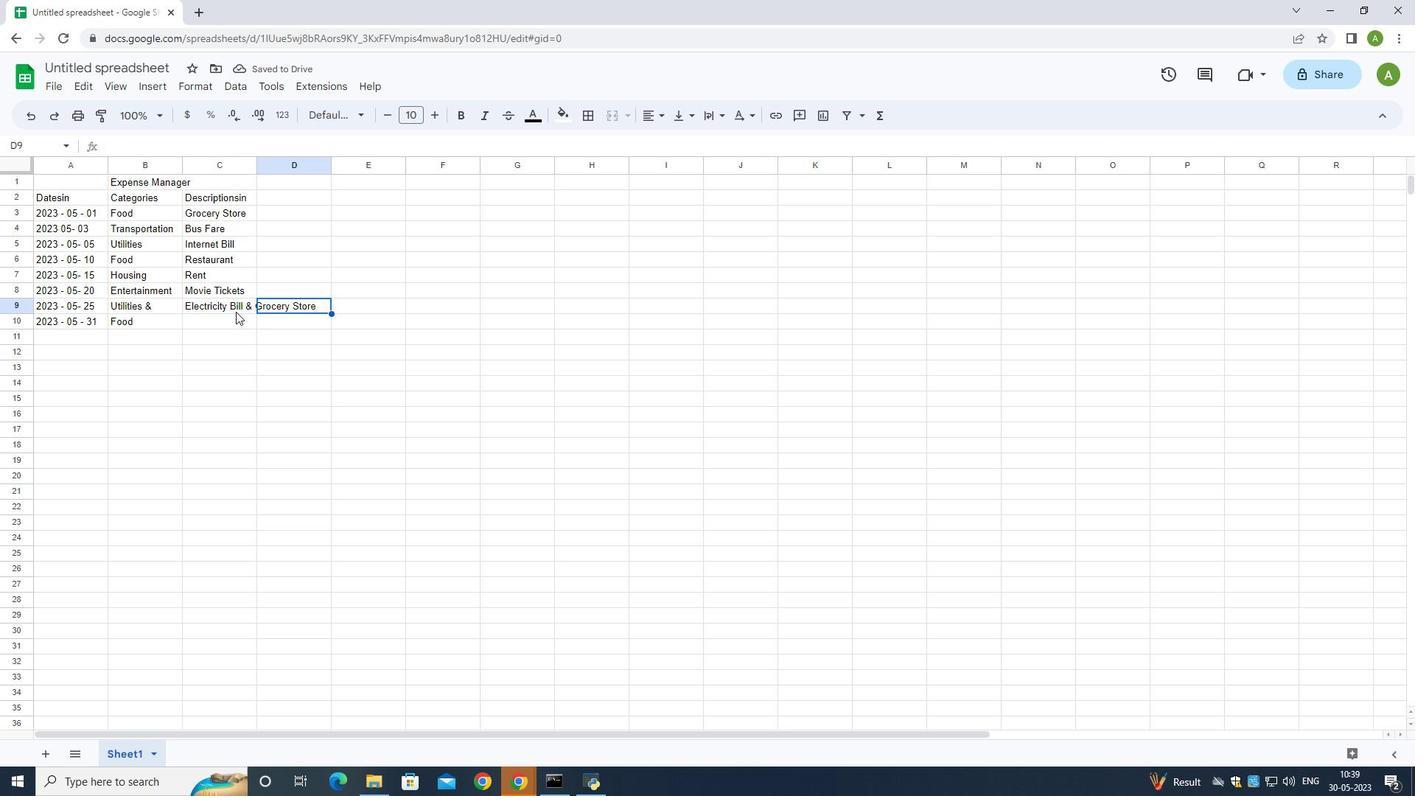 
Action: Mouse pressed left at (235, 307)
Screenshot: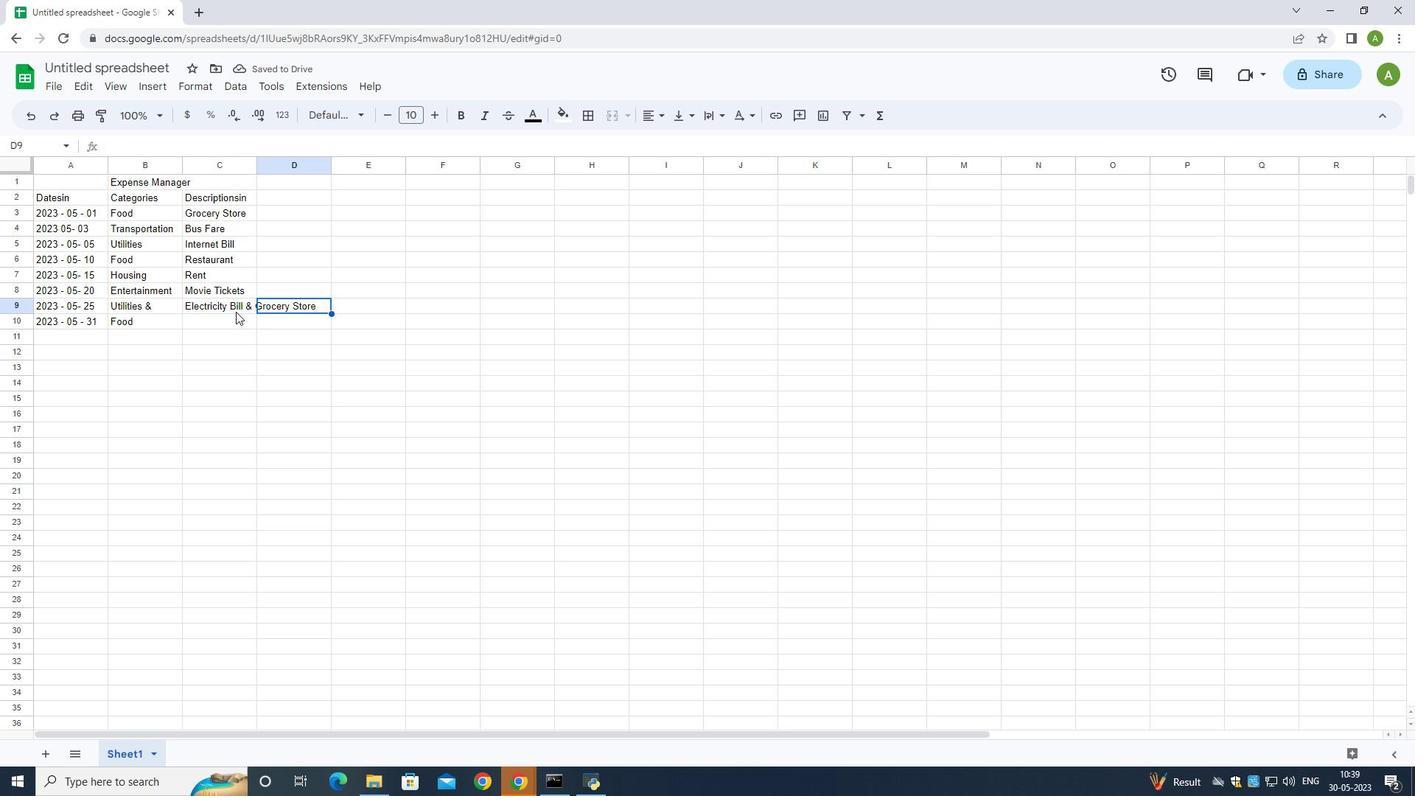 
Action: Mouse moved to (295, 300)
Screenshot: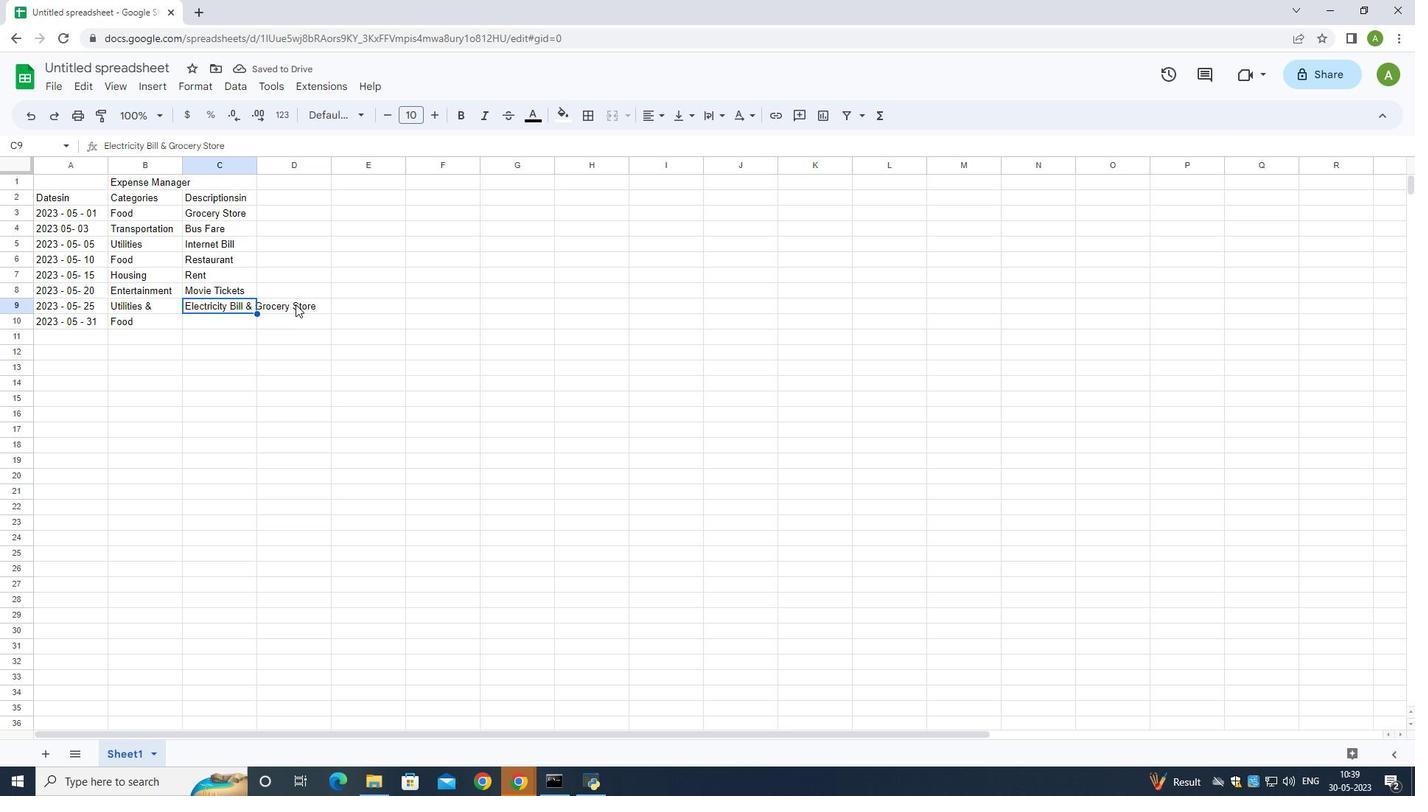 
Action: Mouse pressed left at (295, 300)
Screenshot: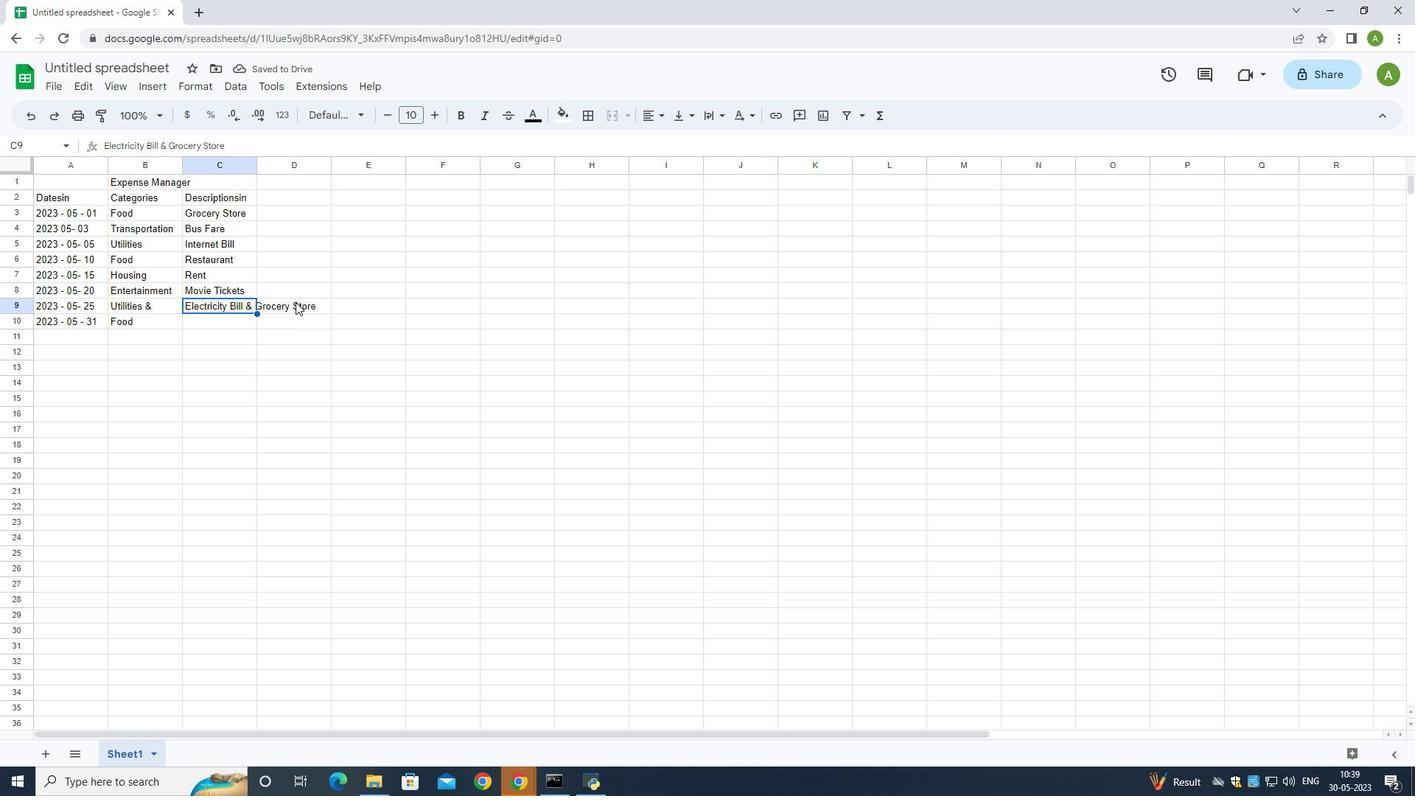 
Action: Mouse moved to (322, 305)
Screenshot: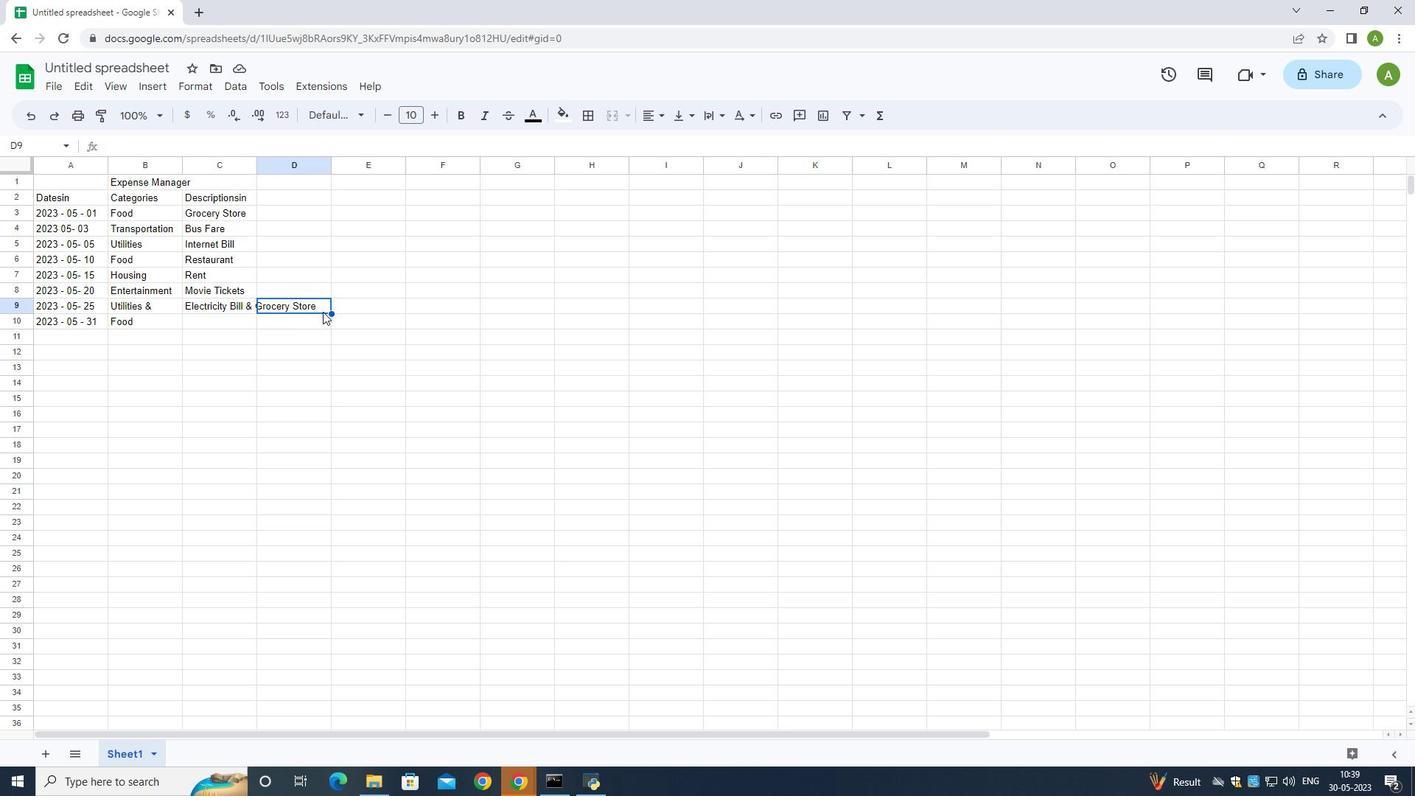 
Action: Mouse pressed left at (322, 305)
Screenshot: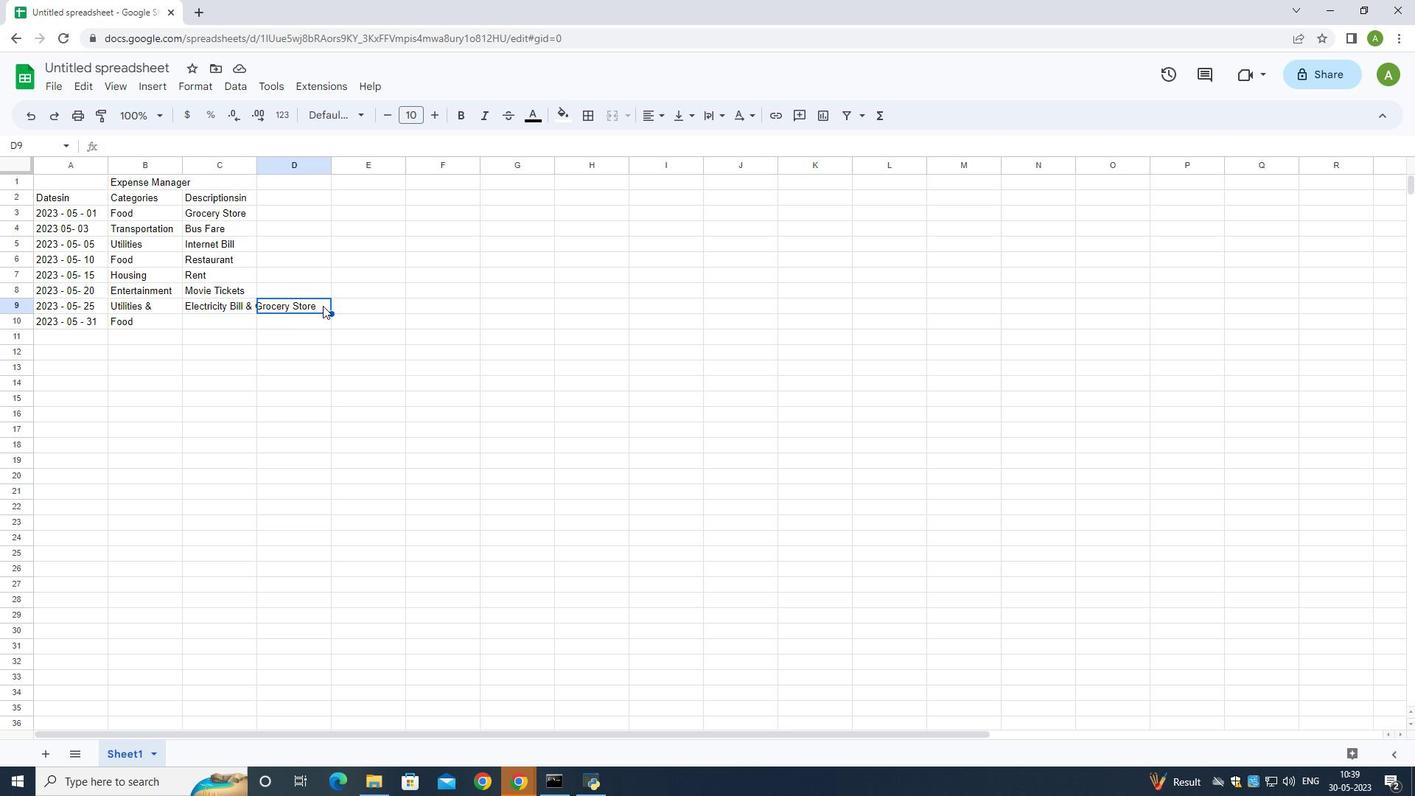 
Action: Mouse pressed left at (322, 305)
Screenshot: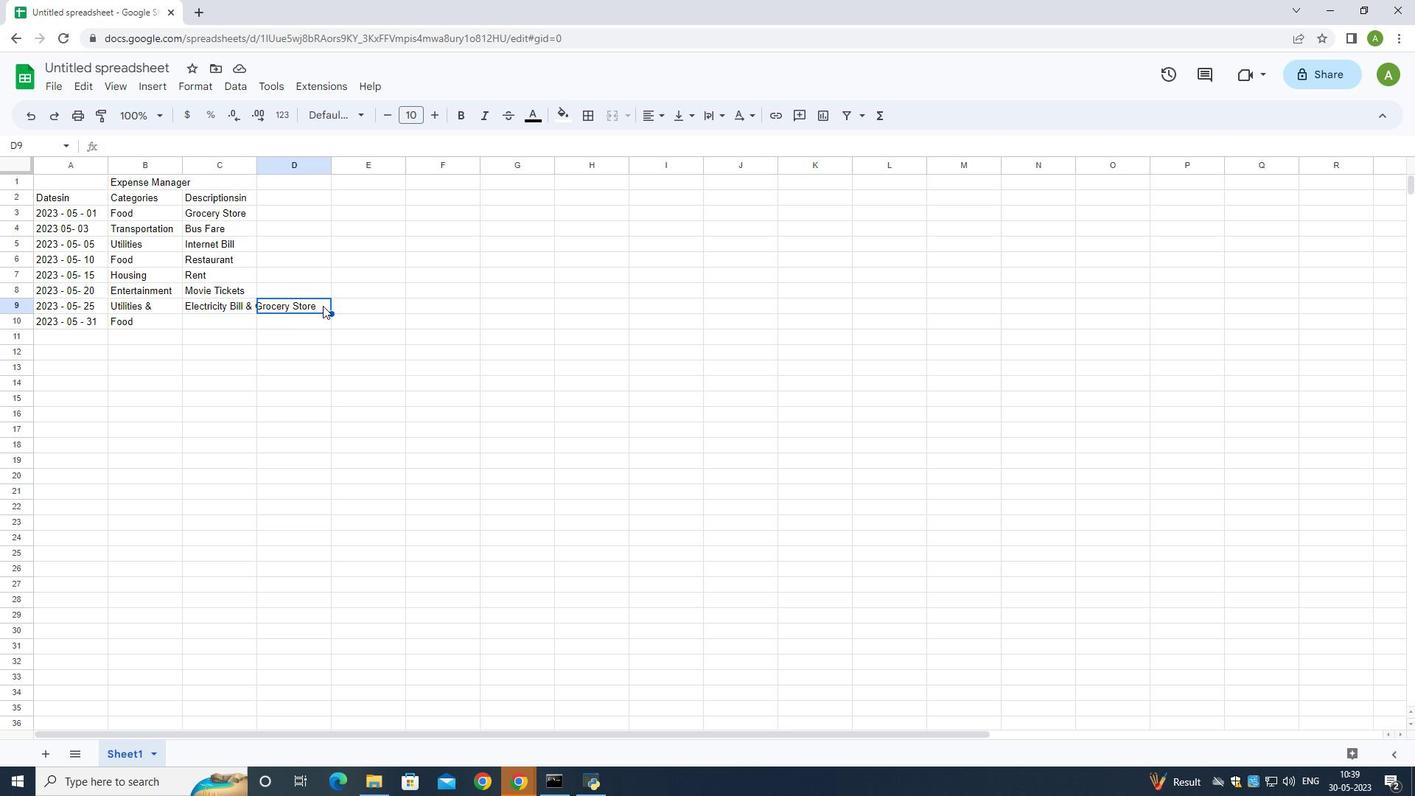 
Action: Mouse moved to (250, 309)
Screenshot: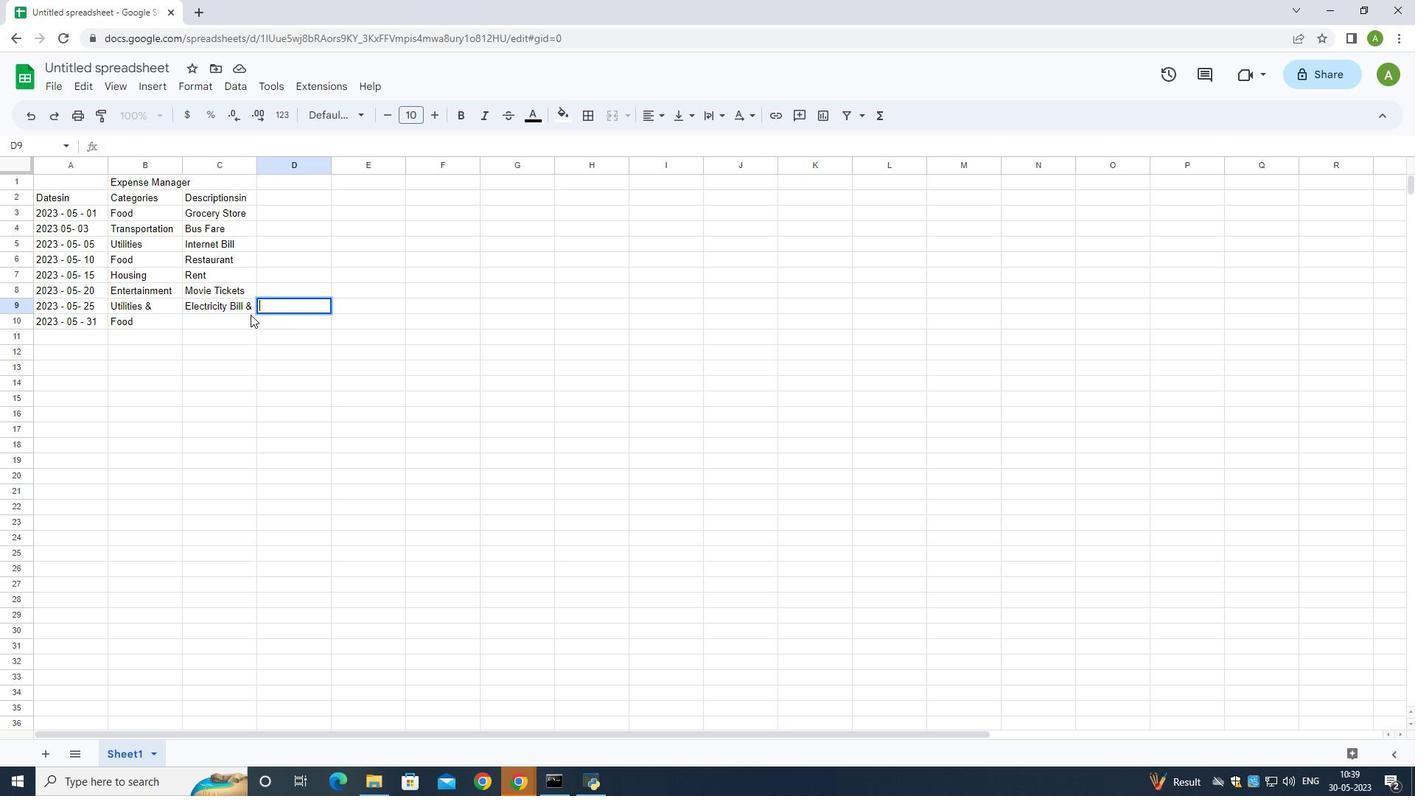 
Action: Mouse pressed left at (250, 309)
Screenshot: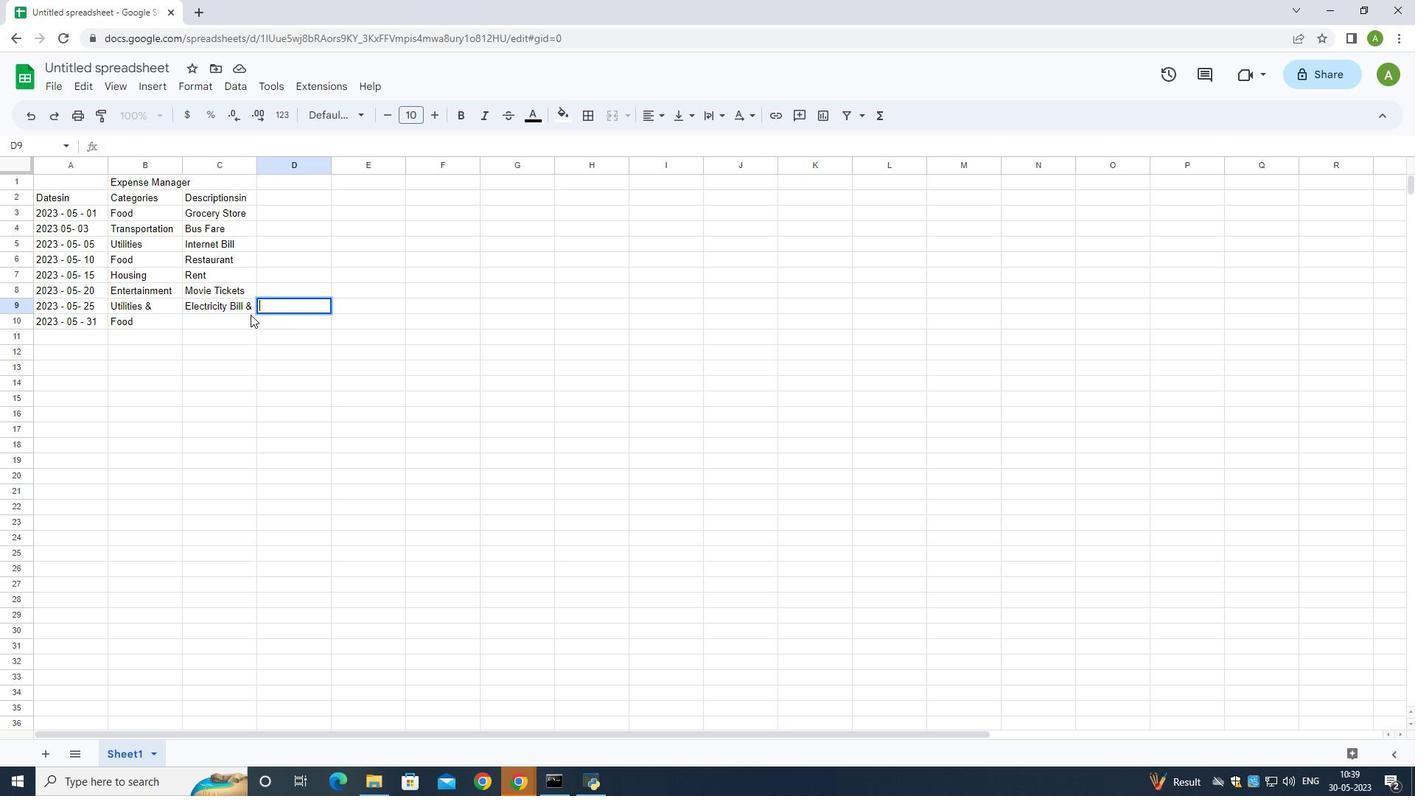 
Action: Mouse moved to (249, 306)
Screenshot: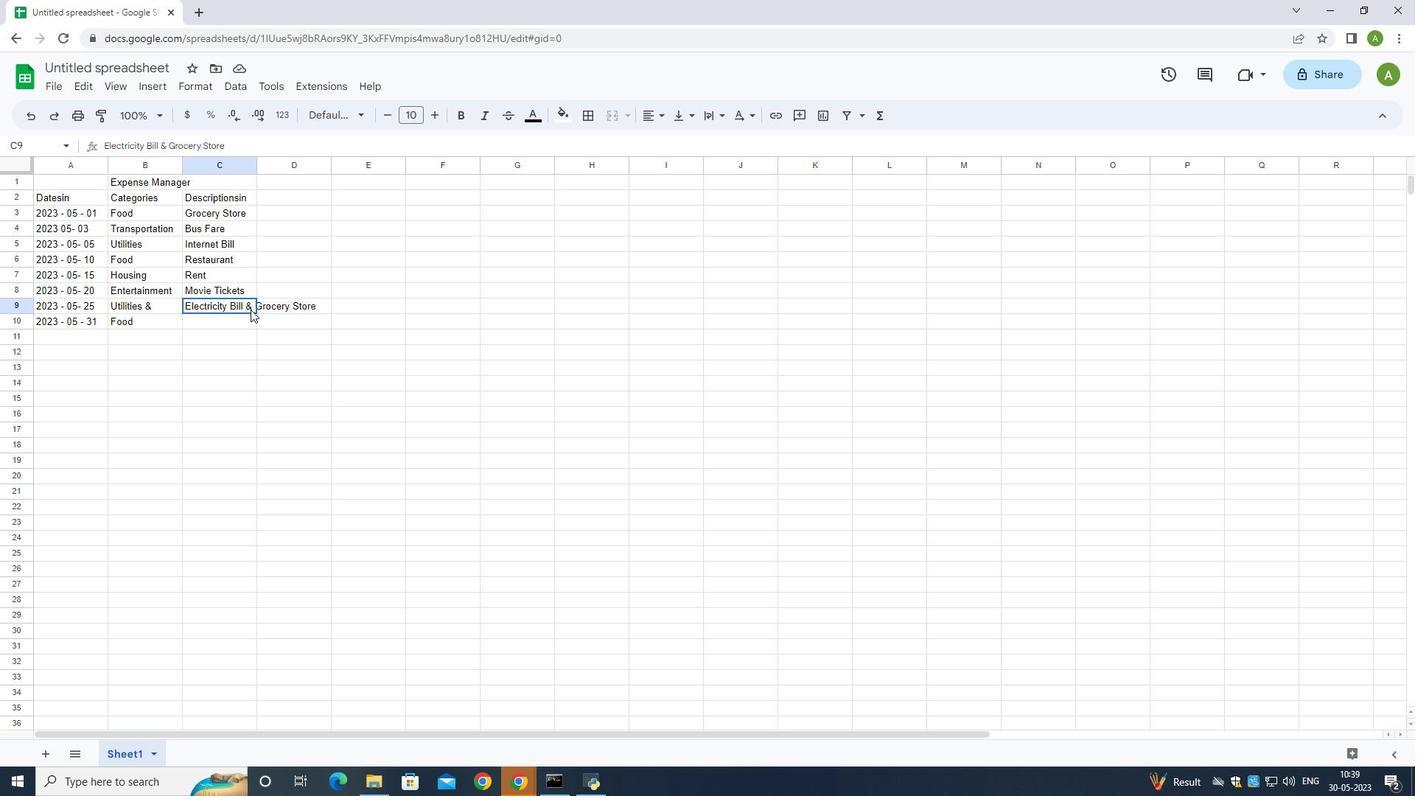 
Action: Mouse pressed left at (249, 306)
Screenshot: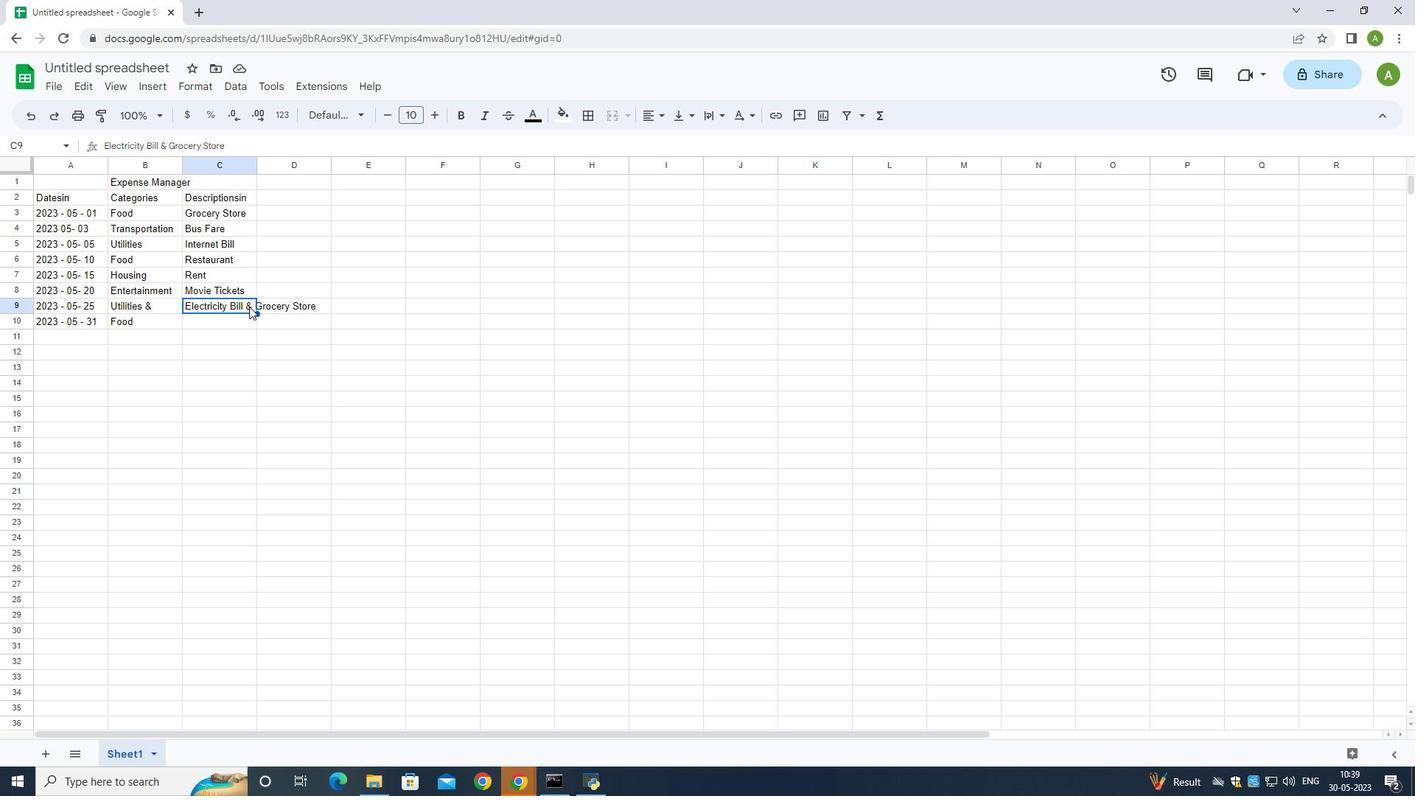 
Action: Mouse pressed left at (249, 306)
Screenshot: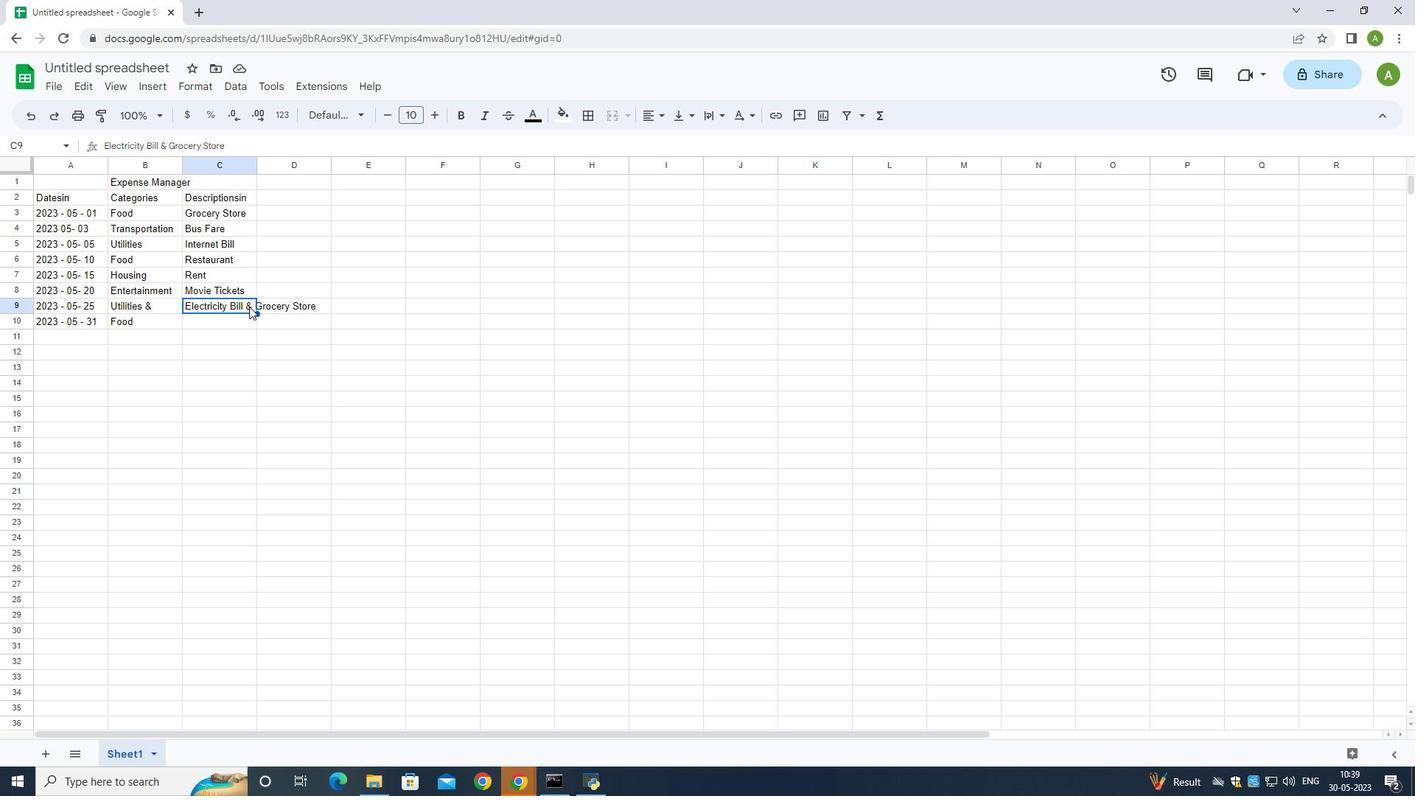 
Action: Mouse moved to (252, 304)
Screenshot: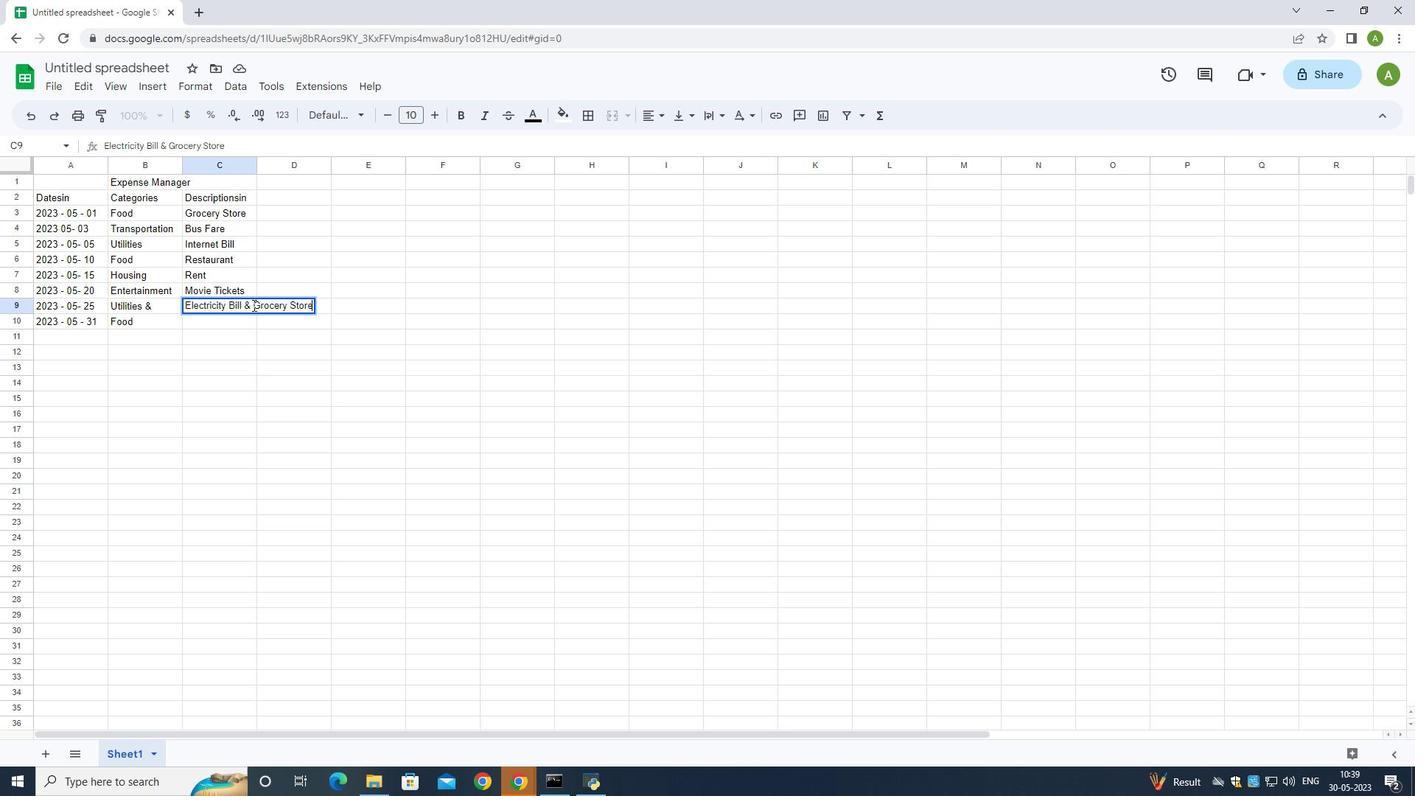 
Action: Mouse pressed left at (252, 304)
Screenshot: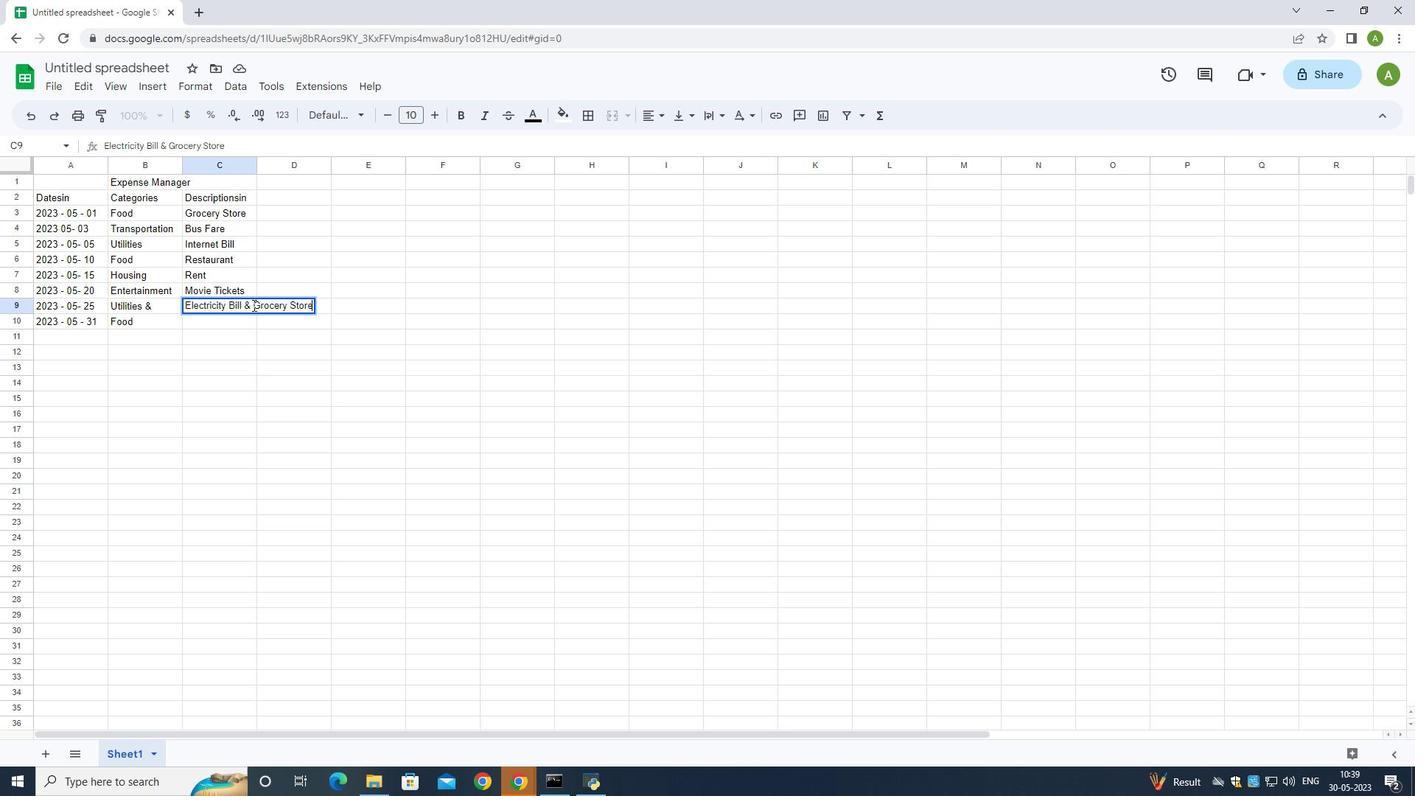 
Action: Mouse moved to (325, 311)
Screenshot: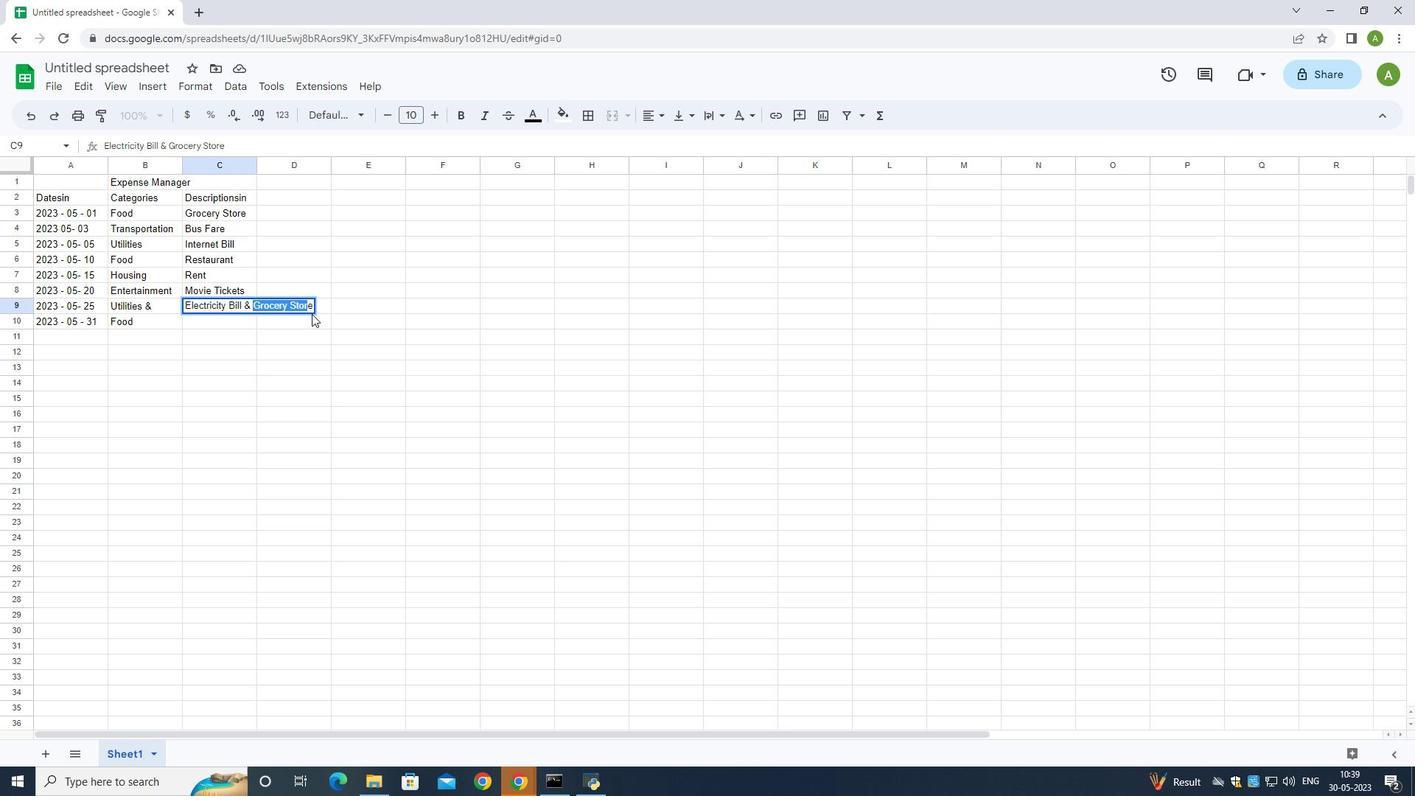 
Action: Key pressed ctrl+C
Screenshot: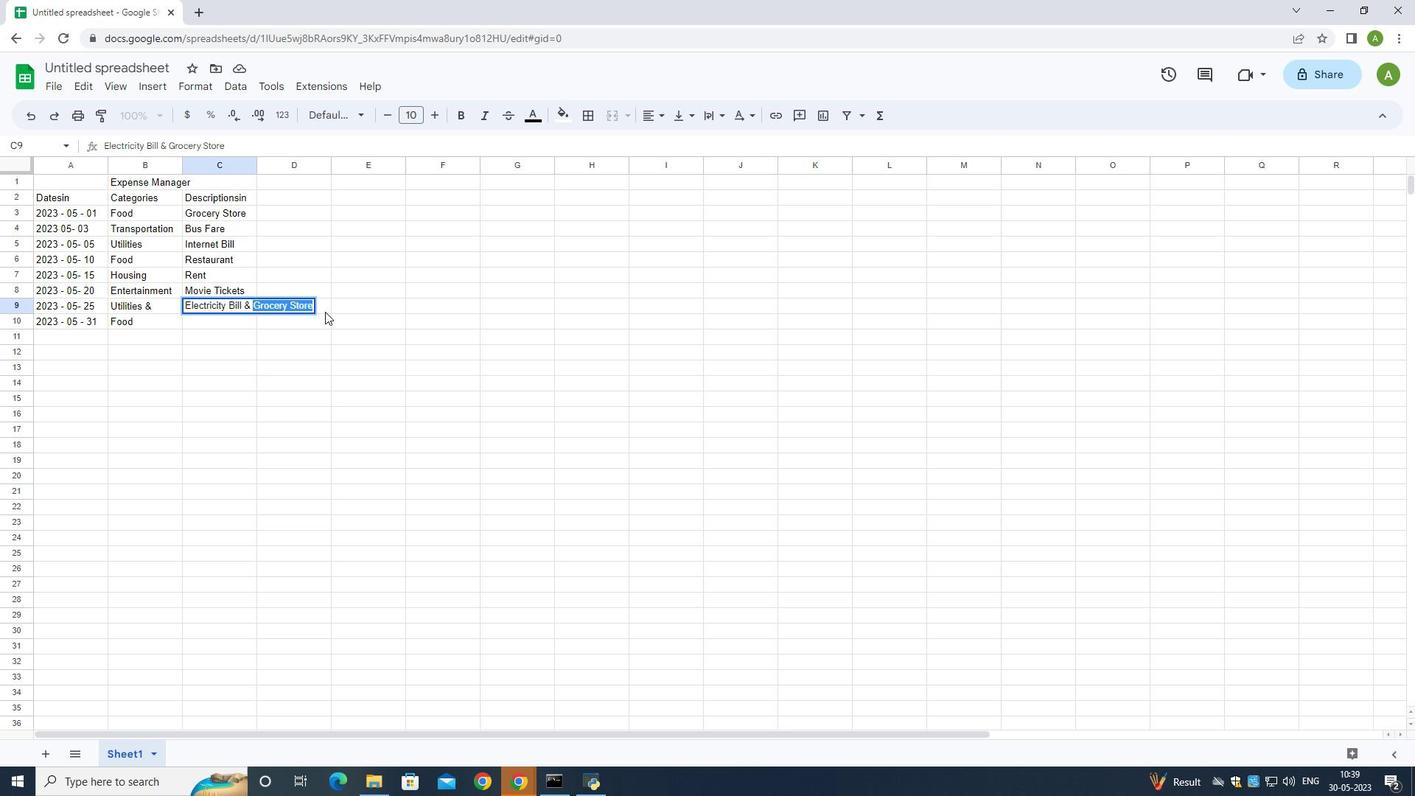 
Action: Mouse moved to (203, 320)
Screenshot: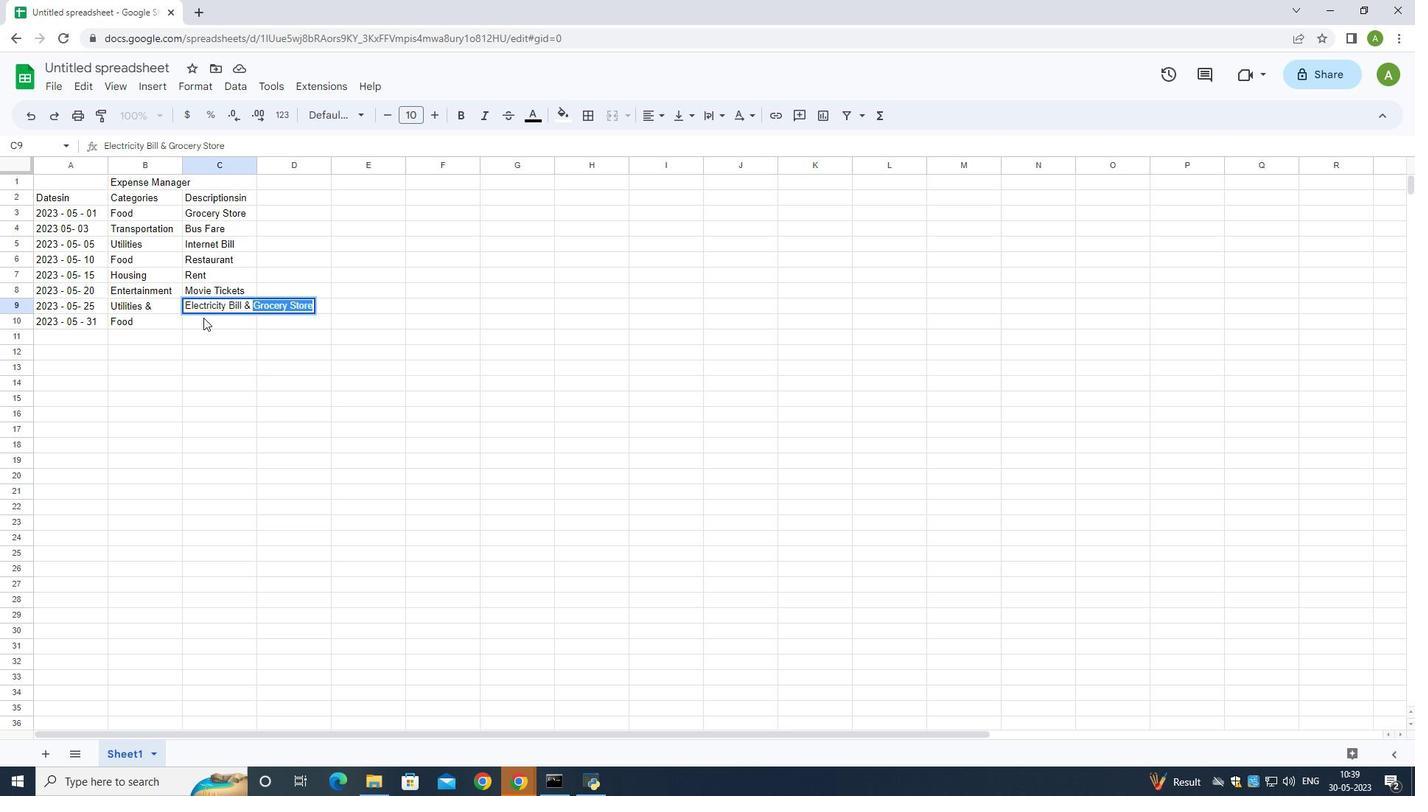 
Action: Mouse pressed left at (203, 320)
Screenshot: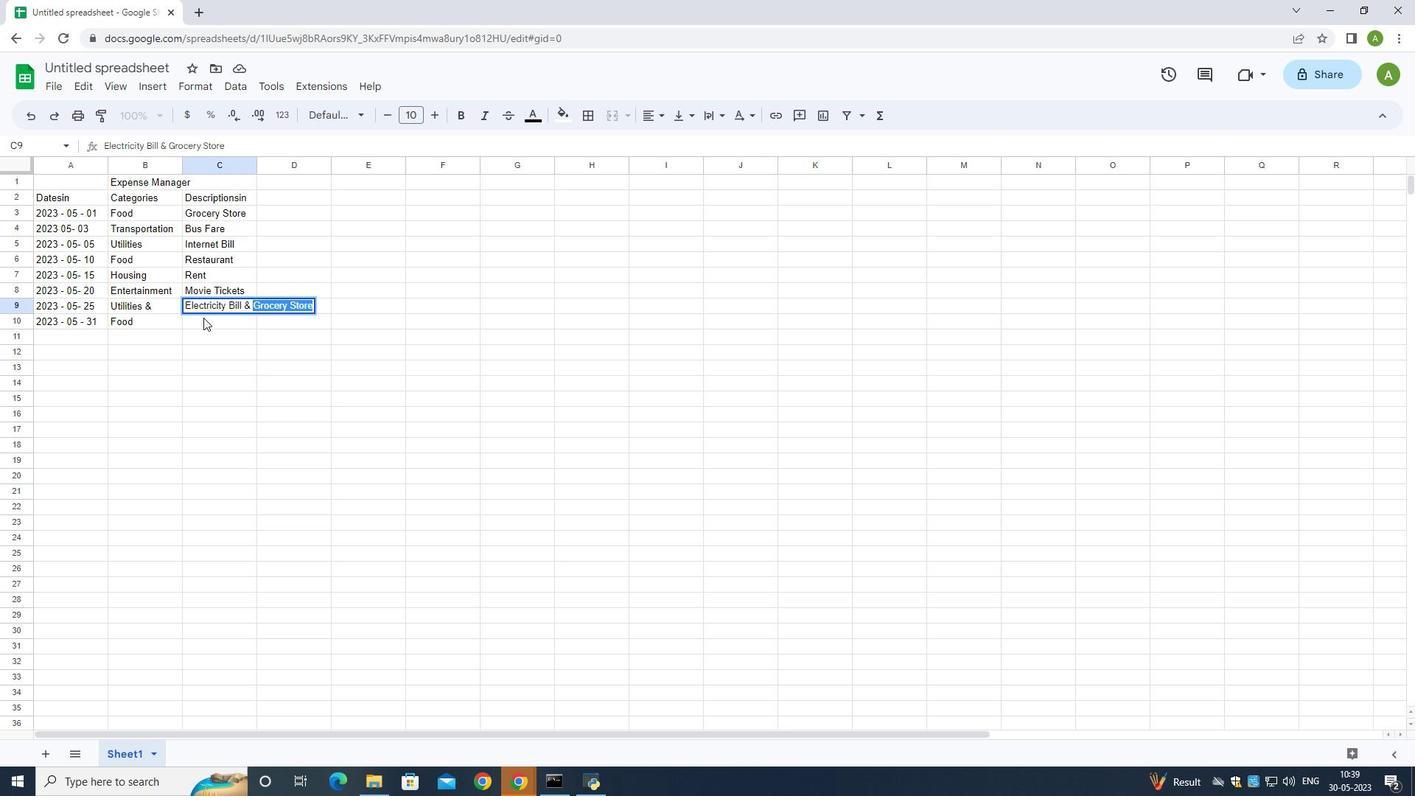 
Action: Mouse pressed left at (203, 320)
Screenshot: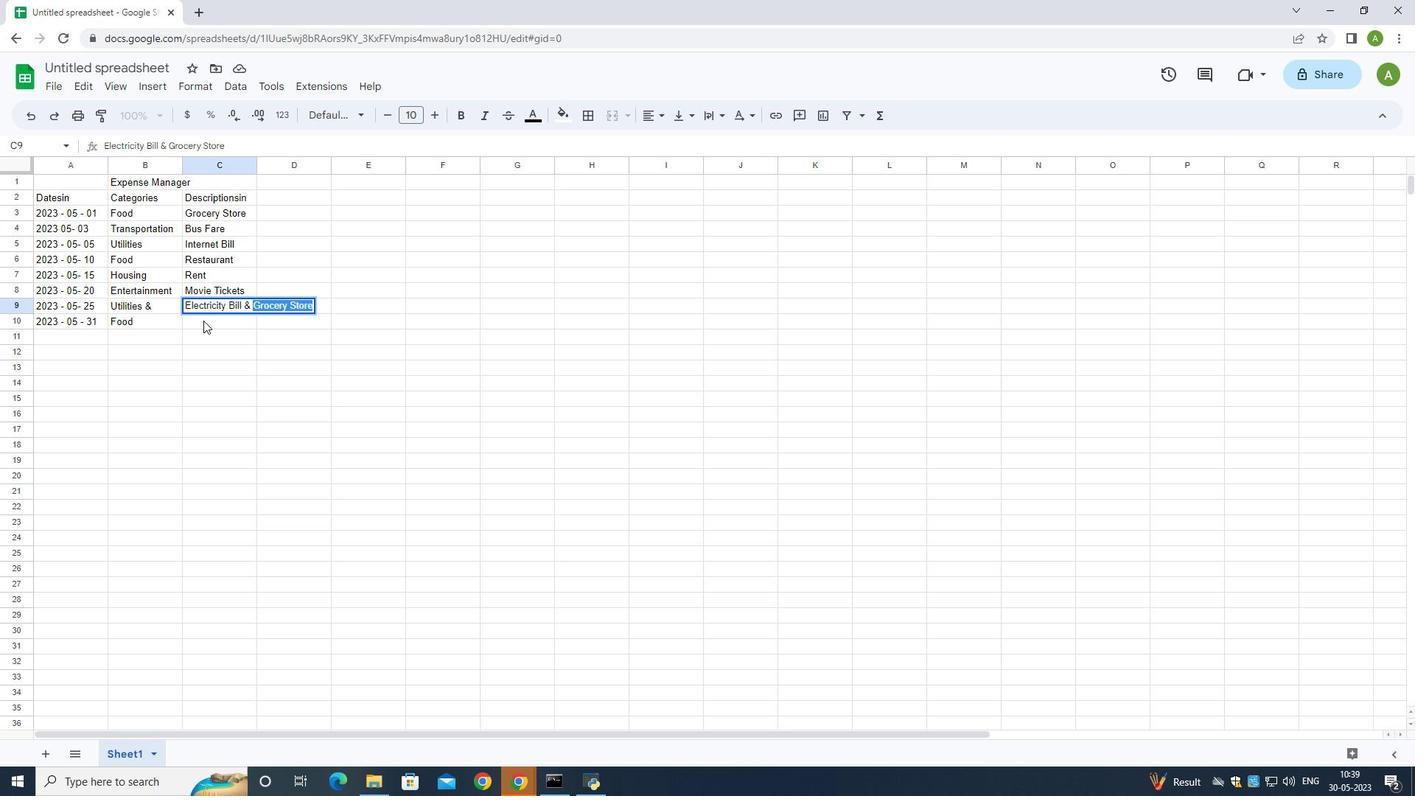 
Action: Key pressed ctrl+V
Screenshot: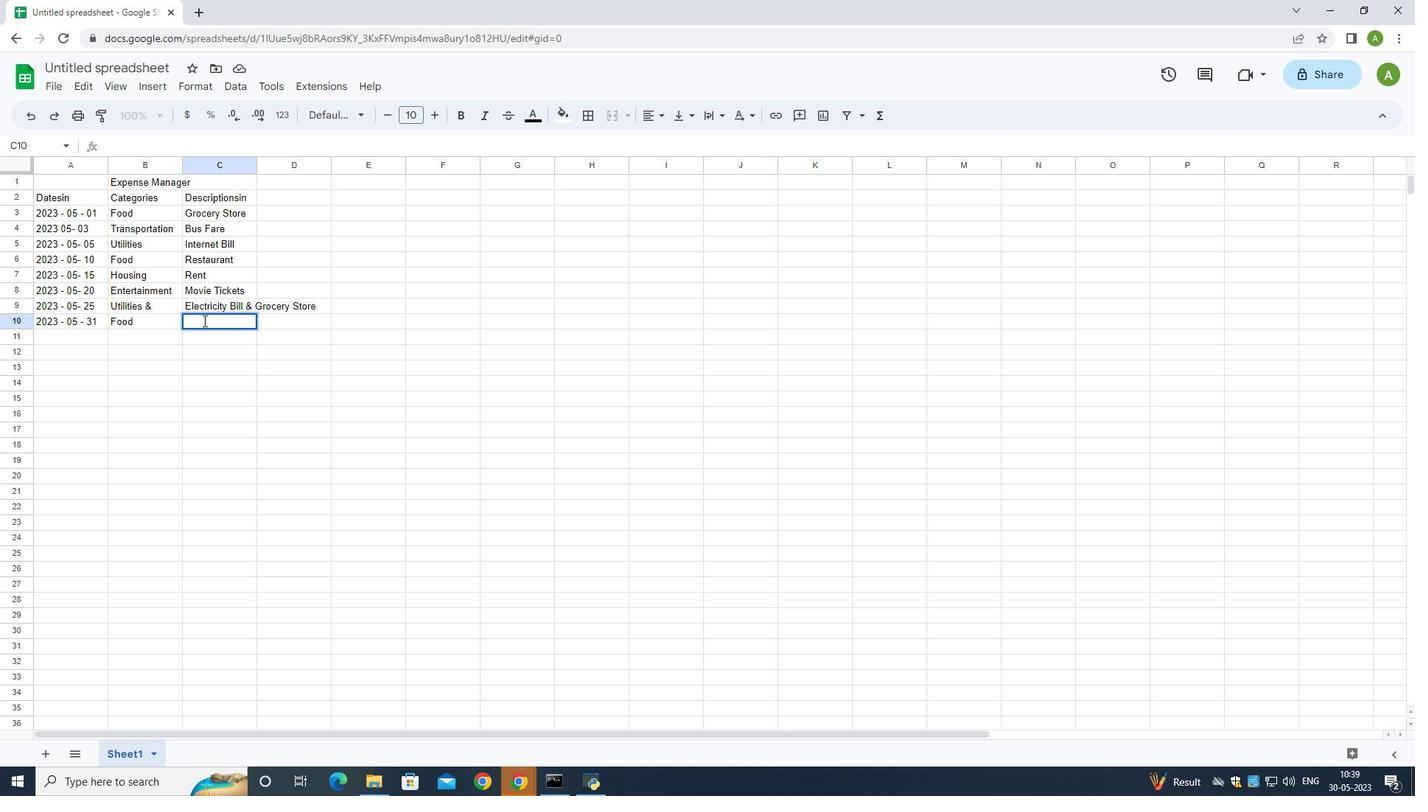 
Action: Mouse moved to (271, 308)
Screenshot: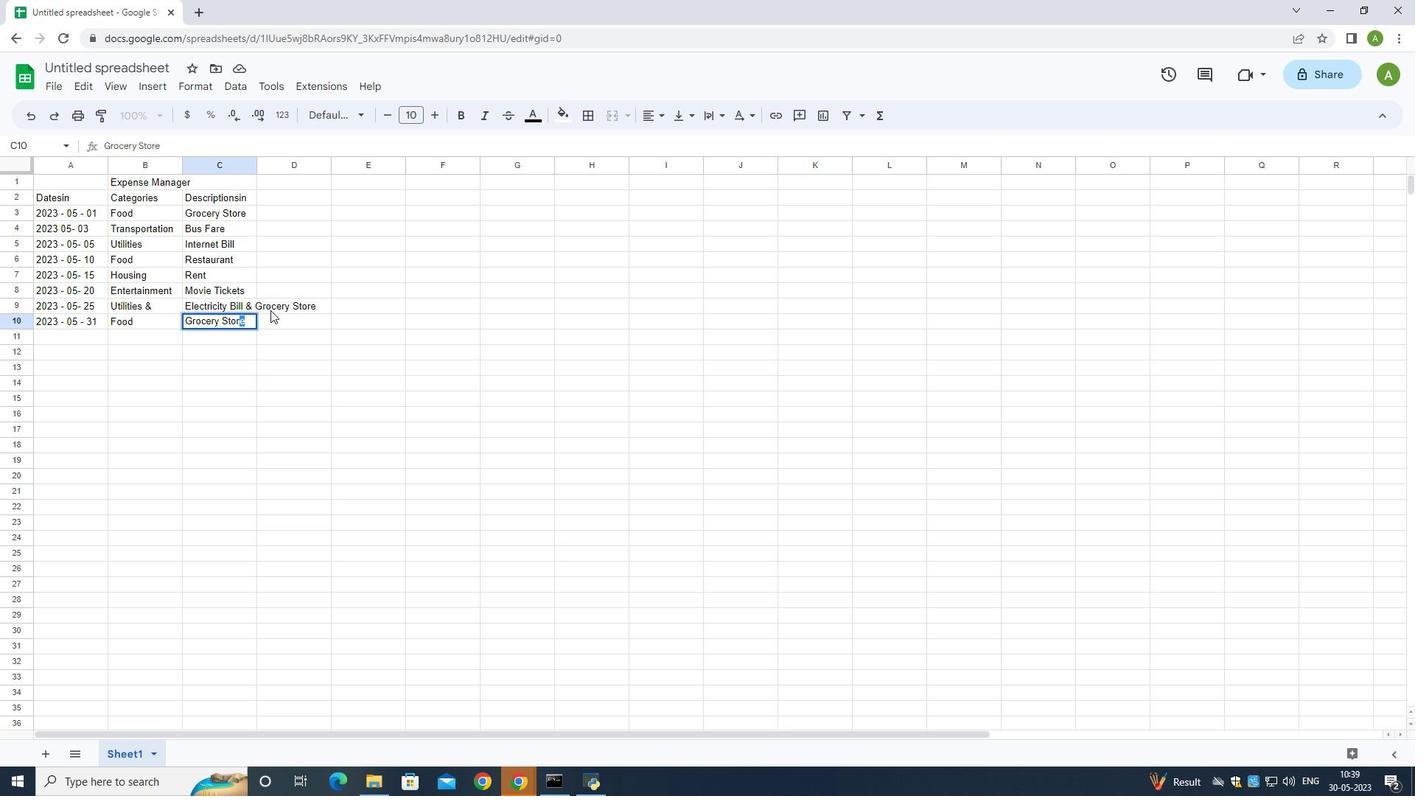 
Action: Mouse pressed left at (271, 308)
Screenshot: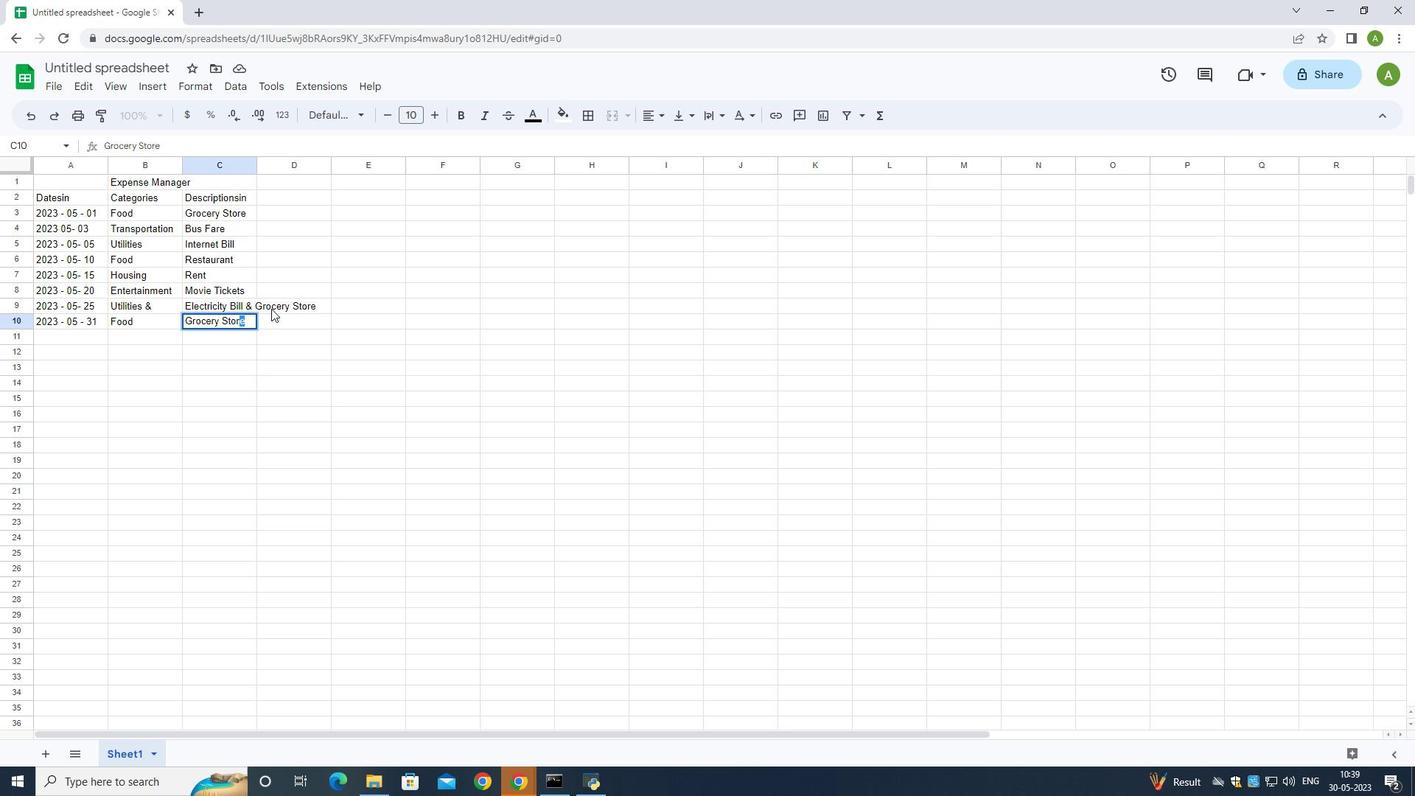 
Action: Mouse moved to (213, 301)
Screenshot: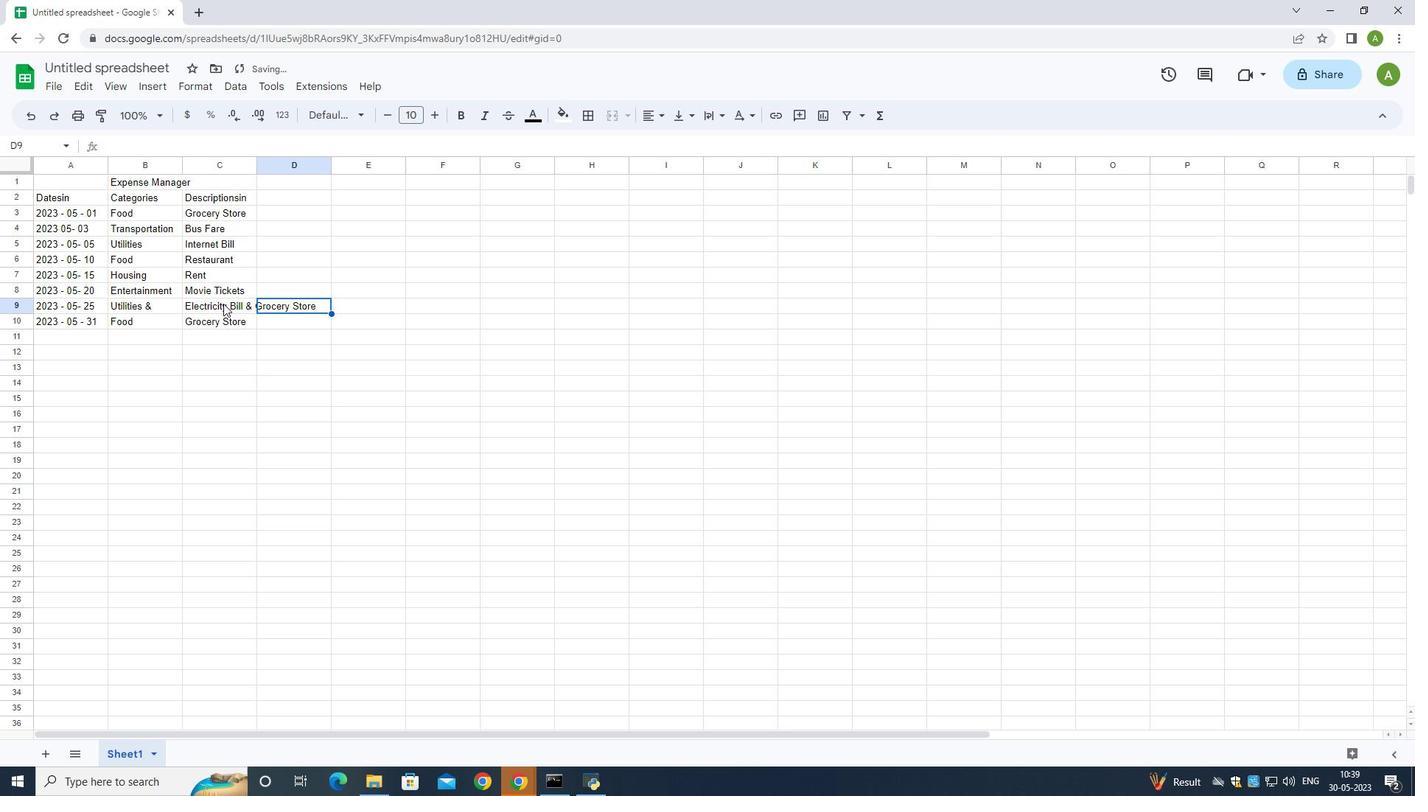 
Action: Mouse pressed left at (213, 301)
Screenshot: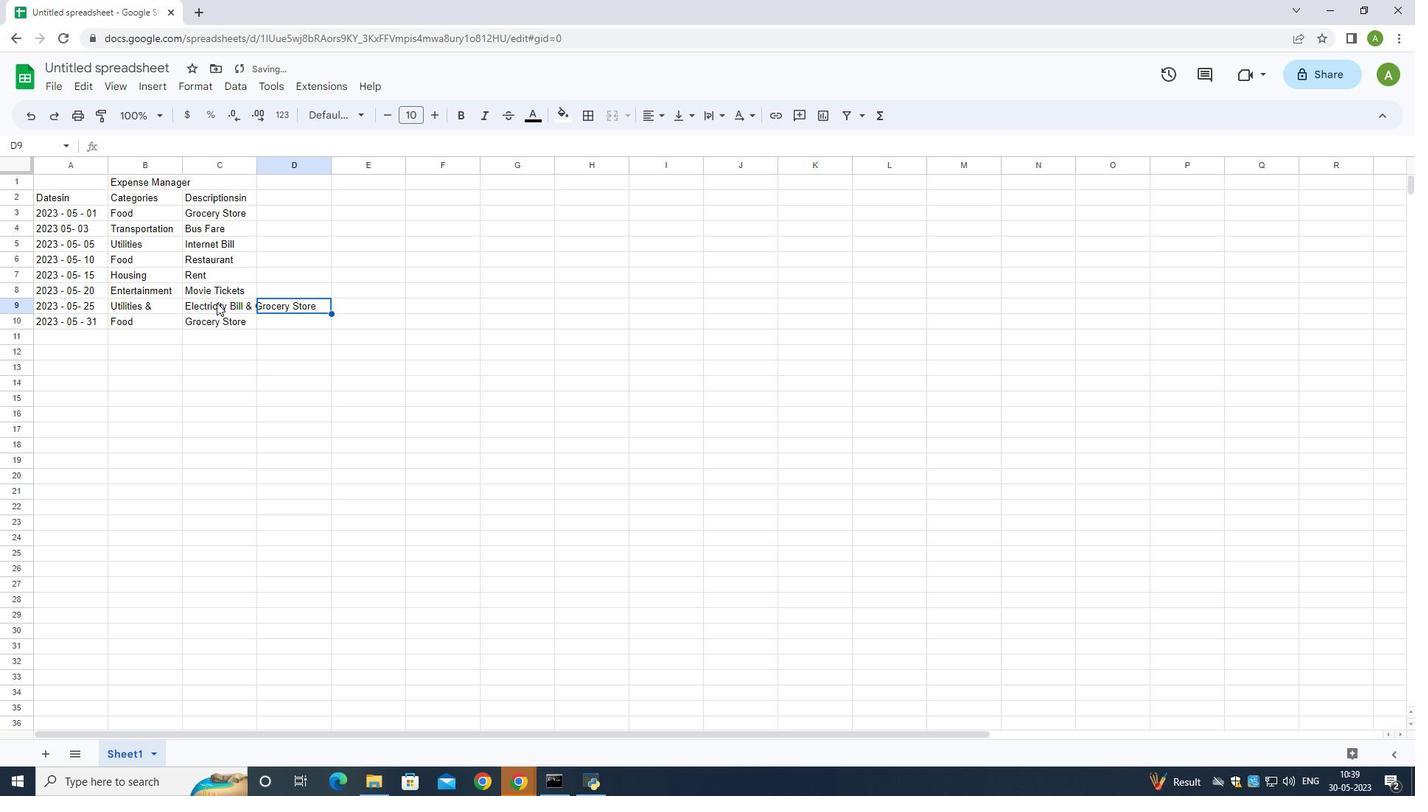 
Action: Mouse pressed left at (213, 301)
Screenshot: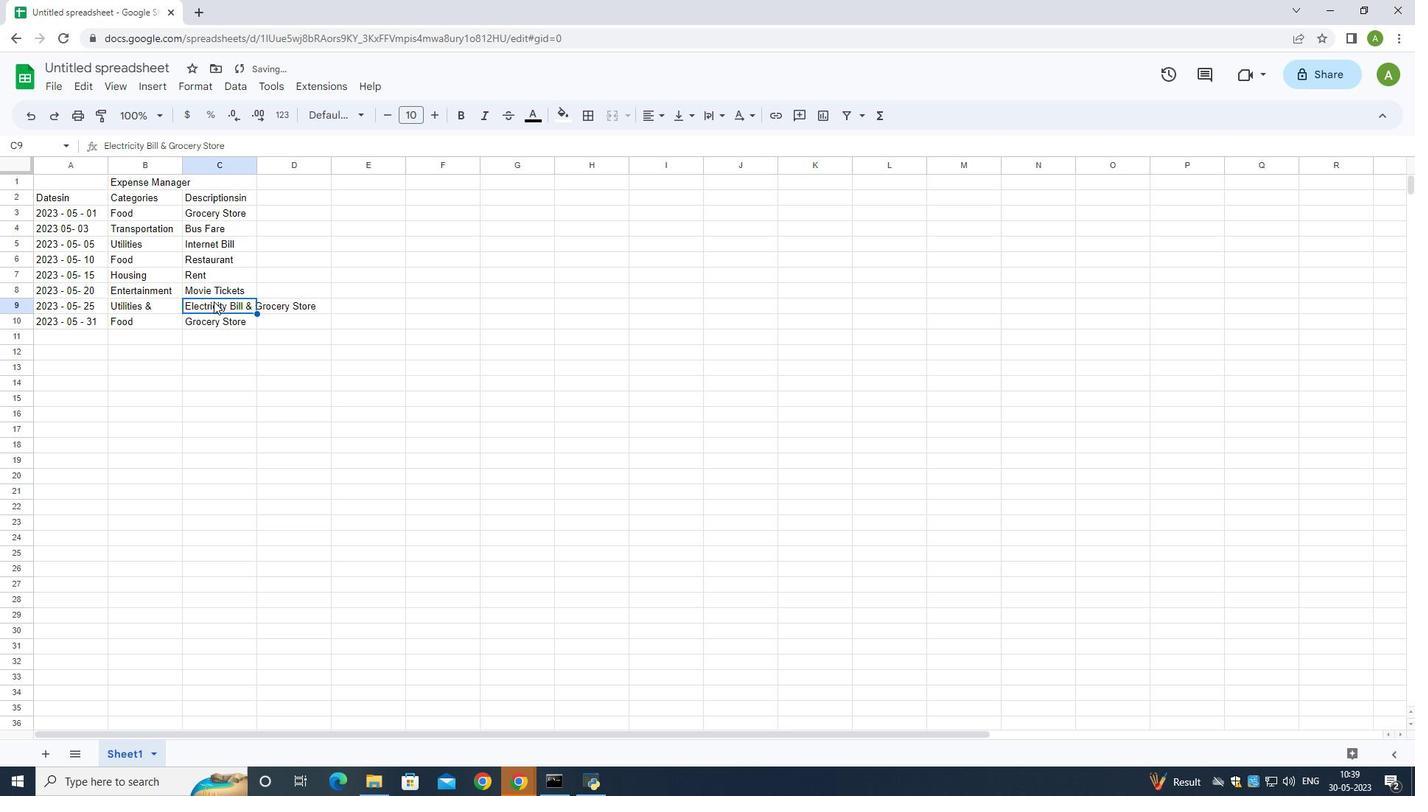 
Action: Mouse moved to (251, 302)
Screenshot: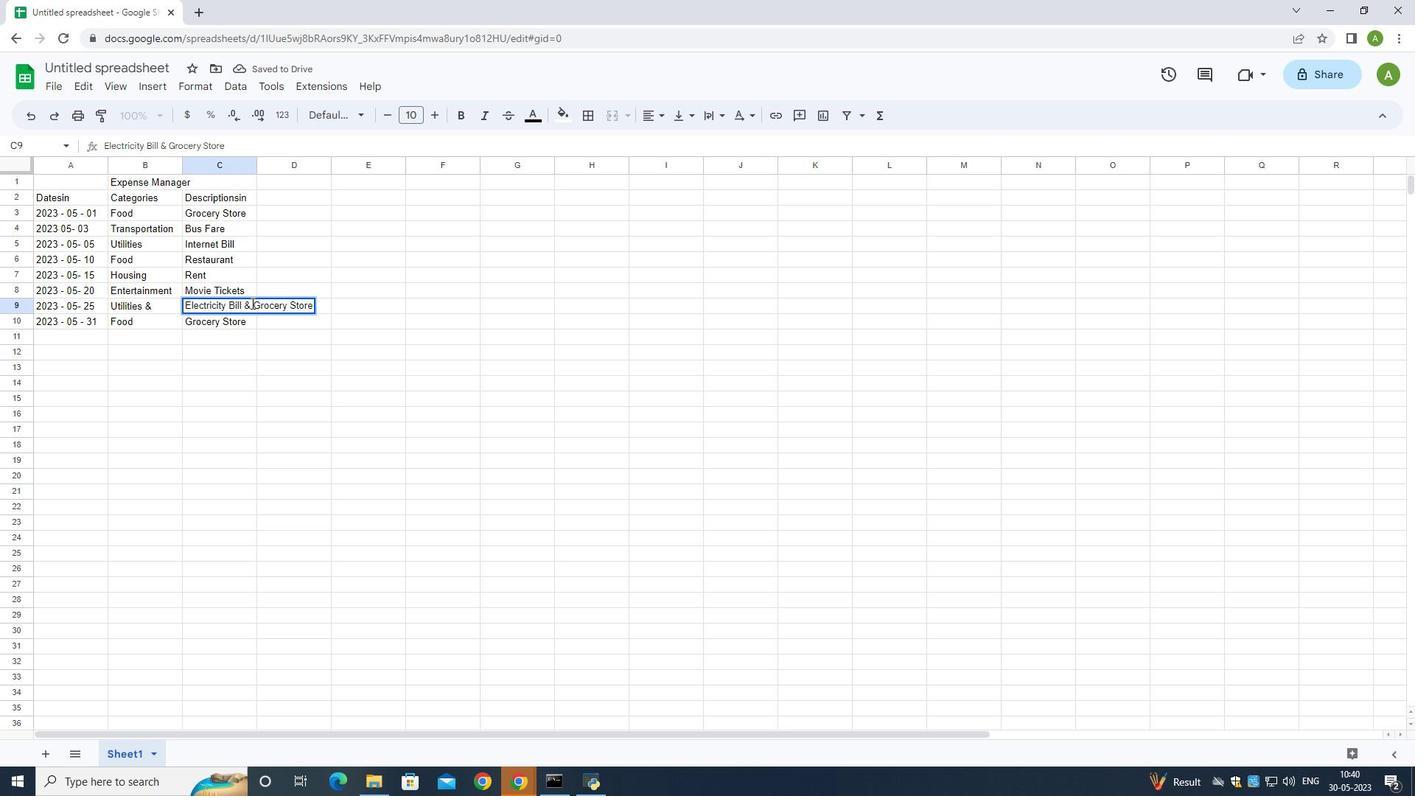 
Action: Mouse pressed left at (251, 302)
Screenshot: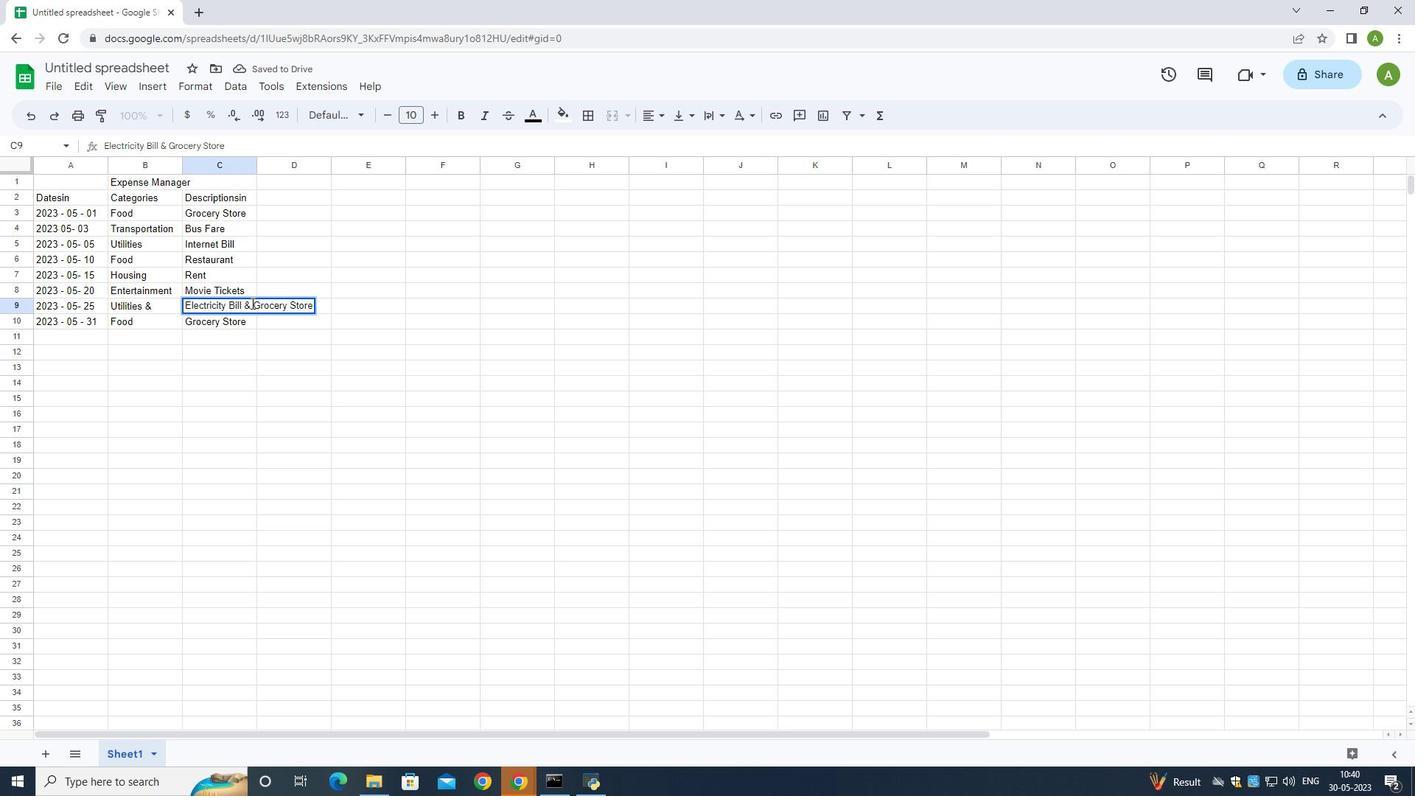 
Action: Mouse moved to (343, 302)
Screenshot: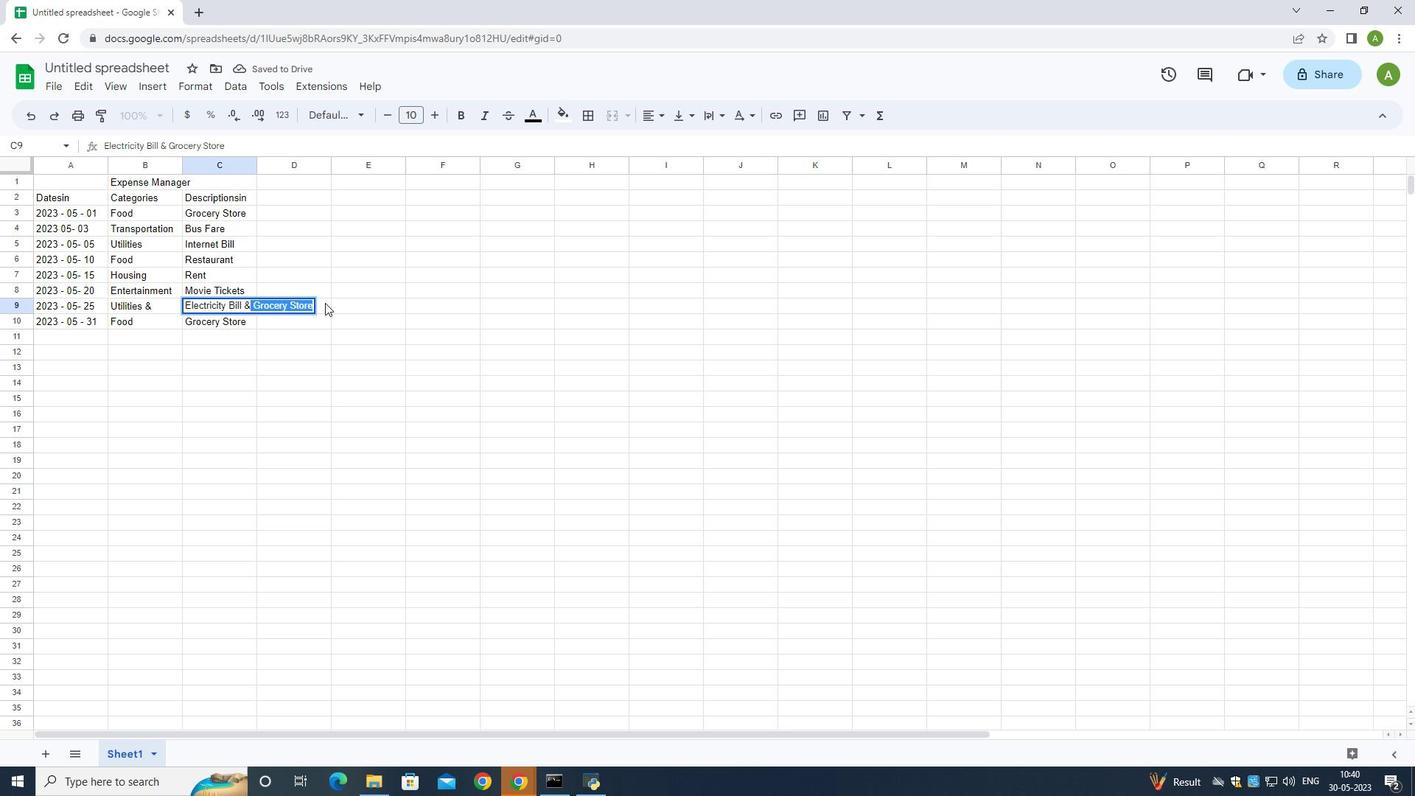 
Action: Key pressed <Key.backspace>
Screenshot: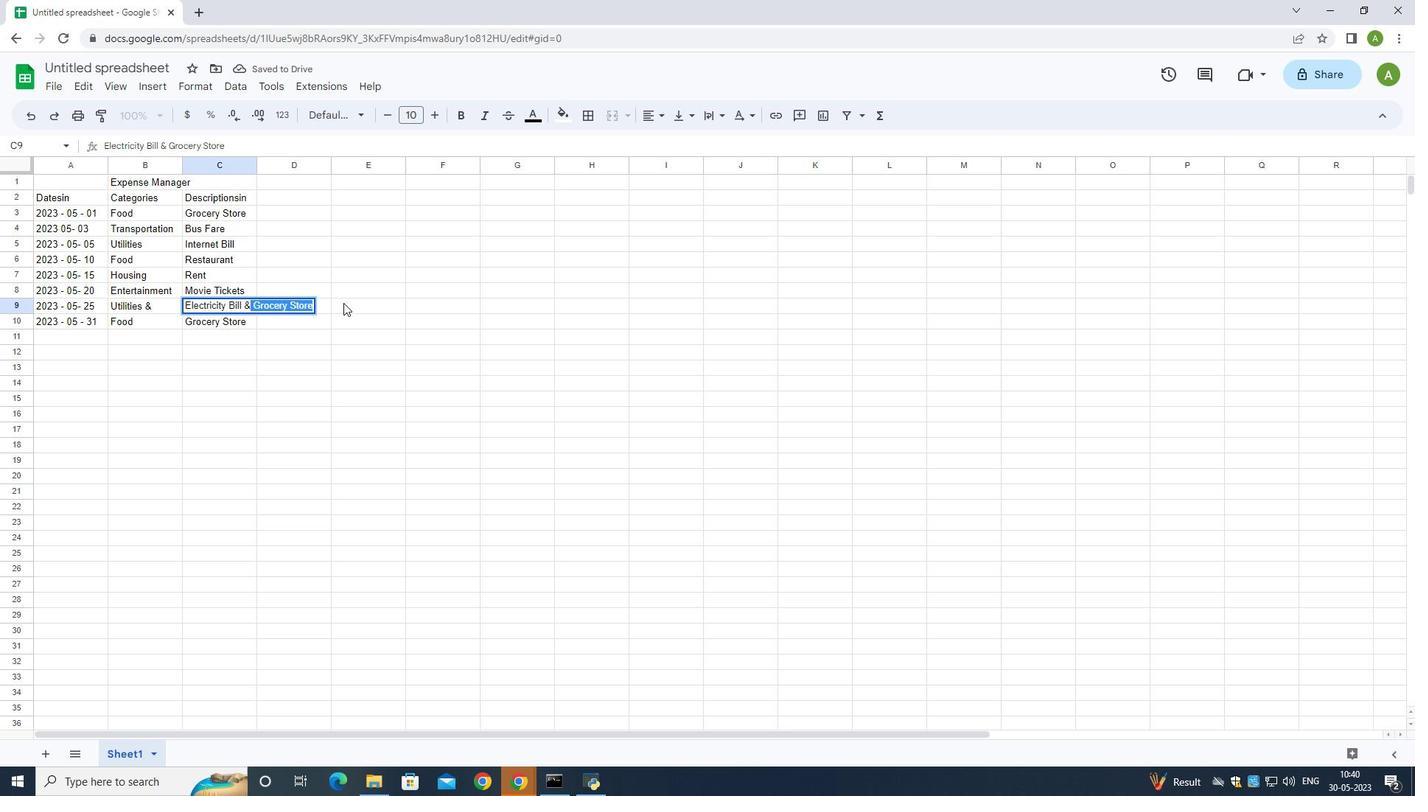 
Action: Mouse moved to (232, 329)
Screenshot: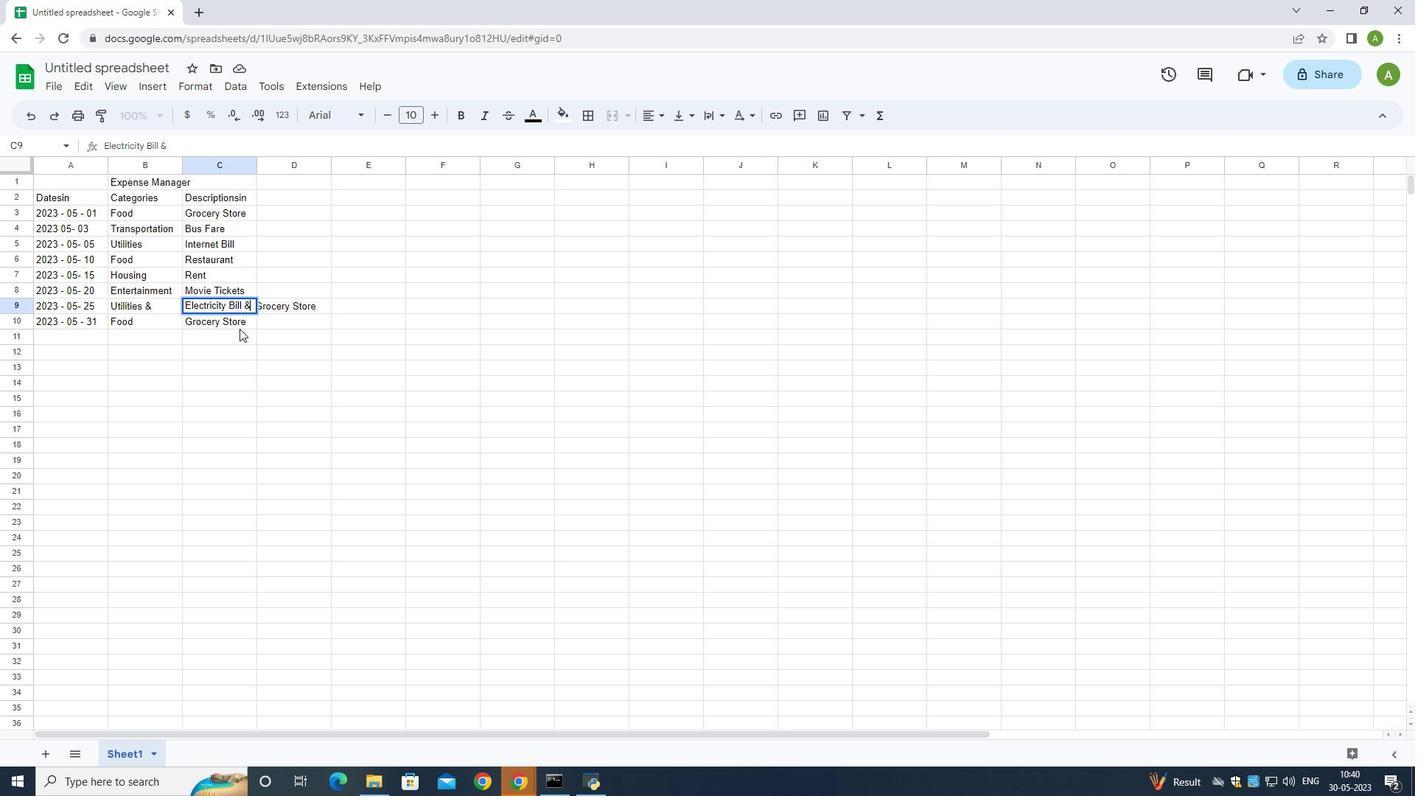 
Action: Mouse pressed left at (232, 329)
Screenshot: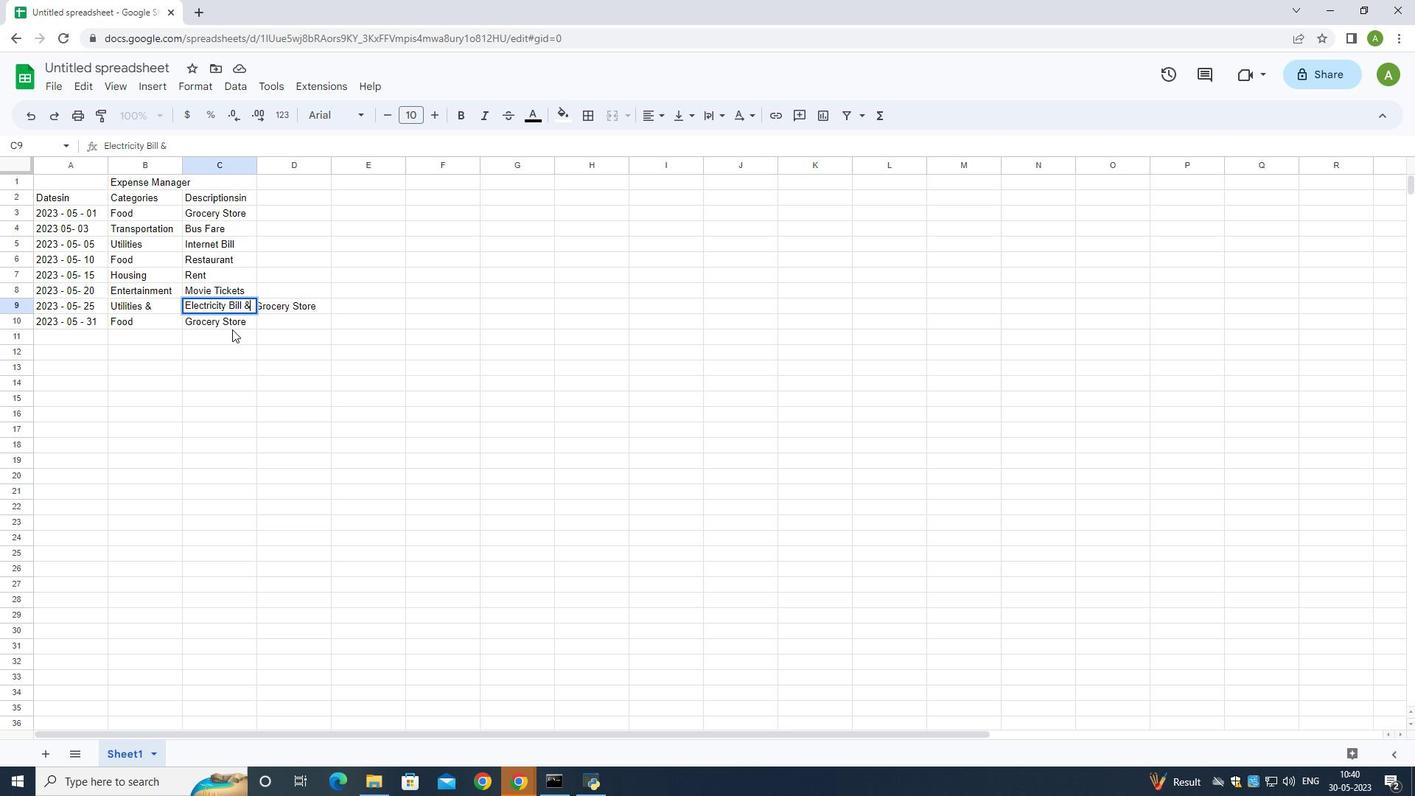 
Action: Mouse moved to (271, 199)
Screenshot: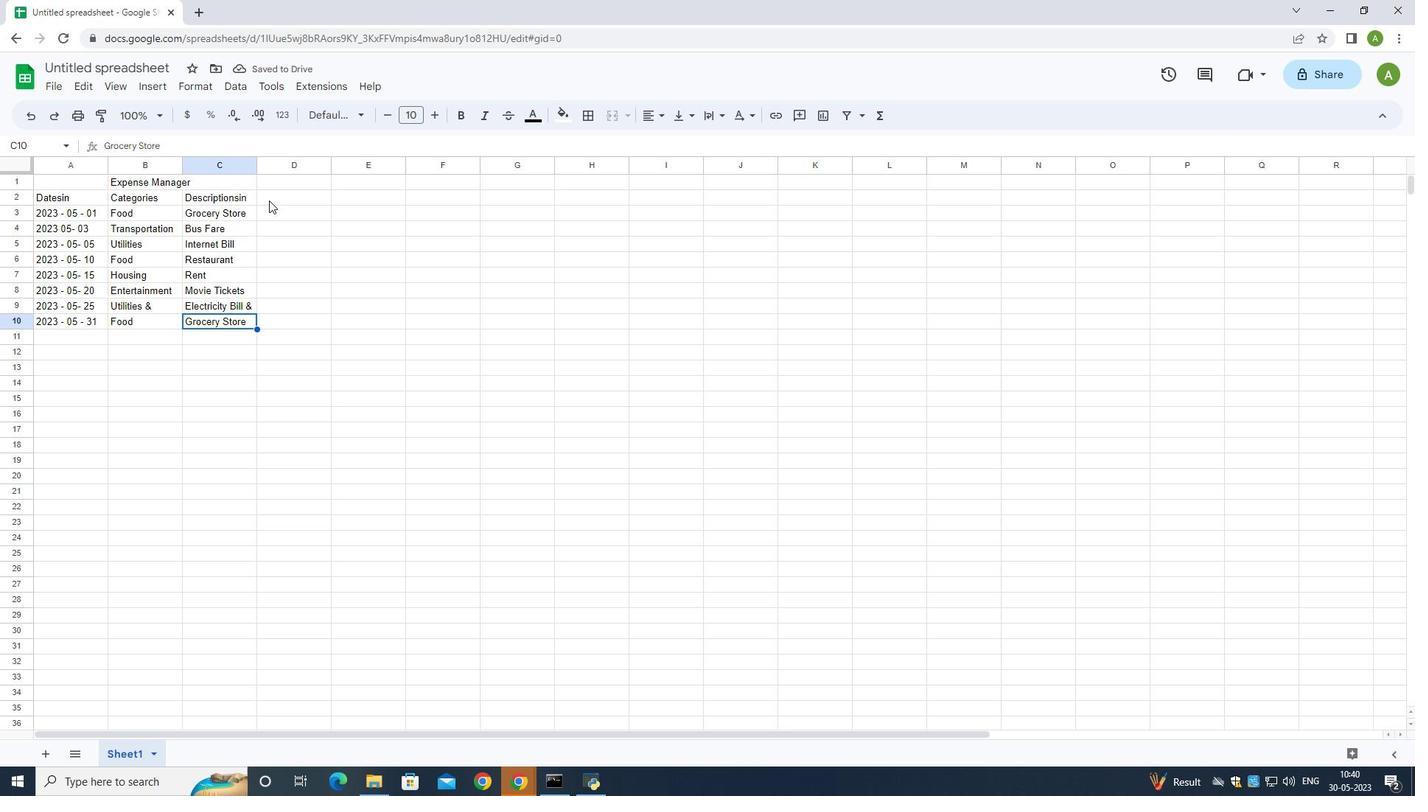 
Action: Mouse pressed left at (271, 199)
Screenshot: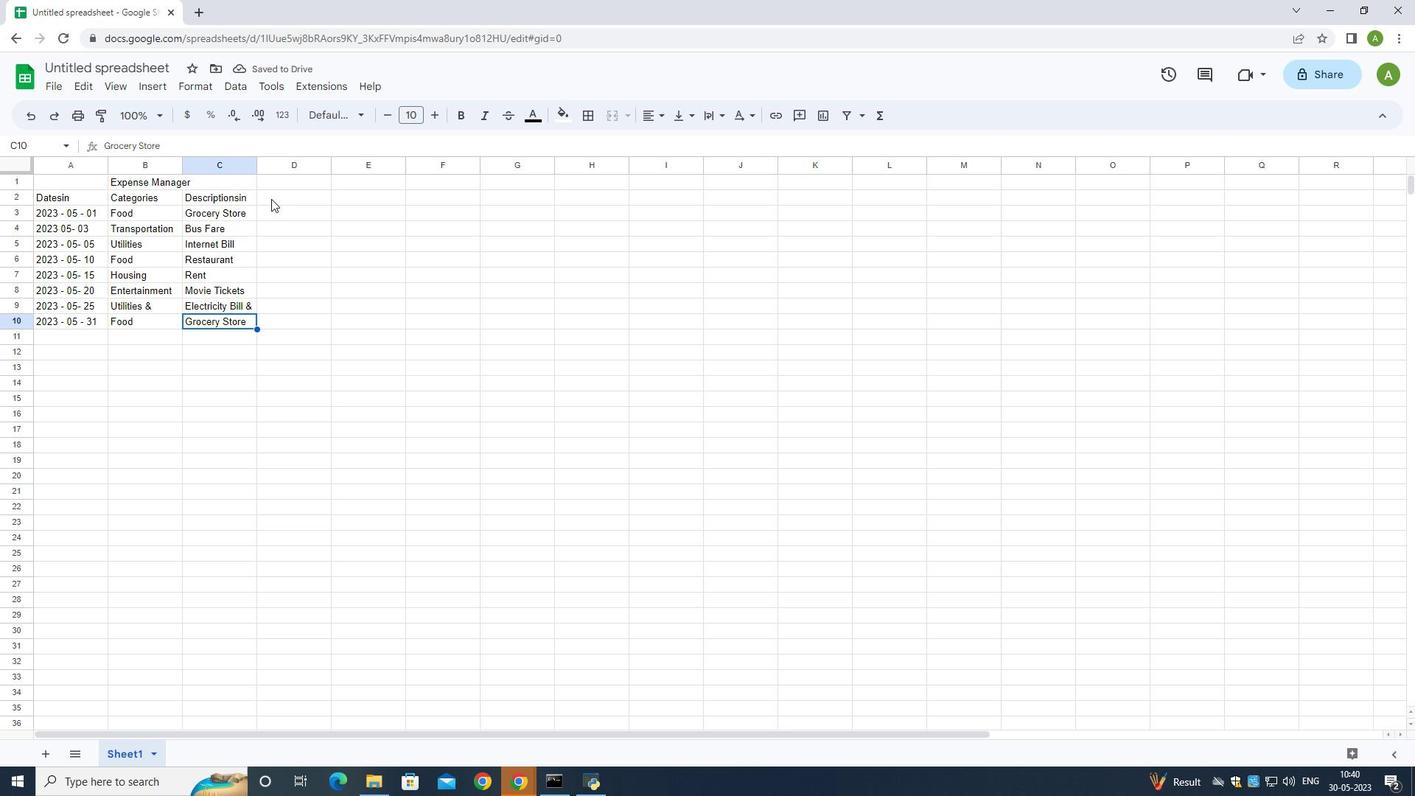 
Action: Mouse moved to (264, 195)
Screenshot: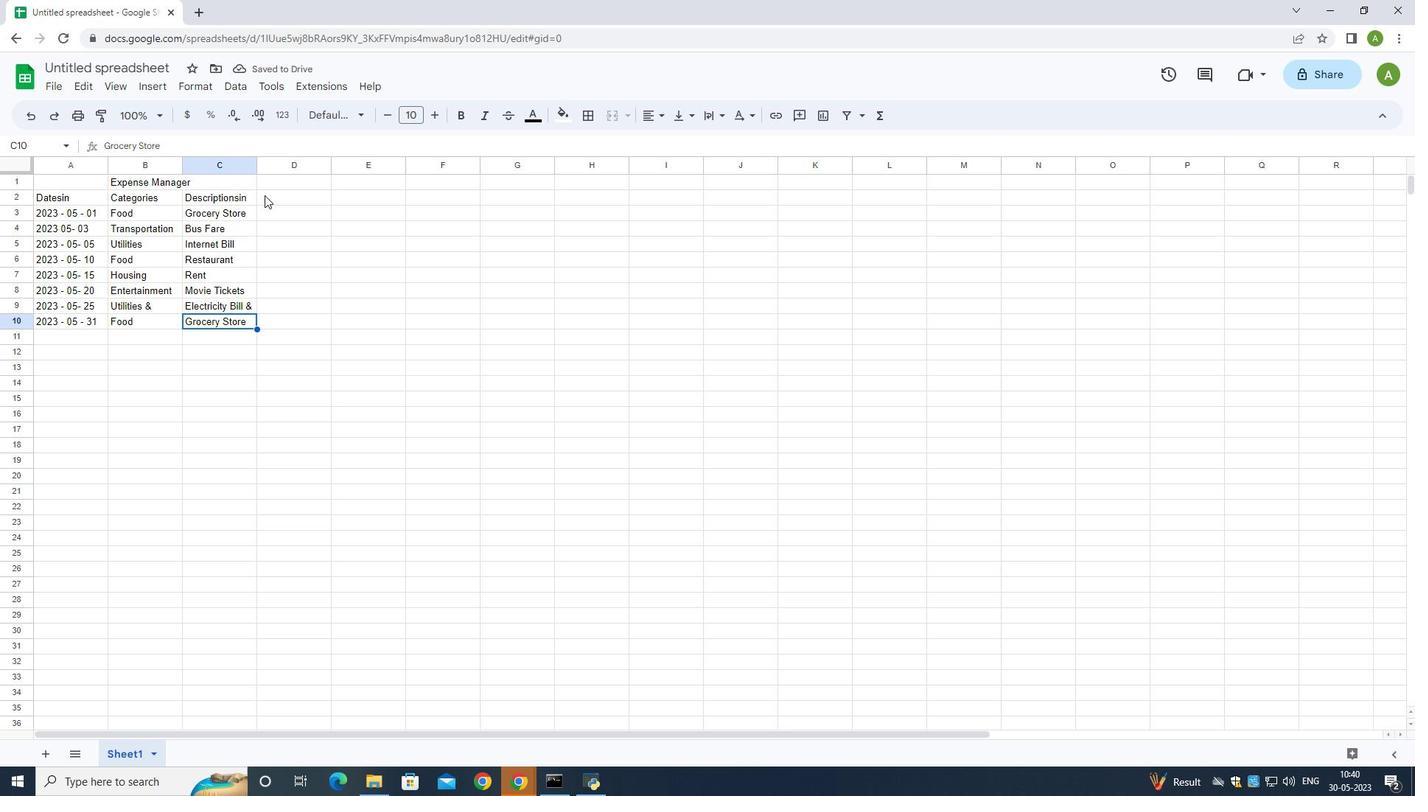 
Action: Key pressed <Key.shift>Amounty<Key.backspace>
Screenshot: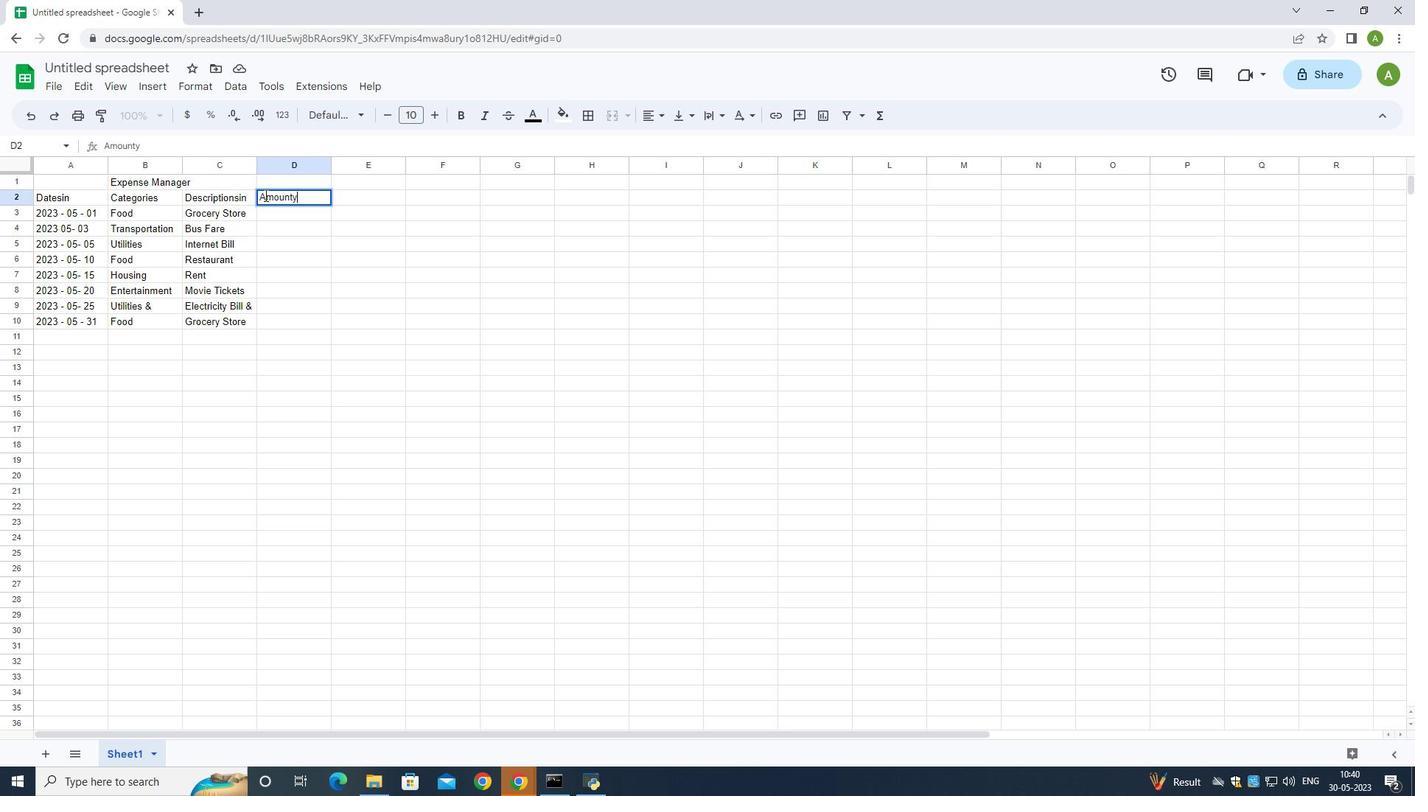 
Action: Mouse moved to (296, 212)
Screenshot: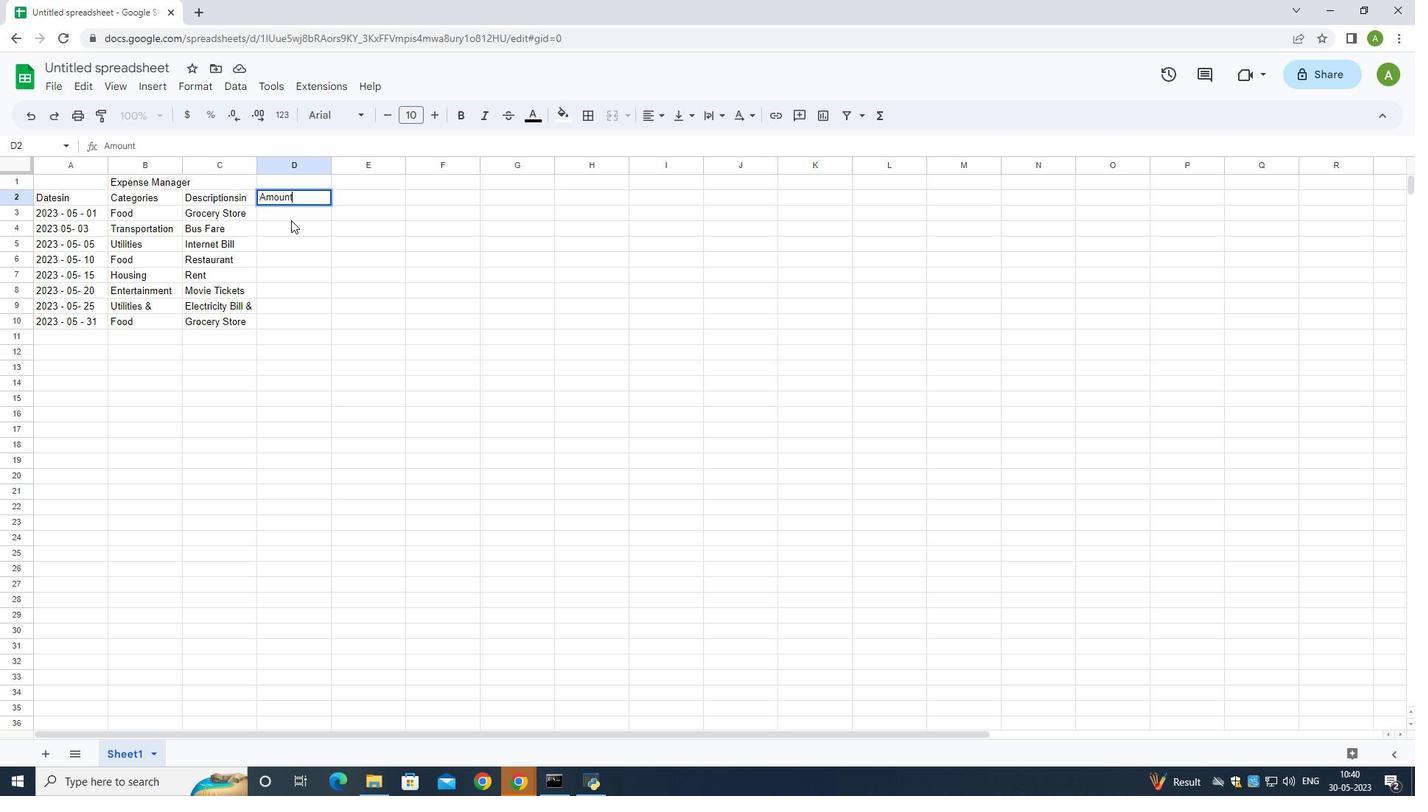 
Action: Mouse pressed left at (296, 212)
Screenshot: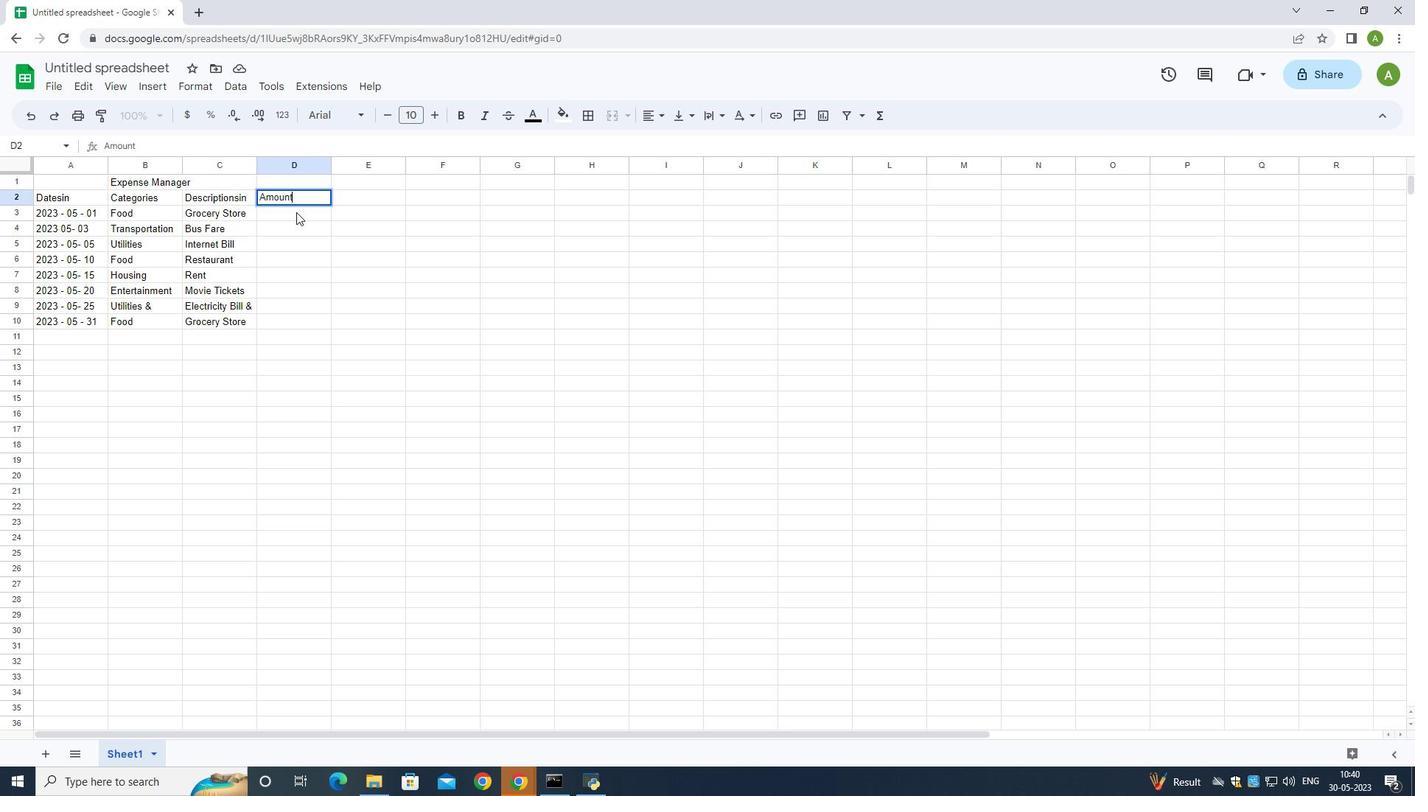 
Action: Mouse pressed left at (296, 212)
Screenshot: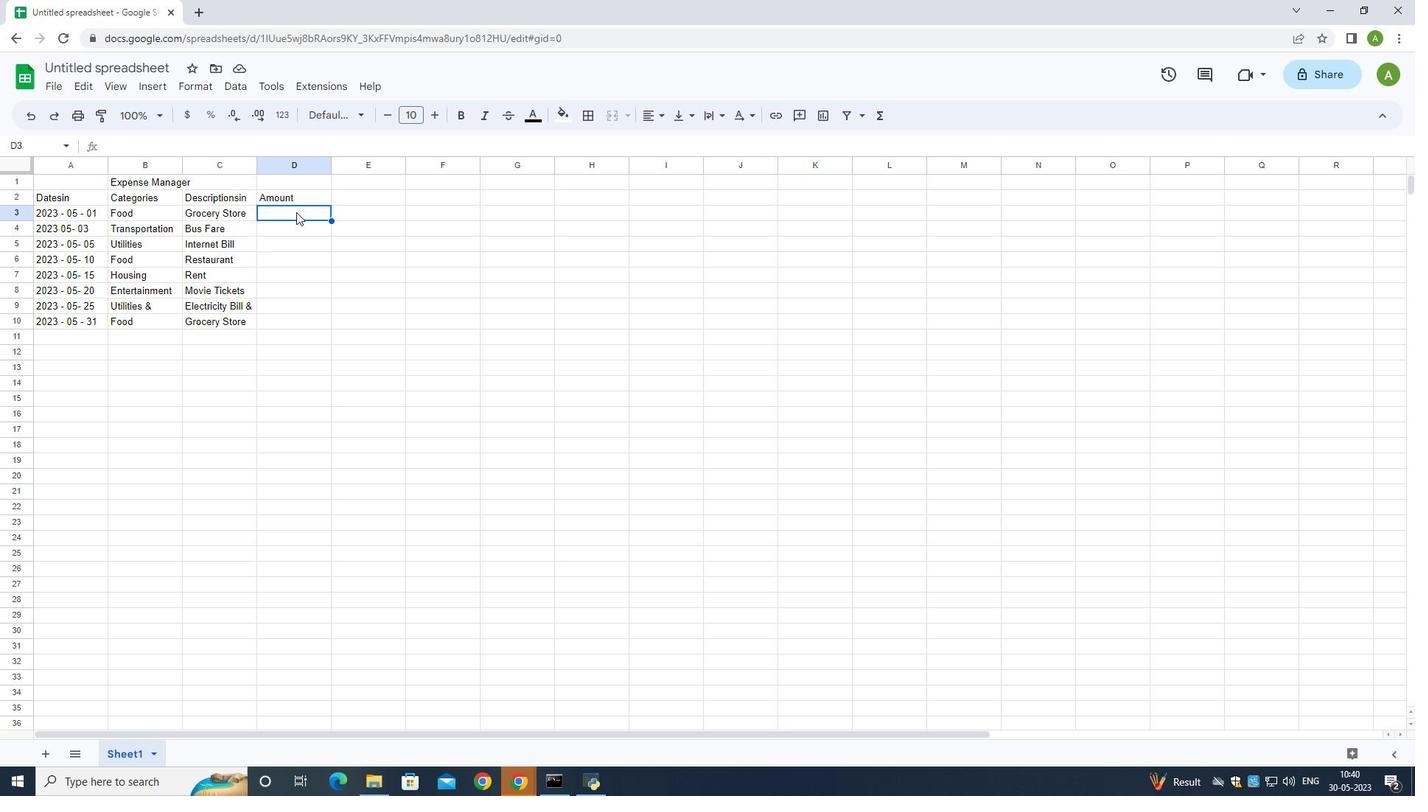 
Action: Mouse moved to (296, 211)
Screenshot: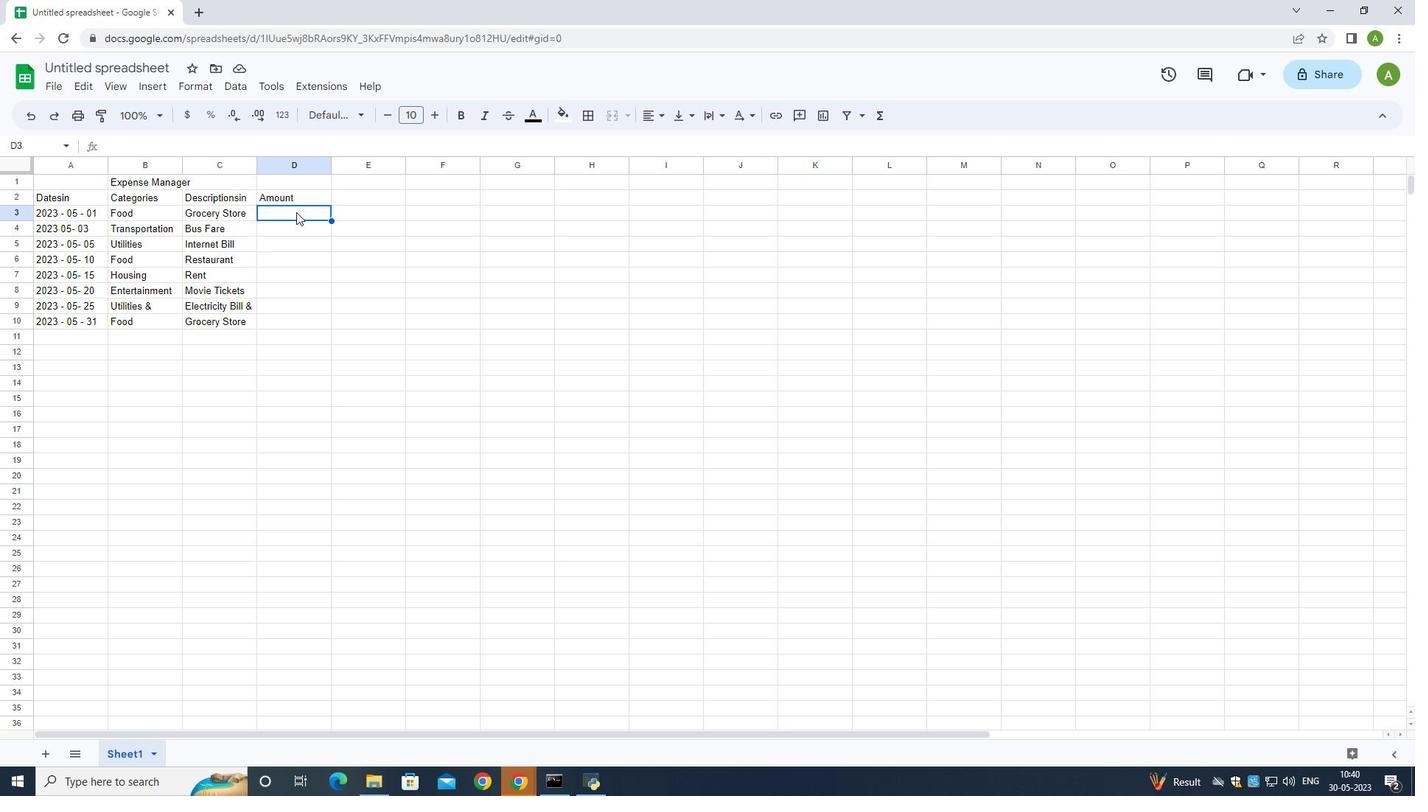 
Action: Key pressed <Key.shift><Key.shift><Key.shift><Key.shift><Key.shift><Key.shift><Key.shift><Key.shift><Key.shift><Key.shift><Key.shift><Key.shift><Key.shift><Key.shift><Key.shift><Key.shift><Key.shift><Key.shift><Key.shift><Key.shift><Key.shift><Key.shift><Key.shift><Key.shift><Key.shift><Key.shift><Key.shift><Key.shift><Key.shift><Key.shift><Key.shift><Key.shift><Key.shift><Key.shift><Key.shift><Key.shift>$<Key.space>50<Key.down><Key.shift><Key.shift><Key.shift><Key.shift><Key.shift><Key.shift><Key.shift><Key.shift><Key.shift><Key.shift><Key.shift><Key.shift><Key.shift><Key.shift><Key.shift><Key.shift><Key.shift><Key.shift><Key.shift><Key.shift><Key.shift><Key.shift><Key.shift><Key.shift><Key.shift><Key.shift><Key.shift><Key.shift><Key.shift><Key.shift><Key.shift><Key.shift><Key.shift><Key.shift><Key.shift><Key.shift><Key.shift><Key.shift><Key.shift><Key.shift><Key.shift><Key.shift>$<Key.space>5<Key.down><Key.shift><Key.shift><Key.shift><Key.shift><Key.shift><Key.shift><Key.shift><Key.shift><Key.shift><Key.shift><Key.shift><Key.shift><Key.shift><Key.shift><Key.shift><Key.shift><Key.shift><Key.shift><Key.shift>$<Key.space>60<Key.down><Key.shift><Key.shift><Key.shift><Key.shift><Key.shift><Key.shift><Key.shift><Key.shift><Key.shift><Key.shift><Key.shift><Key.shift><Key.shift><Key.shift><Key.shift><Key.shift><Key.shift><Key.shift><Key.shift><Key.shift><Key.shift><Key.shift><Key.shift><Key.shift><Key.shift><Key.shift><Key.shift><Key.shift><Key.shift><Key.shift><Key.shift><Key.shift><Key.shift><Key.shift><Key.shift><Key.shift><Key.shift><Key.shift><Key.shift><Key.shift><Key.shift><Key.shift><Key.shift><Key.shift><Key.shift><Key.shift><Key.shift><Key.shift><Key.shift><Key.shift><Key.shift><Key.shift><Key.shift><Key.shift><Key.shift><Key.shift><Key.shift>$<Key.space>30<Key.down><Key.shift><Key.shift><Key.shift><Key.shift><Key.shift><Key.shift><Key.shift><Key.shift><Key.shift><Key.shift><Key.shift><Key.shift><Key.shift><Key.shift><Key.shift><Key.shift><Key.shift><Key.shift><Key.shift><Key.shift><Key.shift><Key.shift><Key.shift><Key.shift><Key.shift><Key.shift><Key.shift>$<Key.space>800<Key.down><Key.shift><Key.shift><Key.shift><Key.shift><Key.shift><Key.shift><Key.shift><Key.shift><Key.shift><Key.shift><Key.shift><Key.shift><Key.shift><Key.shift><Key.shift><Key.shift><Key.shift><Key.shift><Key.shift><Key.shift><Key.shift><Key.shift><Key.shift><Key.shift><Key.shift><Key.shift><Key.shift><Key.shift><Key.shift><Key.shift><Key.shift><Key.shift><Key.shift><Key.shift><Key.shift><Key.shift><Key.shift><Key.shift><Key.shift><Key.shift><Key.shift><Key.shift><Key.shift><Key.shift><Key.shift><Key.shift><Key.shift><Key.shift>$<Key.space>20<Key.down><Key.shift><Key.shift><Key.shift><Key.shift><Key.shift><Key.shift><Key.shift><Key.shift><Key.shift><Key.shift><Key.shift><Key.shift><Key.shift><Key.shift><Key.shift><Key.shift><Key.shift><Key.shift><Key.shift><Key.shift><Key.shift><Key.shift><Key.shift><Key.shift><Key.shift><Key.shift><Key.shift><Key.shift><Key.shift><Key.shift><Key.shift><Key.shift><Key.shift><Key.shift><Key.shift><Key.shift><Key.shift><Key.shift><Key.shift><Key.shift><Key.shift><Key.shift><Key.shift><Key.shift><Key.shift><Key.shift><Key.shift><Key.shift><Key.shift><Key.shift><Key.shift><Key.shift><Key.shift><Key.shift><Key.shift><Key.shift><Key.shift>$<Key.space>70<Key.down><Key.shift><Key.shift><Key.shift><Key.shift><Key.shift><Key.shift><Key.shift><Key.shift><Key.shift><Key.shift><Key.shift><Key.shift><Key.shift><Key.shift><Key.shift><Key.shift><Key.shift><Key.shift><Key.shift><Key.shift><Key.shift><Key.shift><Key.shift><Key.shift><Key.shift><Key.shift>$<Key.space>40<Key.down>
Screenshot: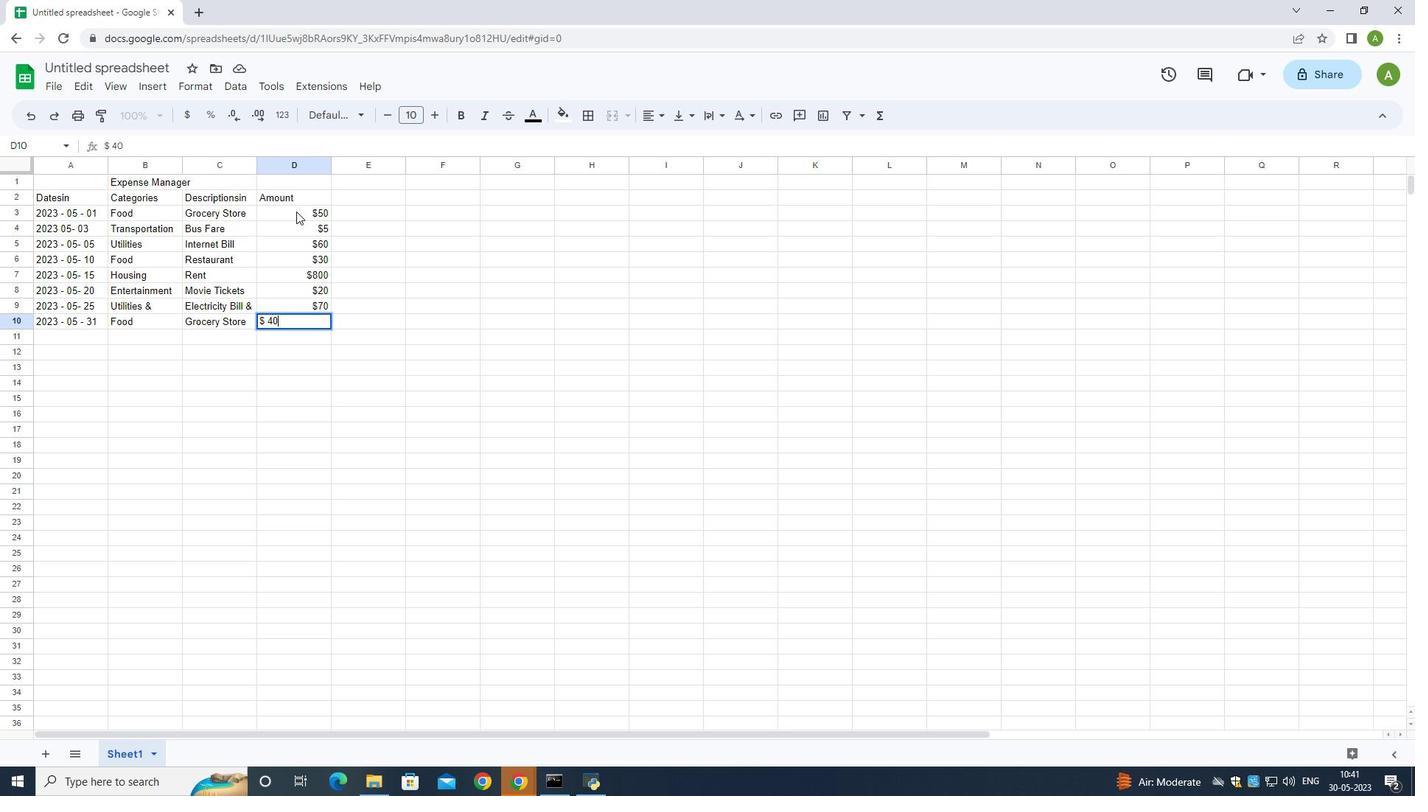 
Action: Mouse moved to (108, 70)
Screenshot: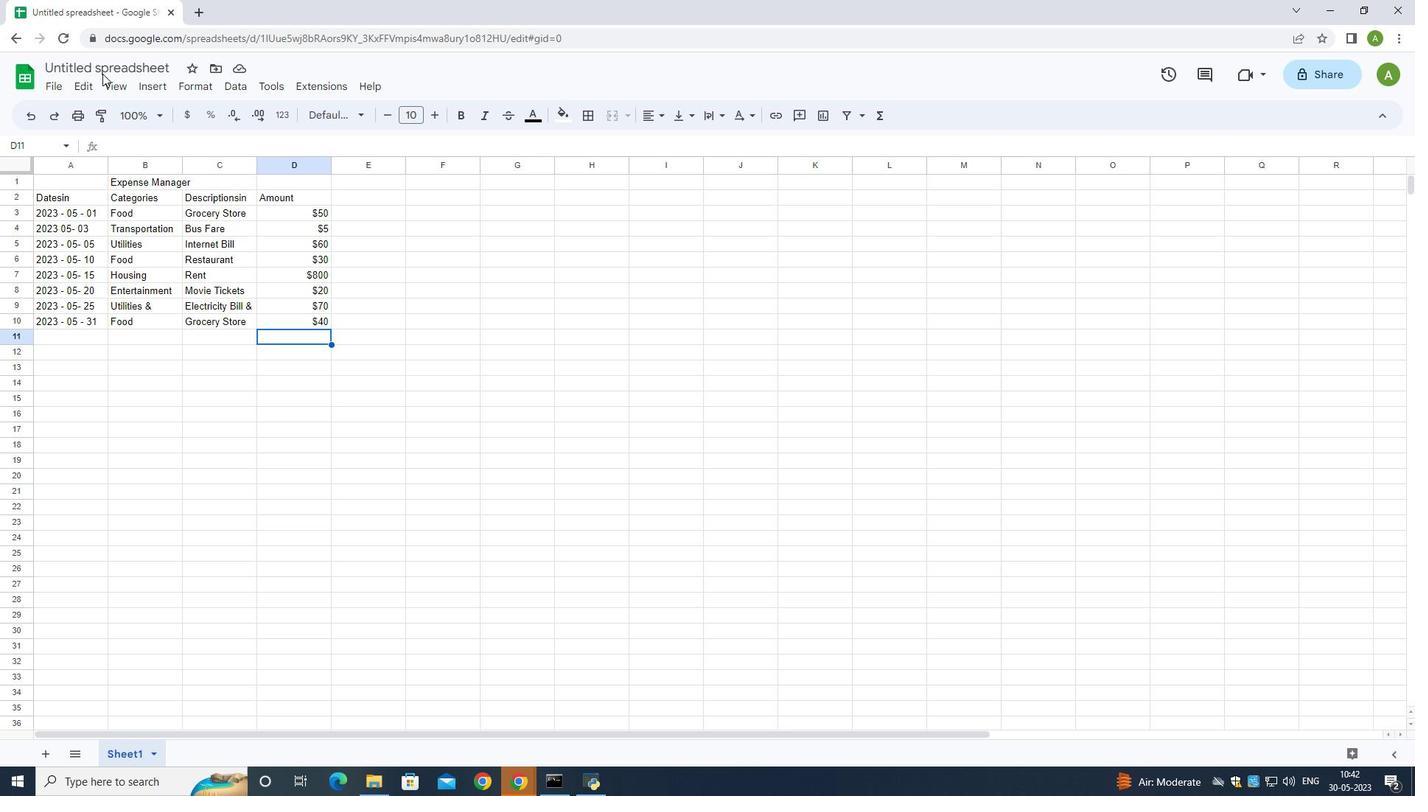 
Action: Mouse pressed left at (108, 70)
Screenshot: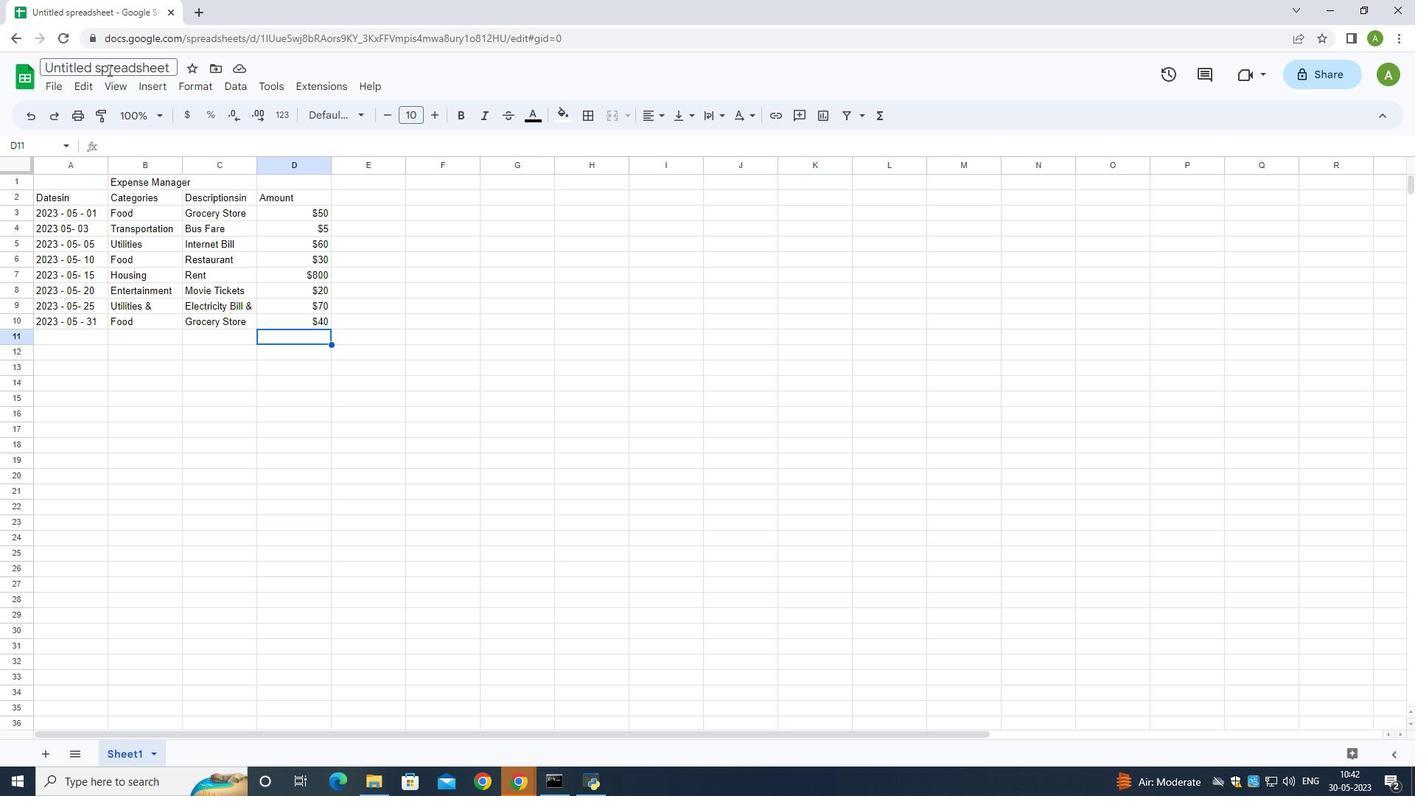 
Action: Key pressed <Key.backspace><Key.shift>Attendance<Key.space><Key.shift>Sheet<Key.space>for<Key.space><Key.shift>Weekly<Key.space><Key.shift>Assessment
Screenshot: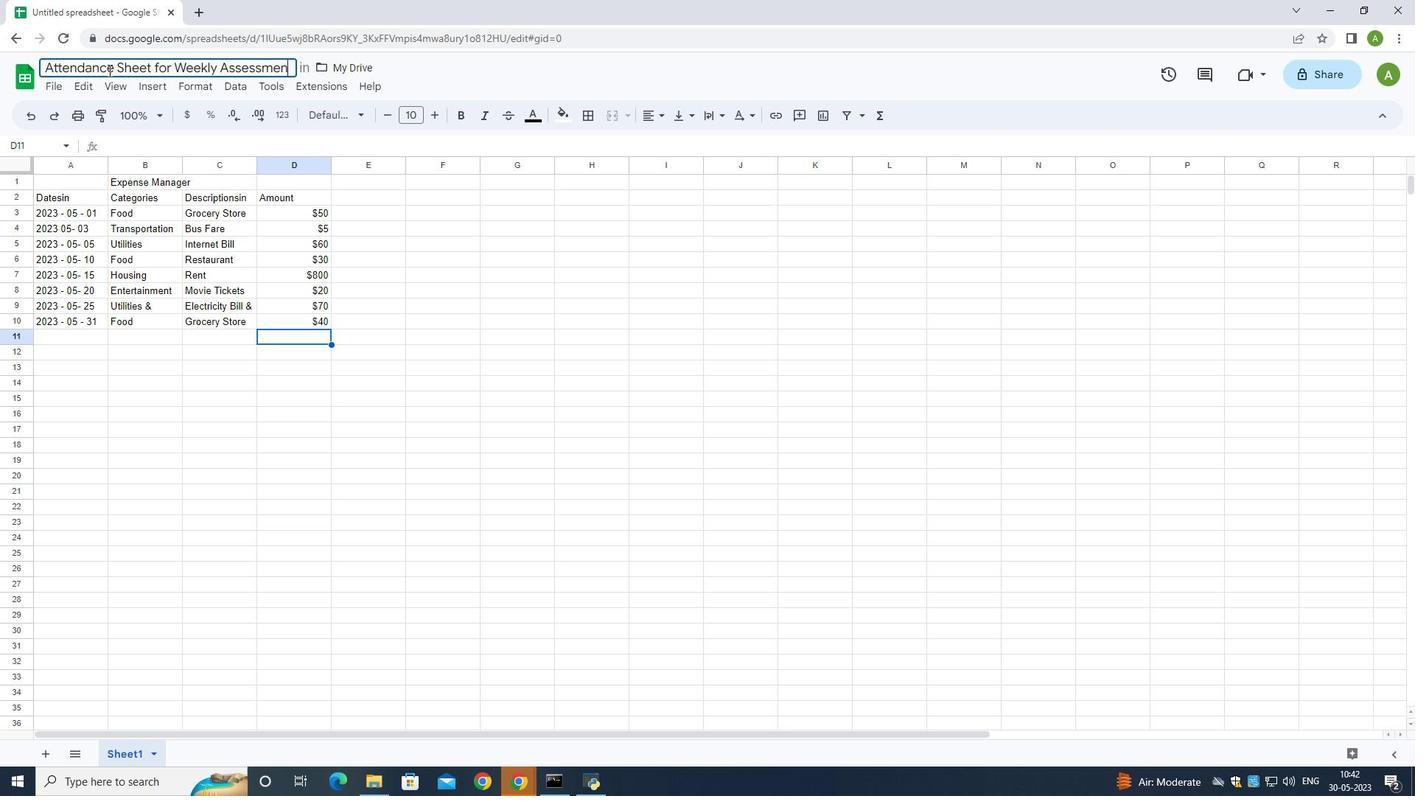 
Action: Mouse moved to (229, 168)
Screenshot: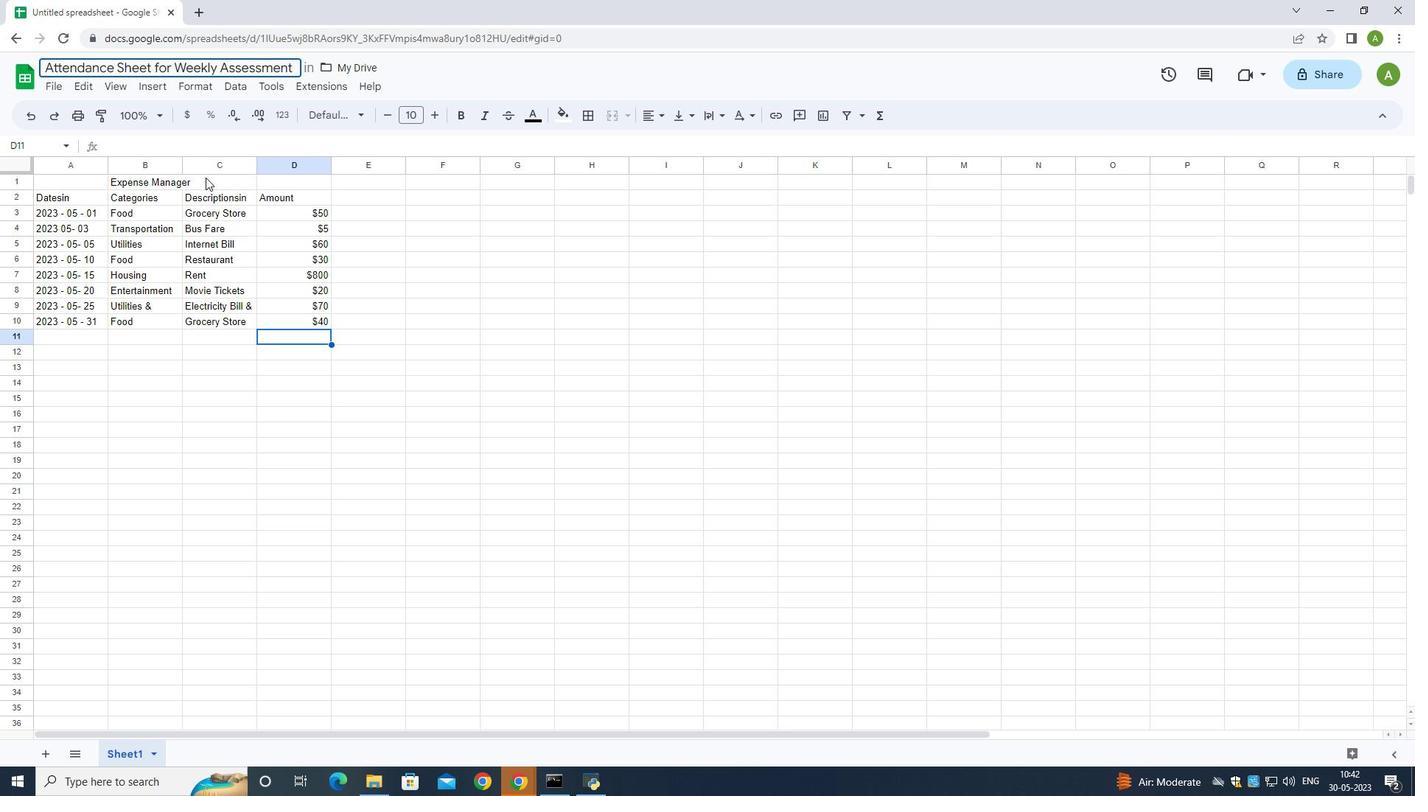 
Action: Key pressed <Key.enter>
Screenshot: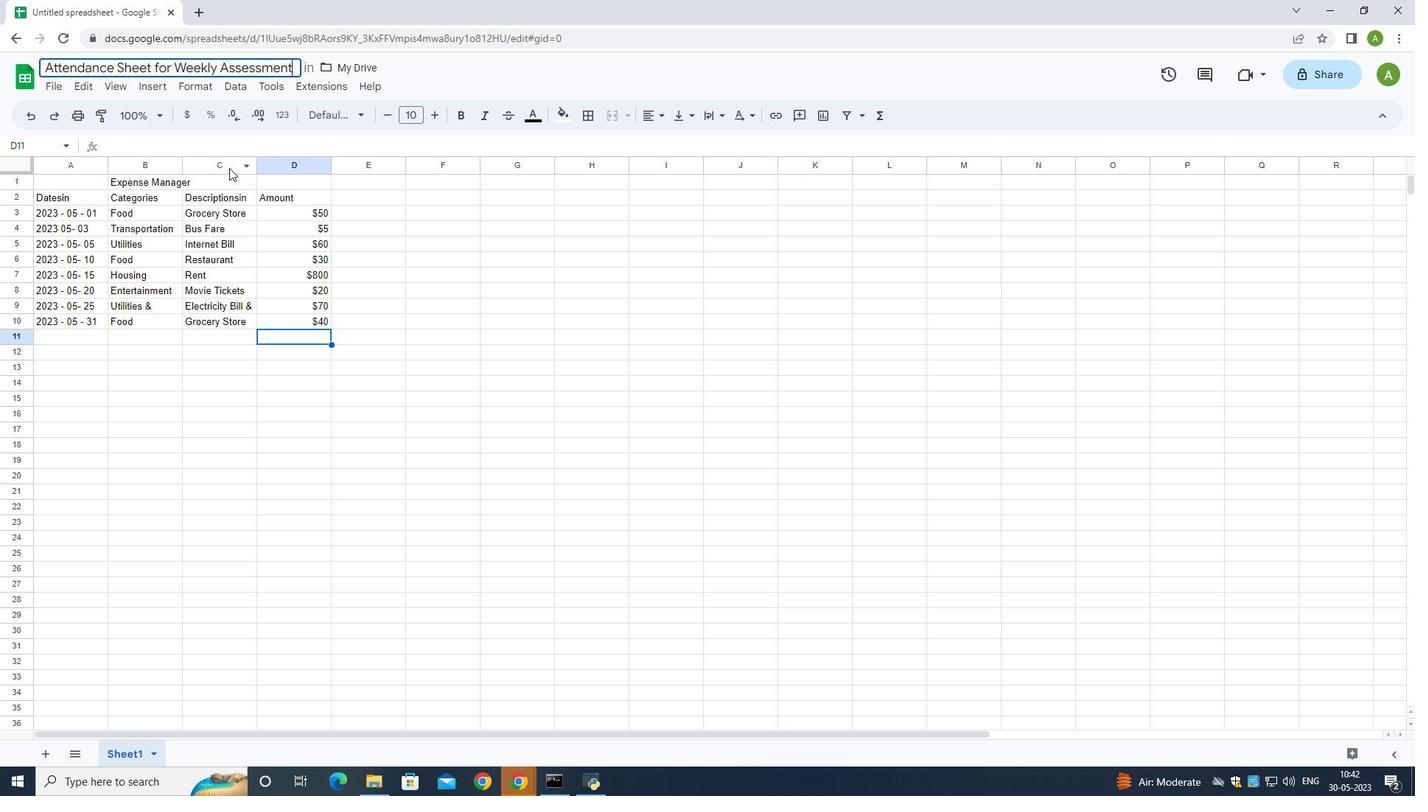 
Action: Mouse moved to (387, 124)
Screenshot: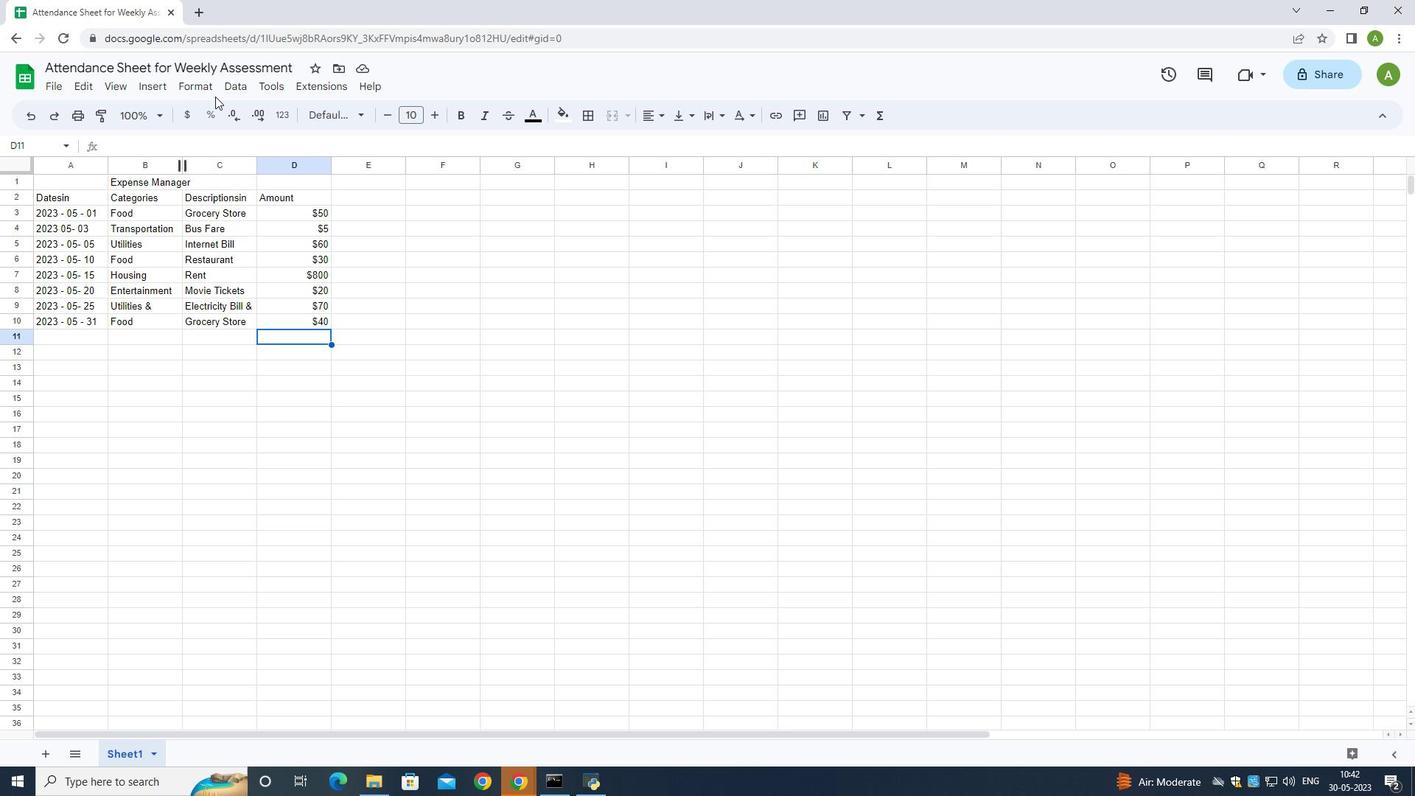
Action: Key pressed ctrl+S
Screenshot: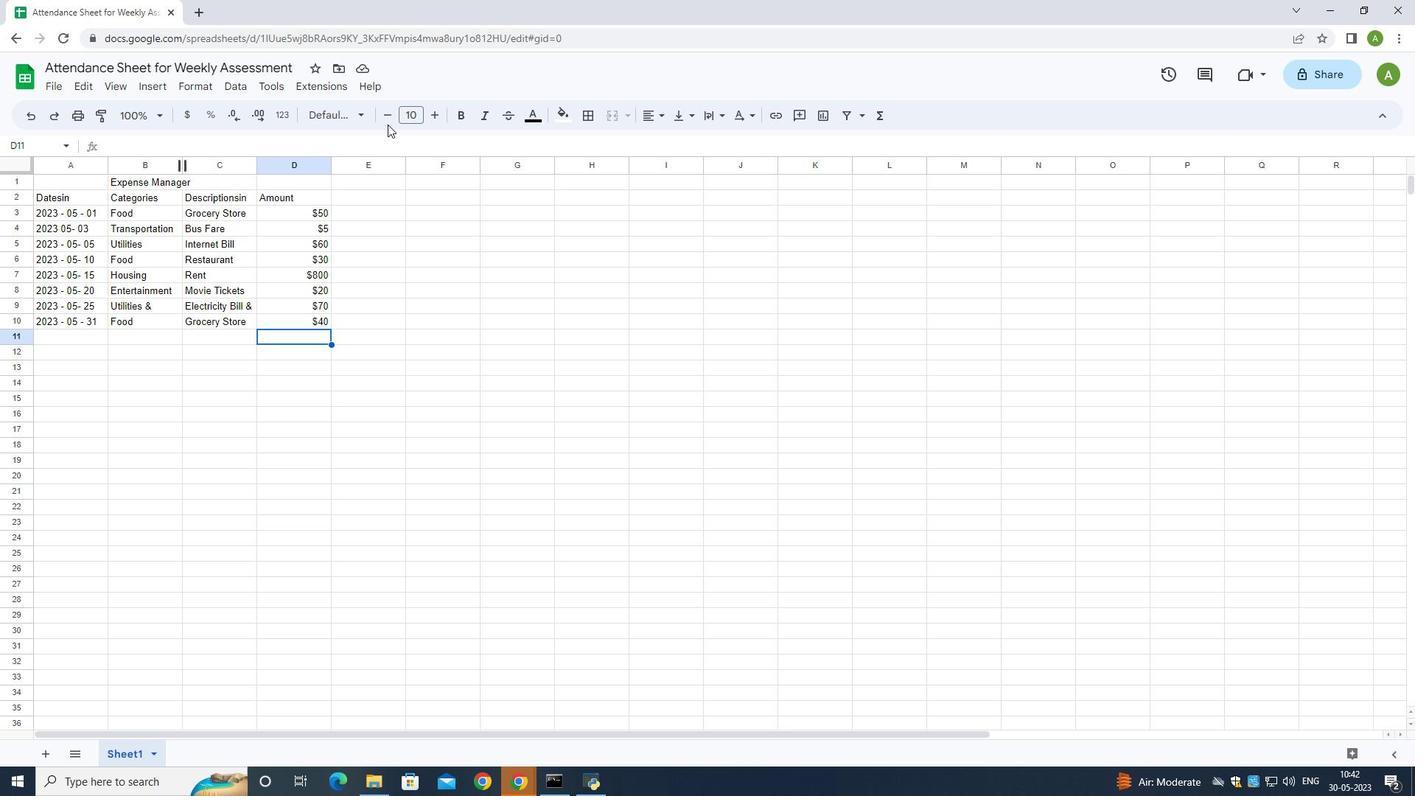 
Action: Mouse moved to (456, 364)
Screenshot: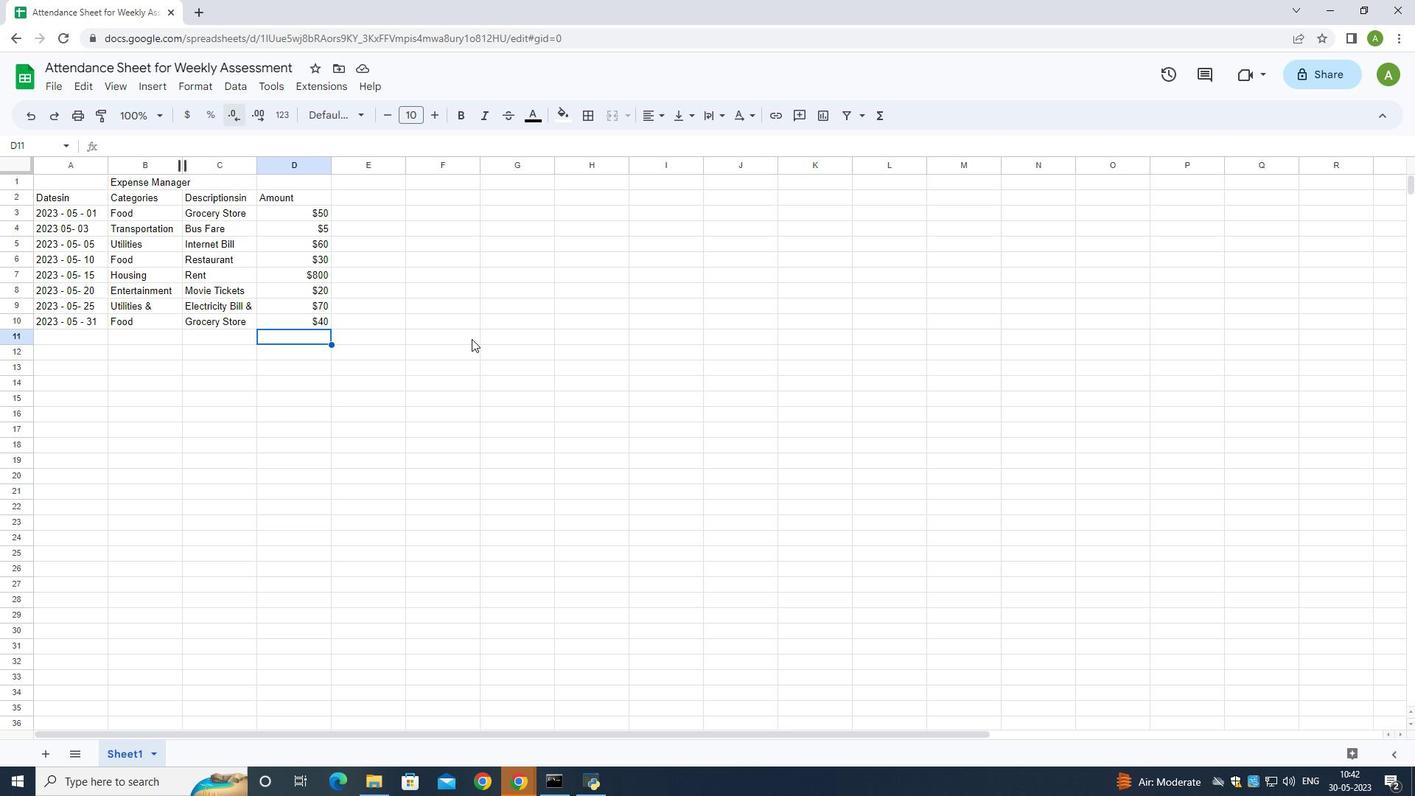 
Action: Mouse scrolled (456, 363) with delta (0, 0)
Screenshot: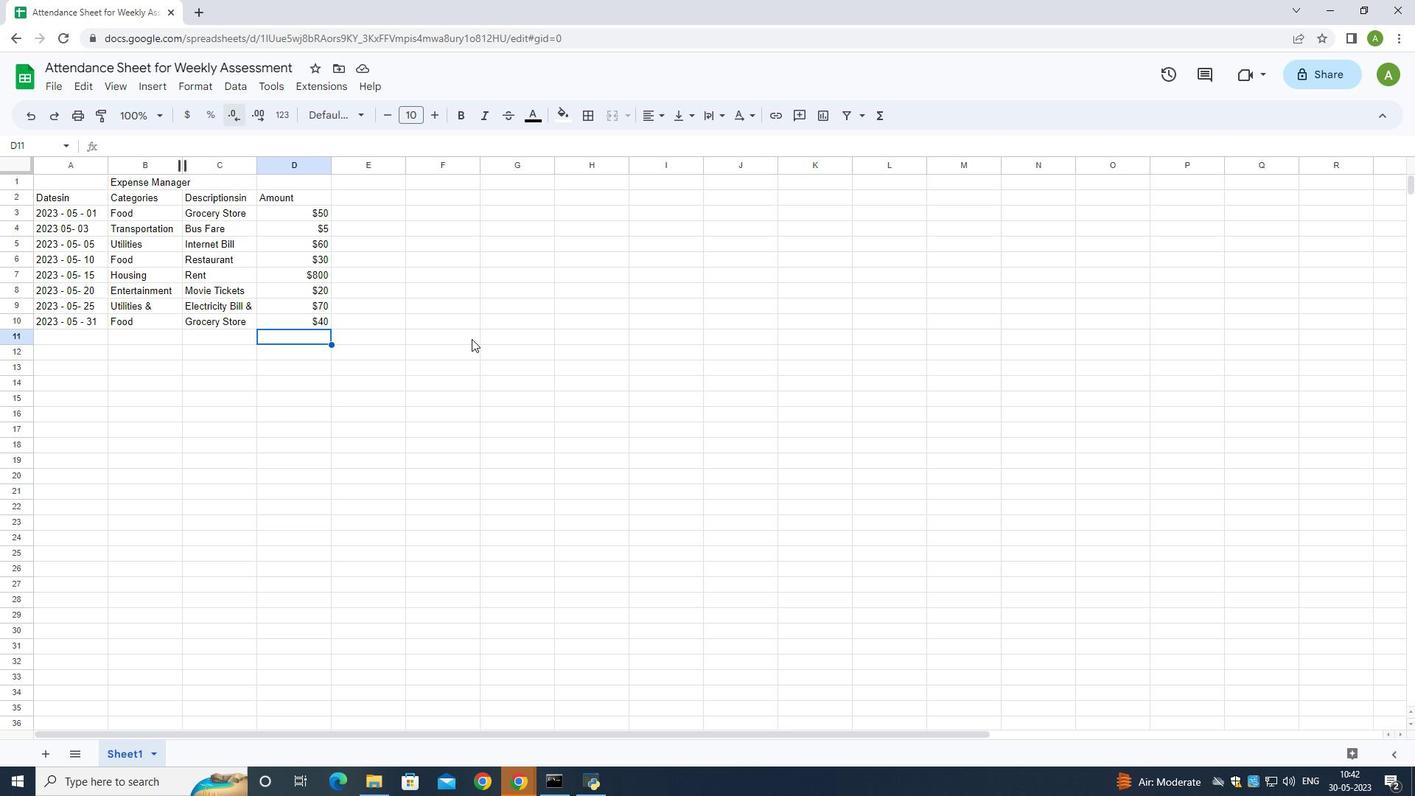 
Action: Mouse moved to (406, 352)
Screenshot: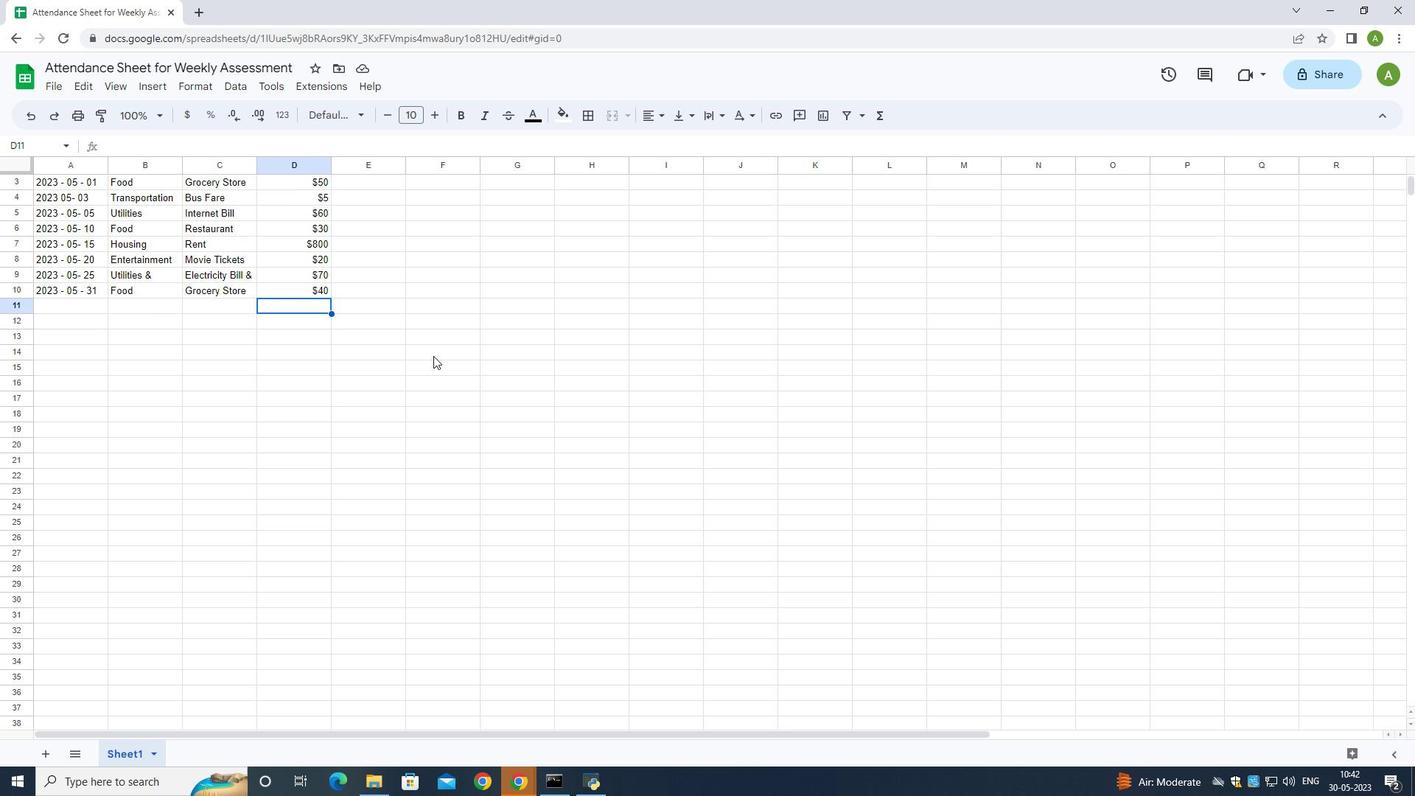 
Action: Mouse scrolled (406, 353) with delta (0, 0)
Screenshot: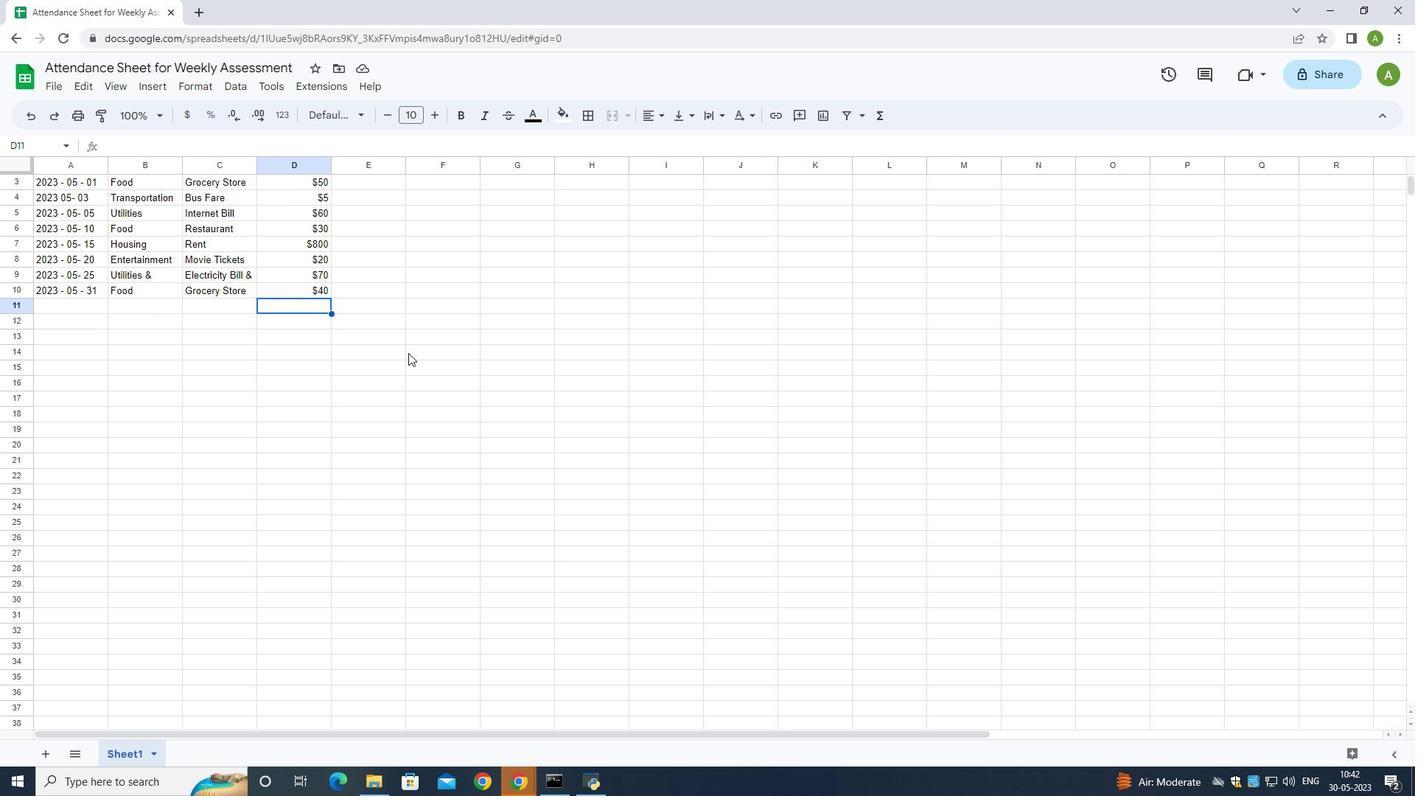 
Action: Mouse scrolled (406, 353) with delta (0, 0)
Screenshot: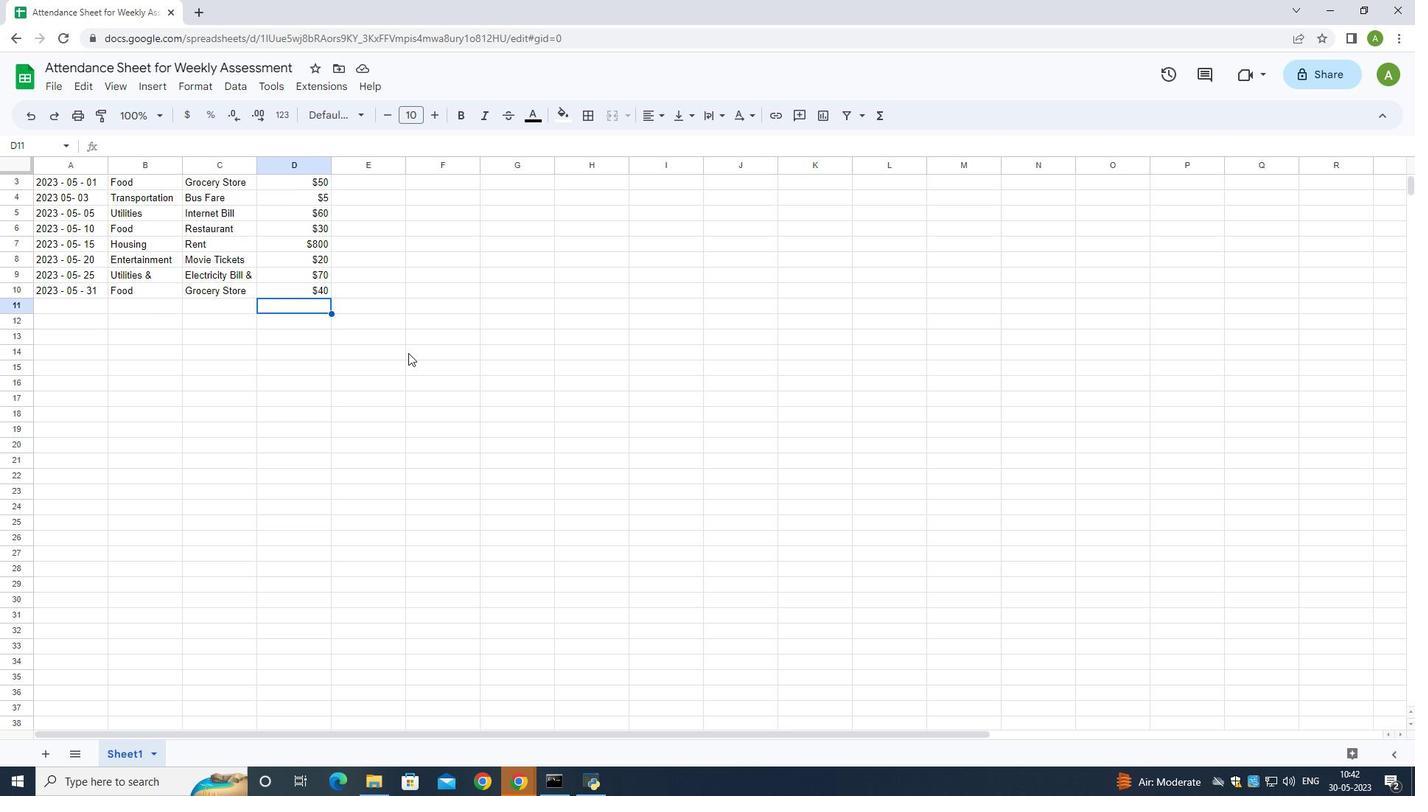
Action: Mouse scrolled (406, 353) with delta (0, 0)
Screenshot: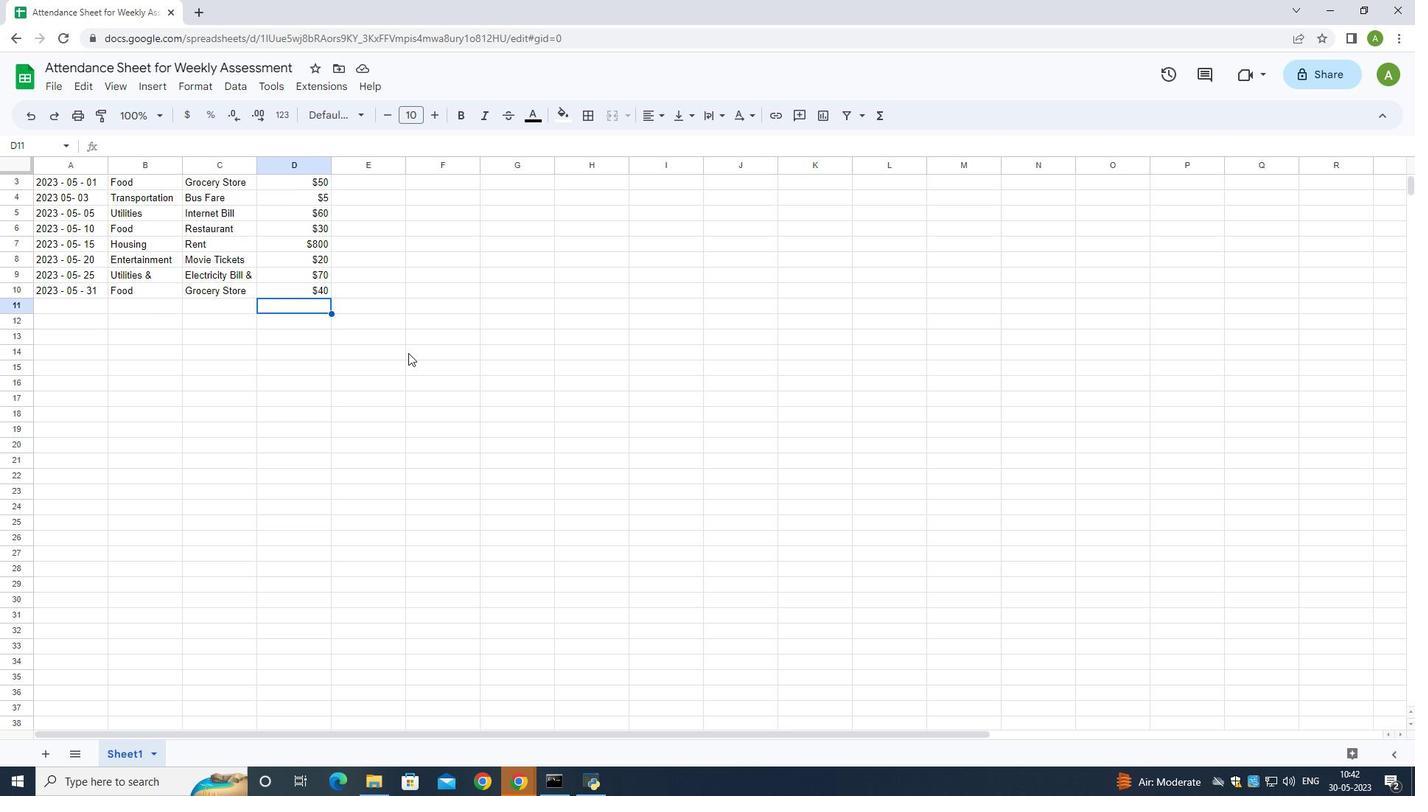 
Action: Mouse scrolled (406, 353) with delta (0, 0)
Screenshot: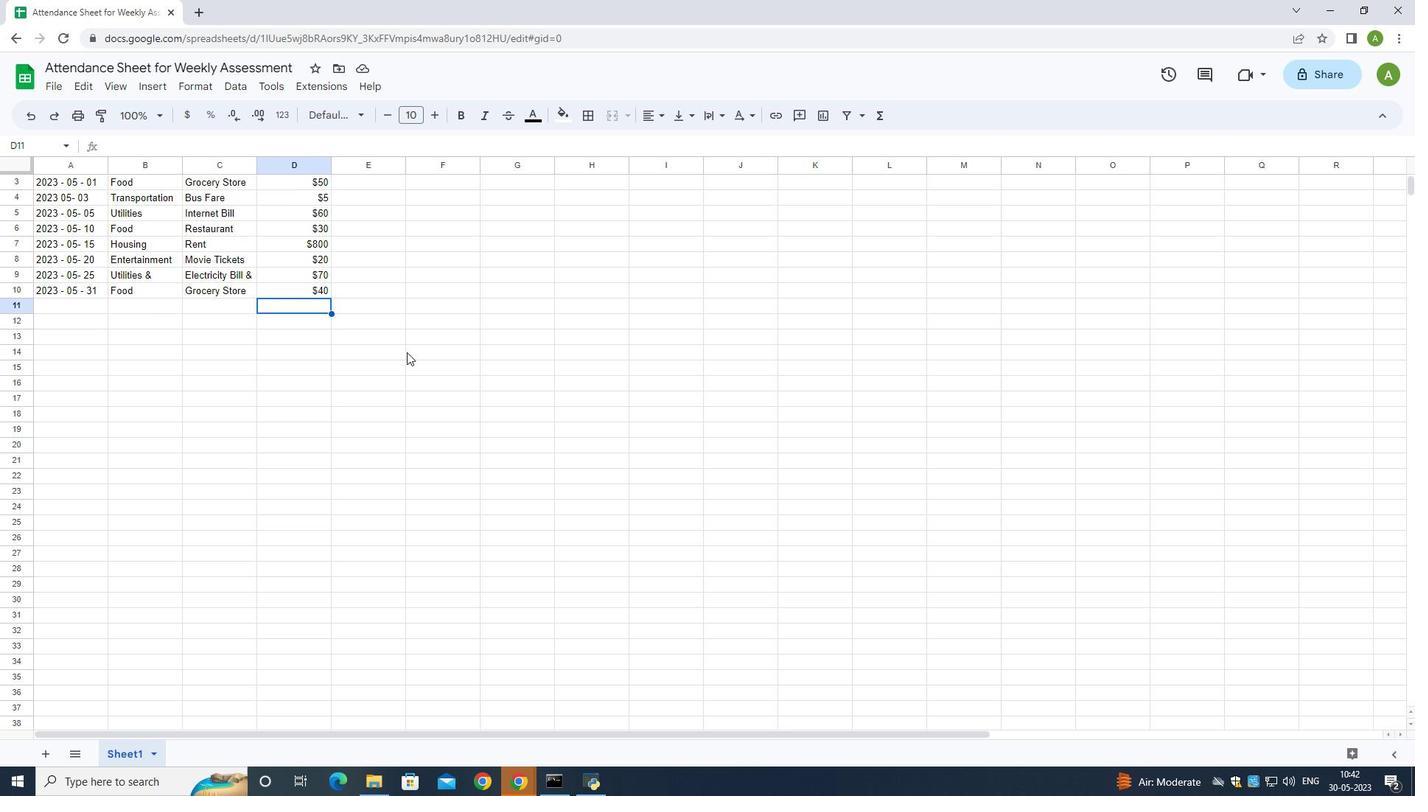 
Action: Mouse scrolled (406, 353) with delta (0, 0)
Screenshot: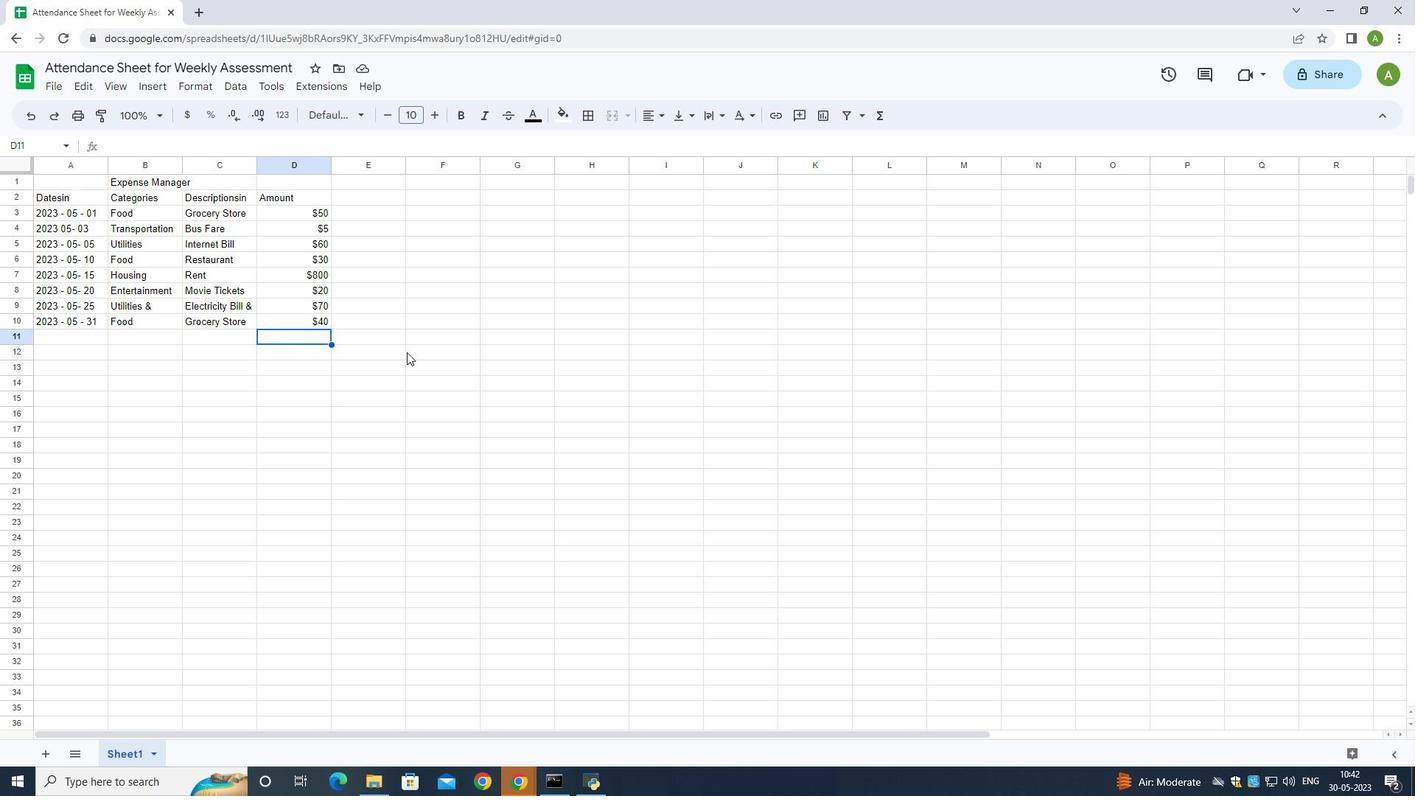 
Action: Mouse scrolled (406, 353) with delta (0, 0)
Screenshot: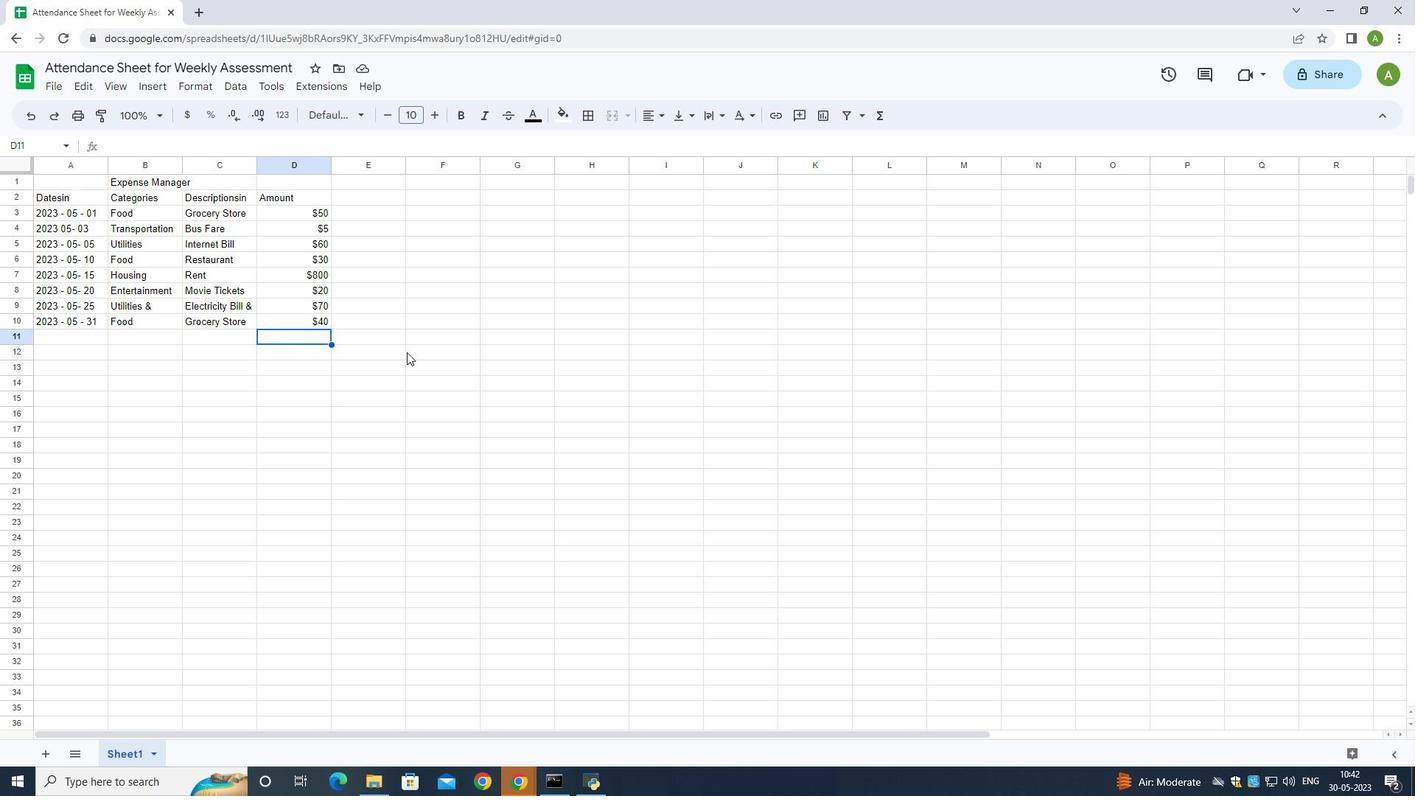 
Action: Mouse scrolled (406, 353) with delta (0, 0)
Screenshot: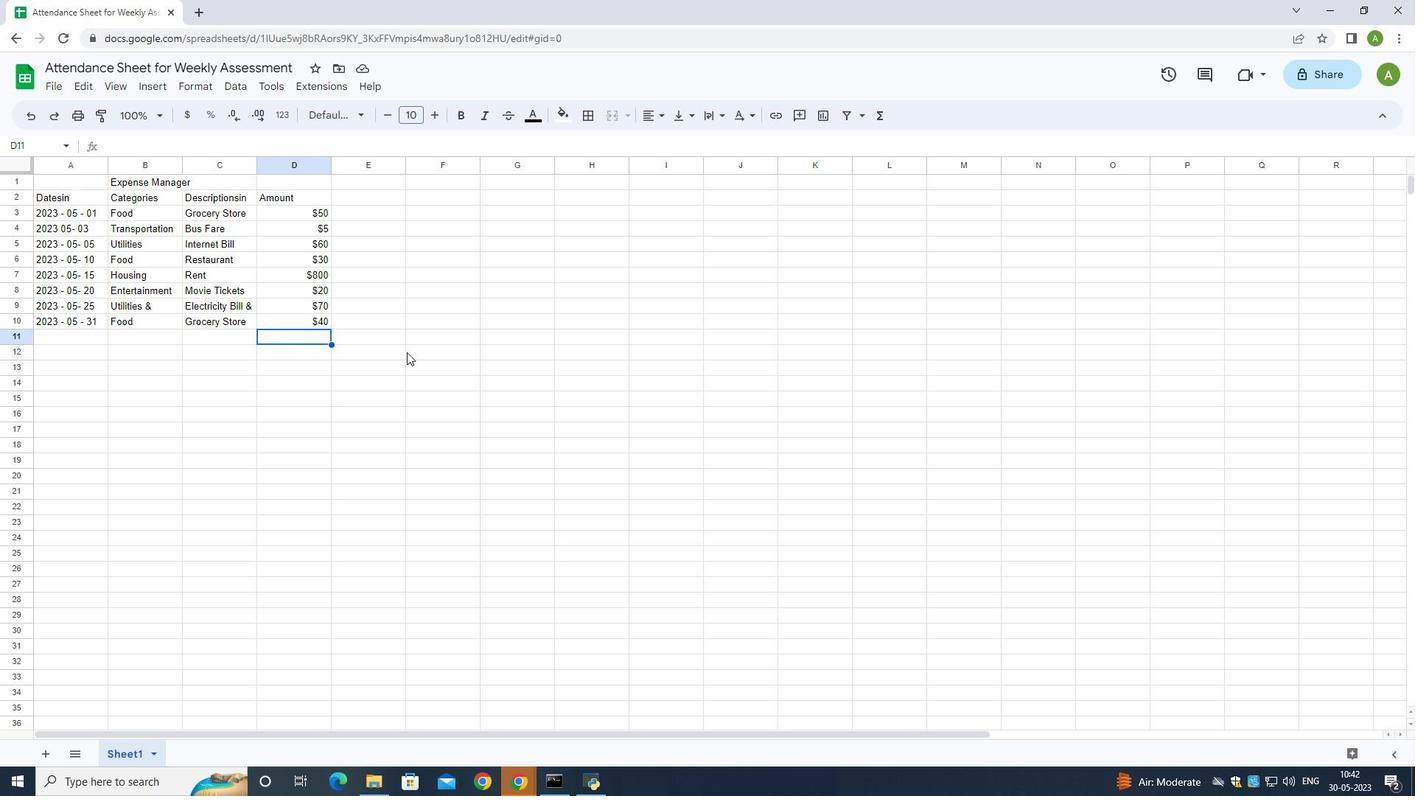
Action: Mouse scrolled (406, 353) with delta (0, 0)
Screenshot: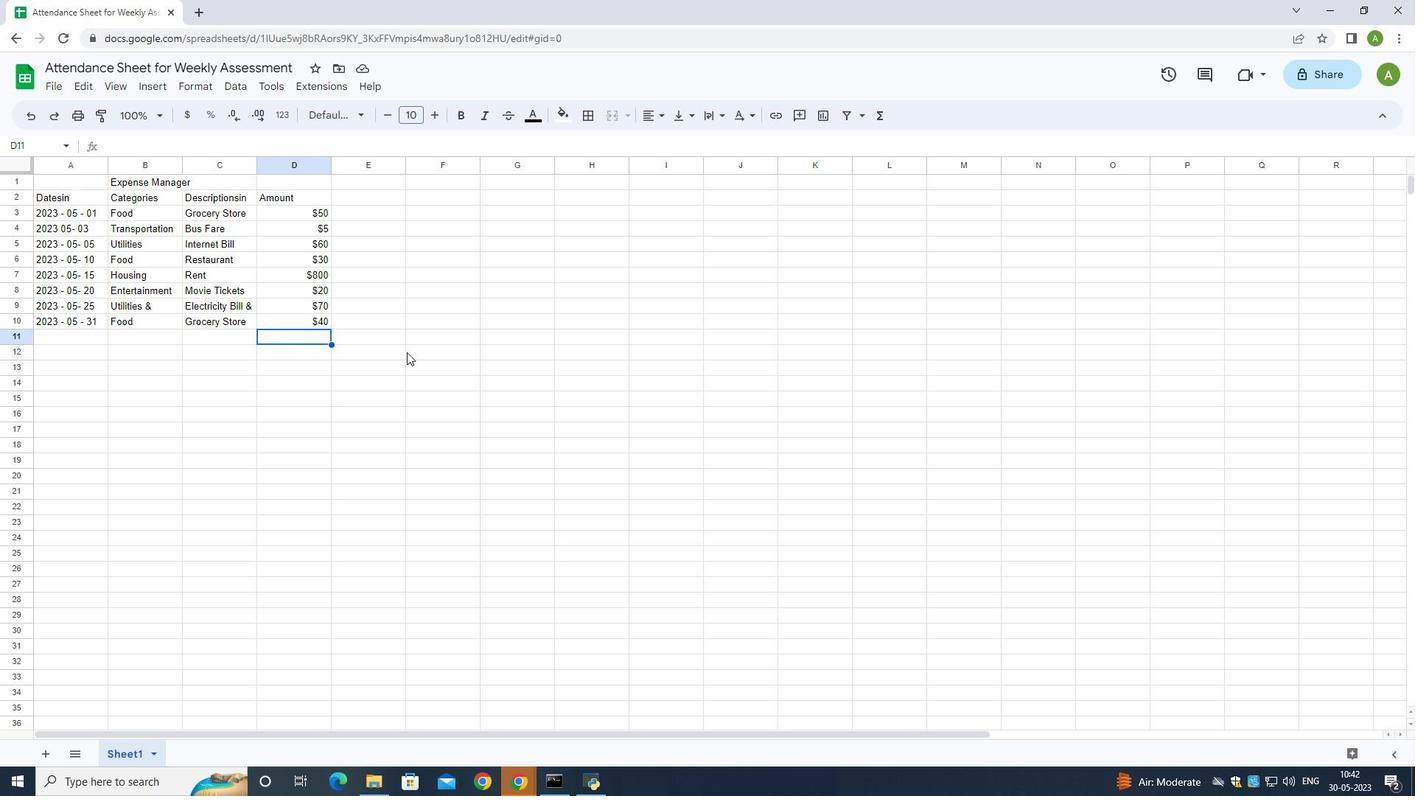 
